 Task: Compose an email with the signature Jasmine Robinson with the subject Request for feedback on a job posting and the message Please let me know if there are any issues with the project deliverables. from softage.2@softage.net to softage.10@softage.net with an attached image file LinkedIn_banner_image.png Undo the message and rewrite the message as I appreciate your help and support in this matter. Send the email. Finally, move the email from Sent Items to the label School records
Action: Mouse moved to (977, 74)
Screenshot: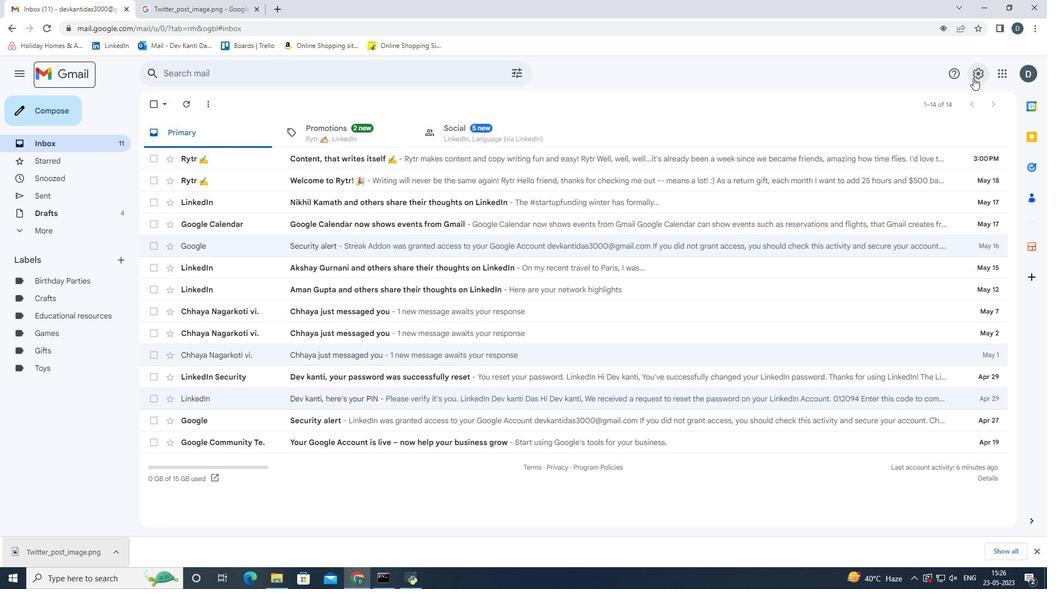 
Action: Mouse pressed left at (977, 74)
Screenshot: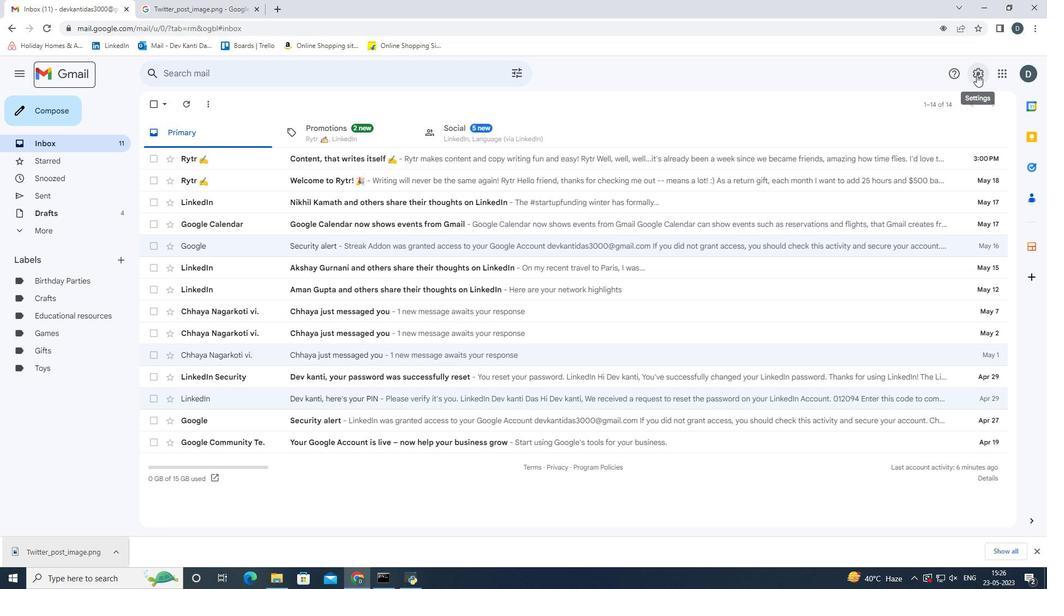 
Action: Mouse moved to (937, 126)
Screenshot: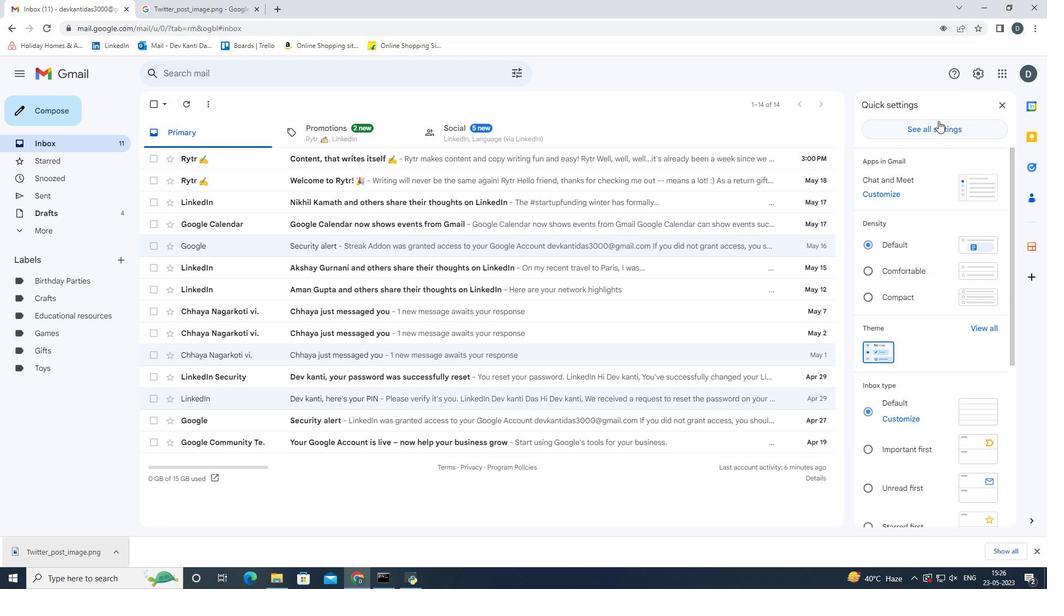 
Action: Mouse pressed left at (937, 126)
Screenshot: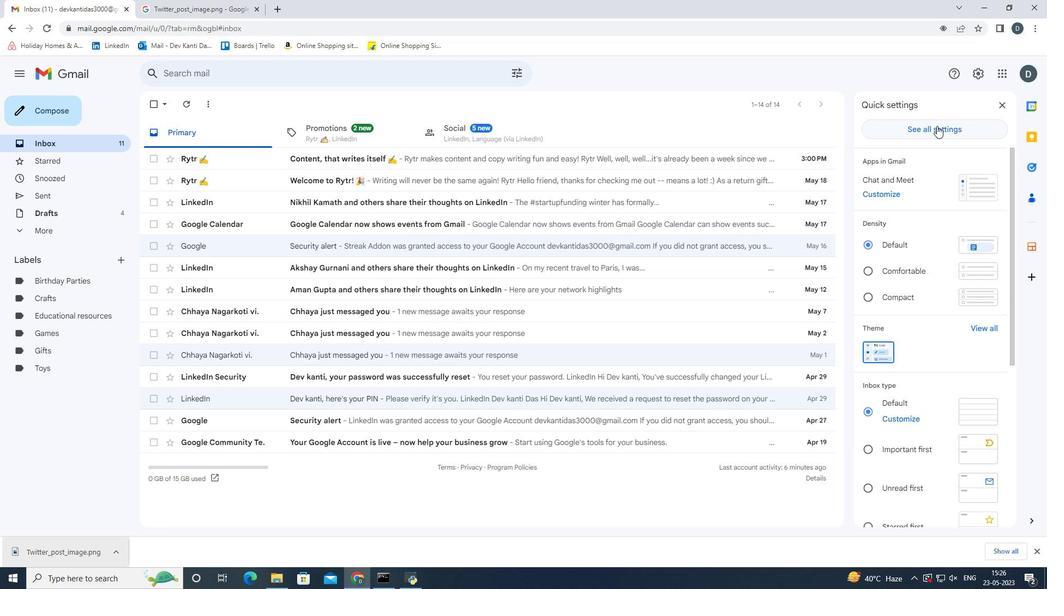 
Action: Mouse moved to (511, 368)
Screenshot: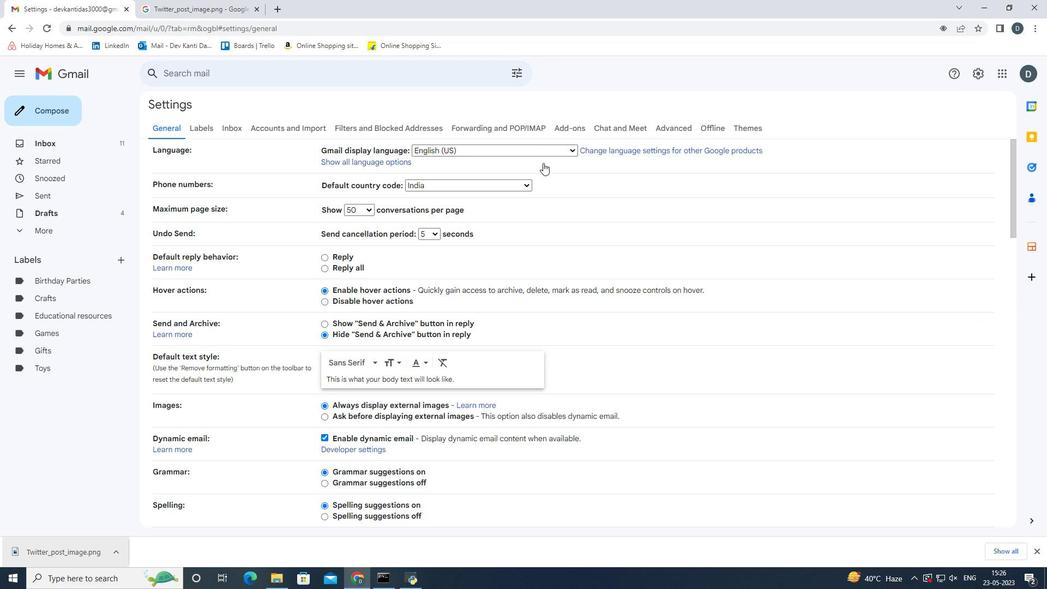 
Action: Mouse scrolled (511, 367) with delta (0, 0)
Screenshot: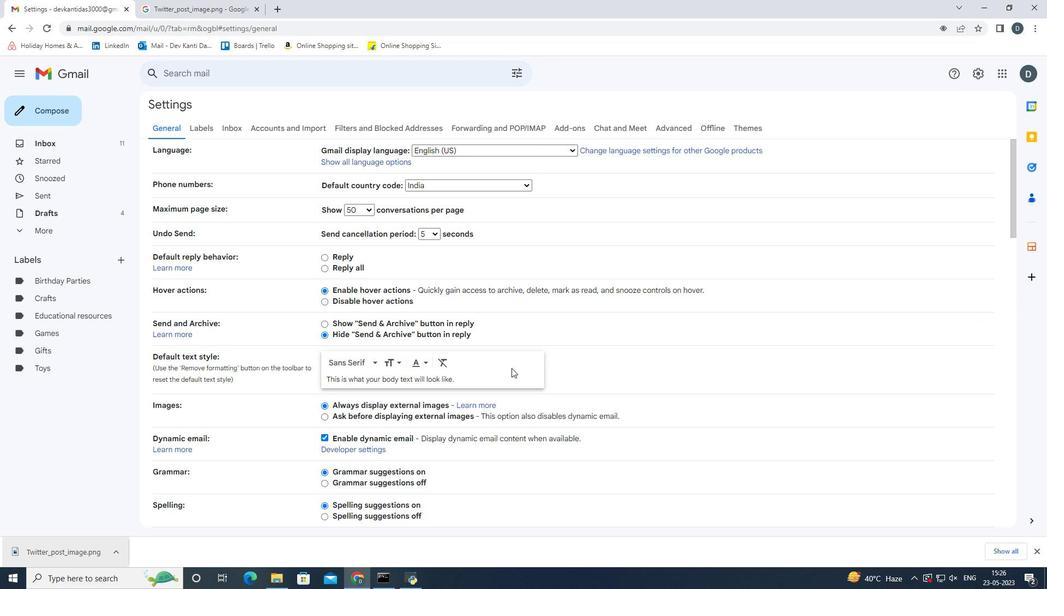 
Action: Mouse scrolled (511, 367) with delta (0, 0)
Screenshot: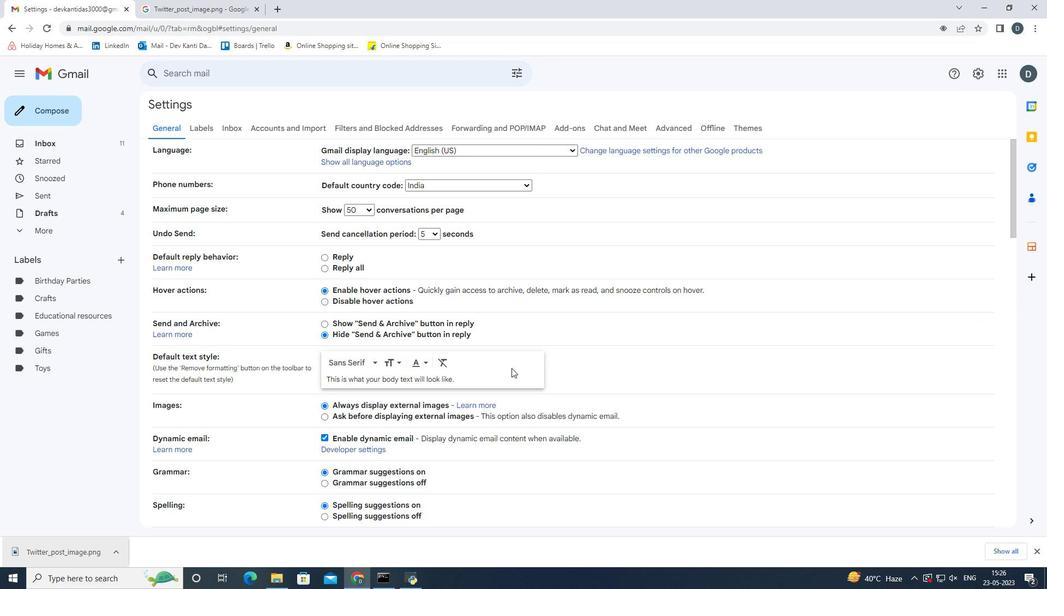 
Action: Mouse scrolled (511, 367) with delta (0, 0)
Screenshot: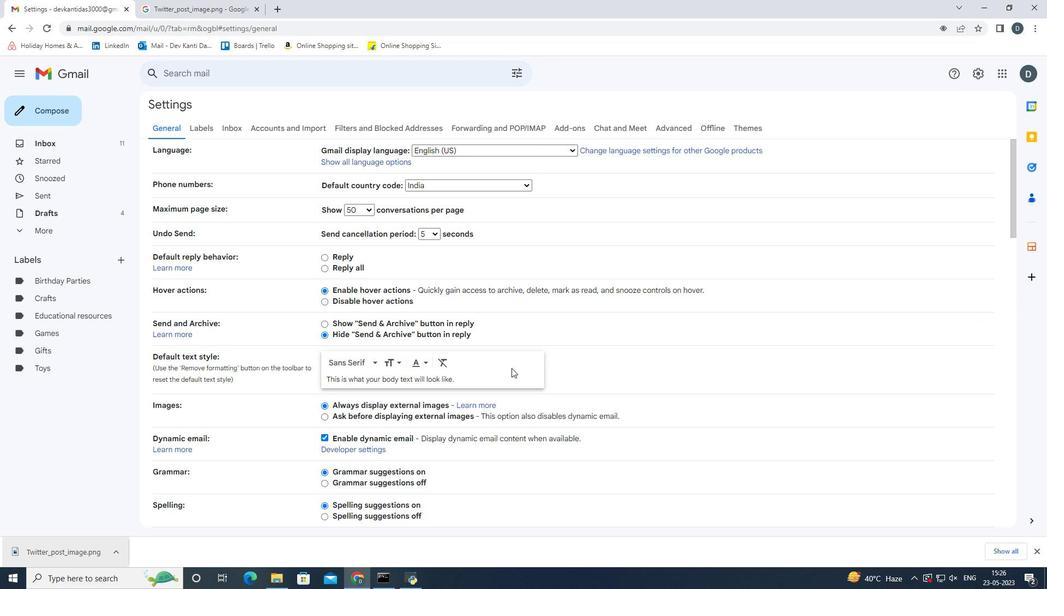 
Action: Mouse scrolled (511, 367) with delta (0, 0)
Screenshot: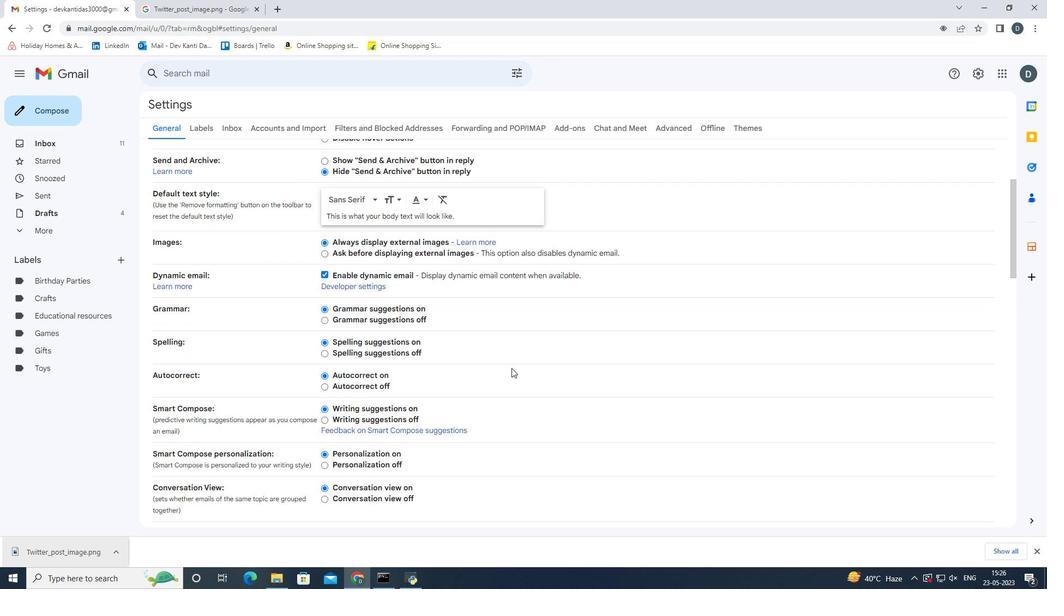 
Action: Mouse scrolled (511, 367) with delta (0, 0)
Screenshot: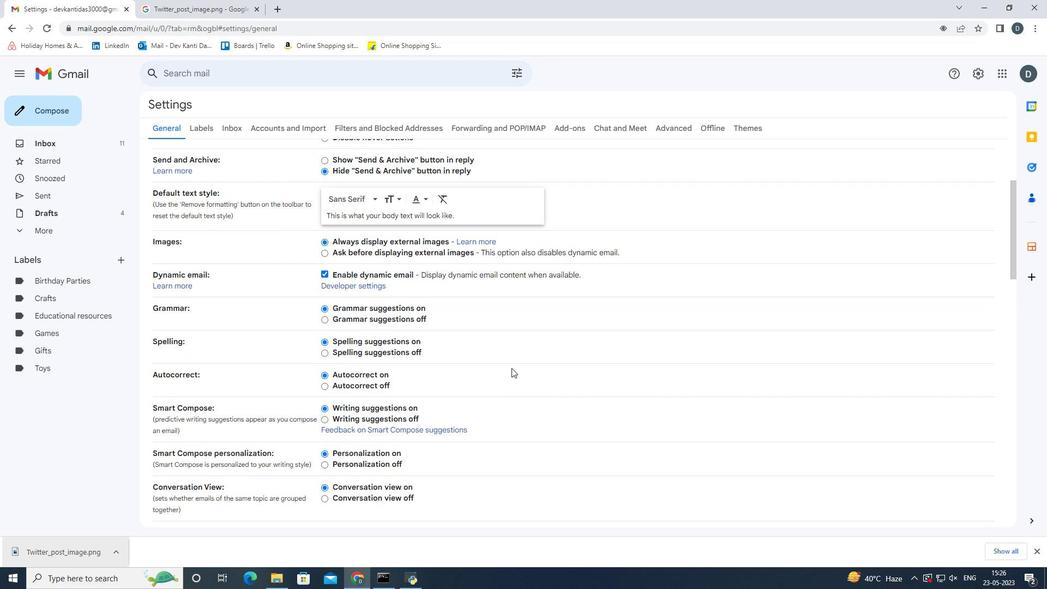 
Action: Mouse scrolled (511, 367) with delta (0, 0)
Screenshot: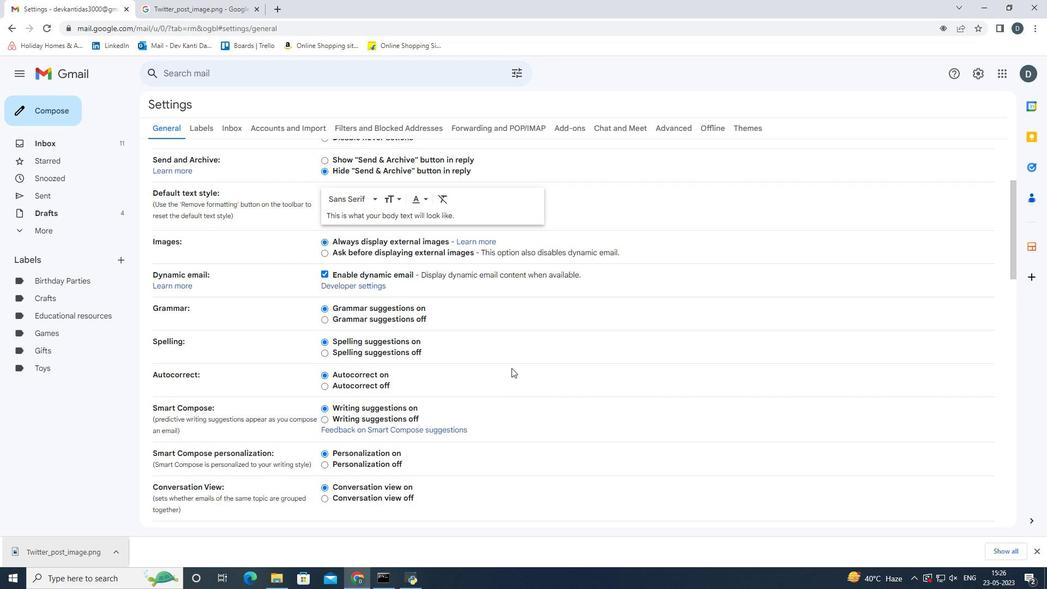 
Action: Mouse scrolled (511, 367) with delta (0, 0)
Screenshot: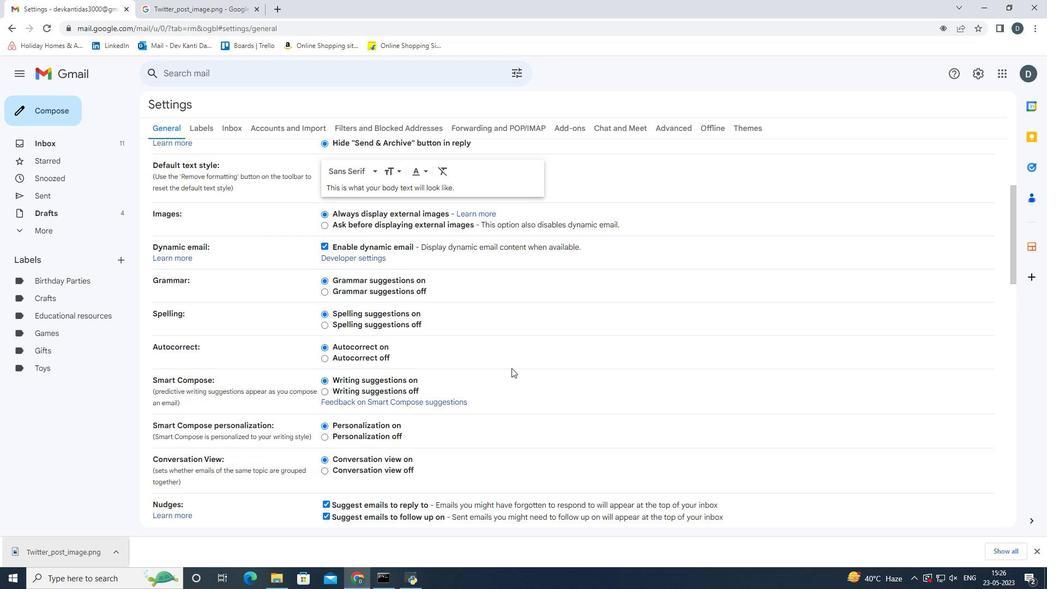 
Action: Mouse scrolled (511, 367) with delta (0, 0)
Screenshot: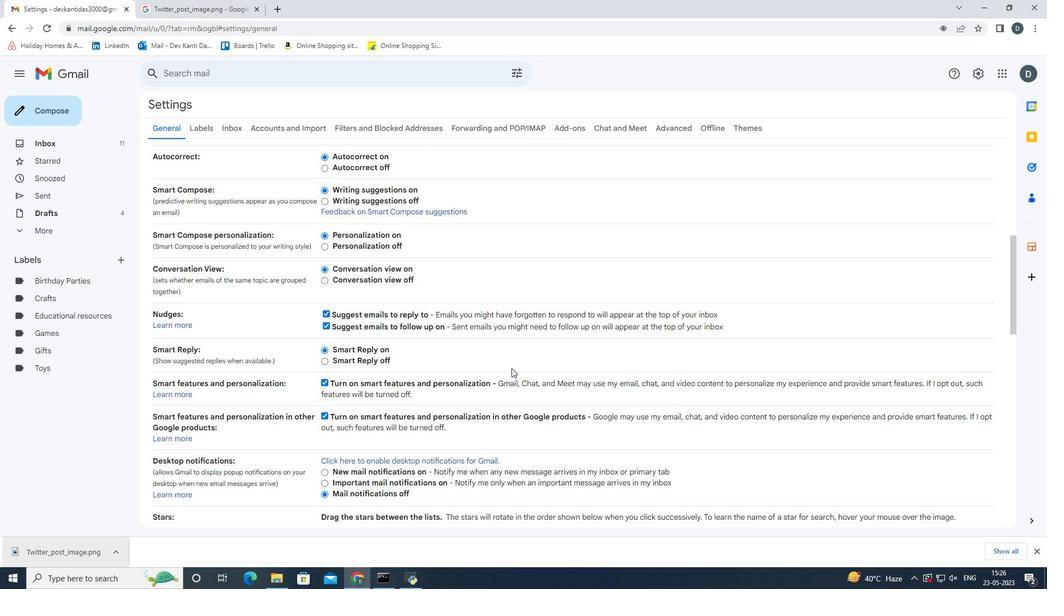 
Action: Mouse scrolled (511, 367) with delta (0, 0)
Screenshot: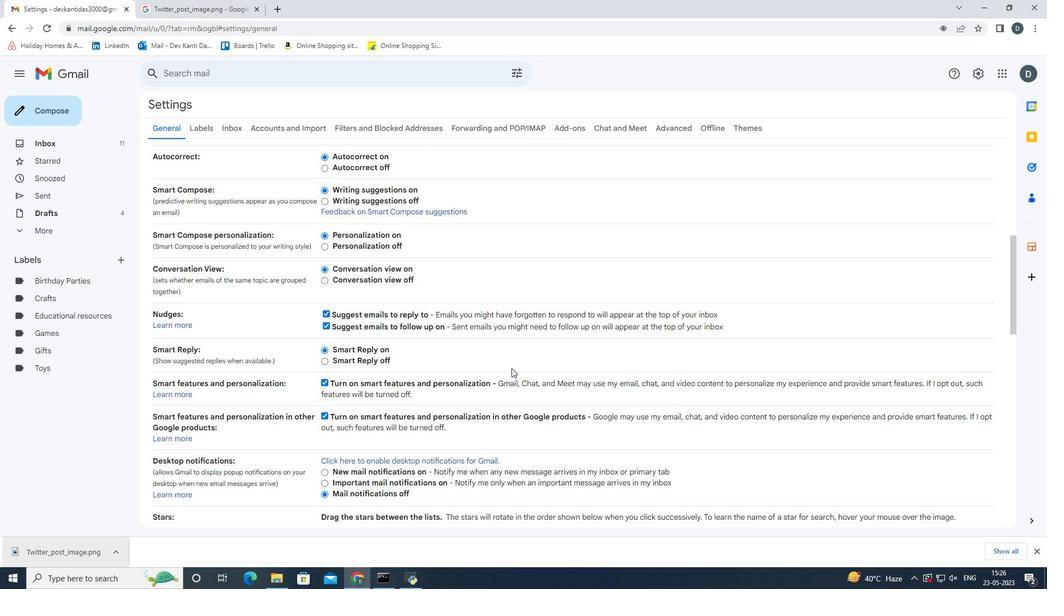 
Action: Mouse scrolled (511, 367) with delta (0, 0)
Screenshot: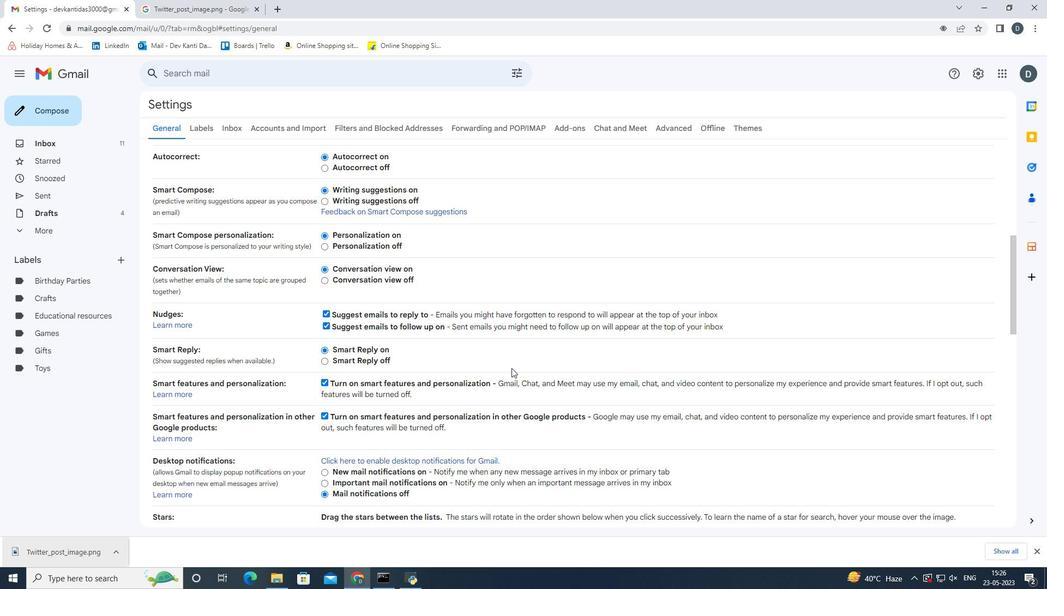 
Action: Mouse scrolled (511, 367) with delta (0, 0)
Screenshot: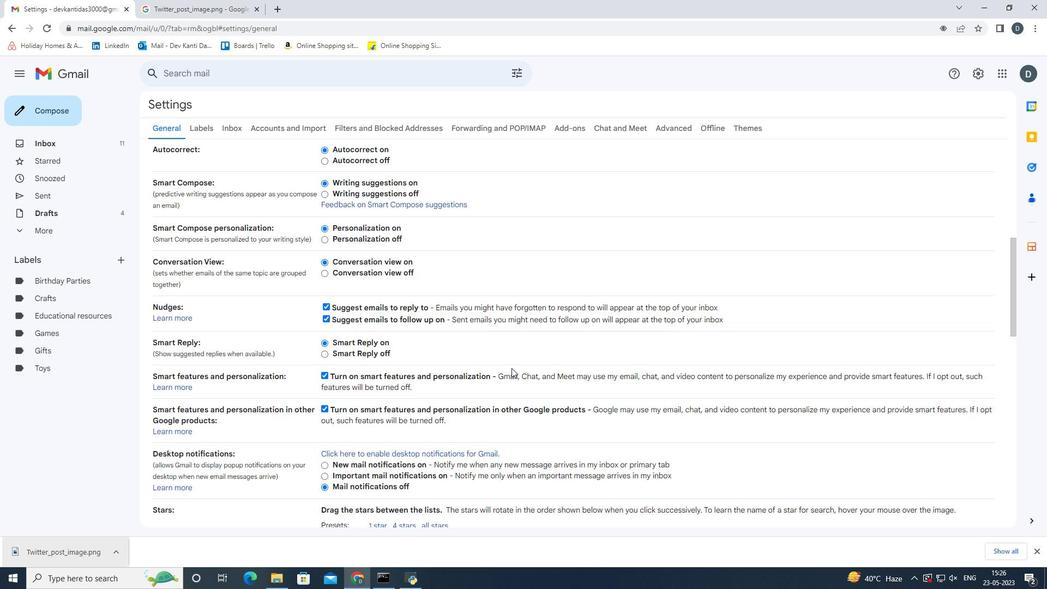 
Action: Mouse scrolled (511, 367) with delta (0, 0)
Screenshot: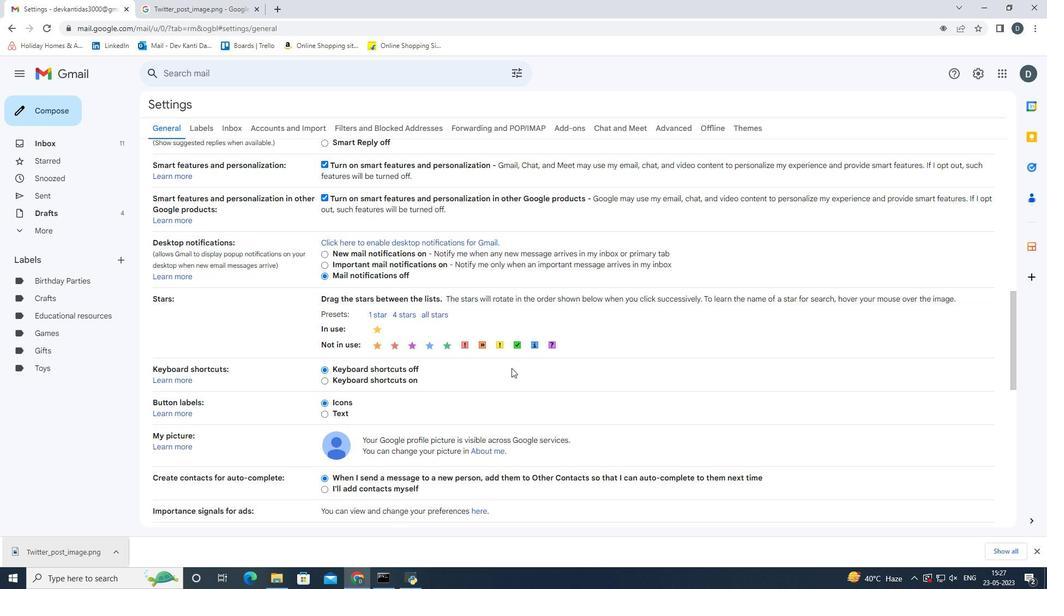 
Action: Mouse scrolled (511, 367) with delta (0, 0)
Screenshot: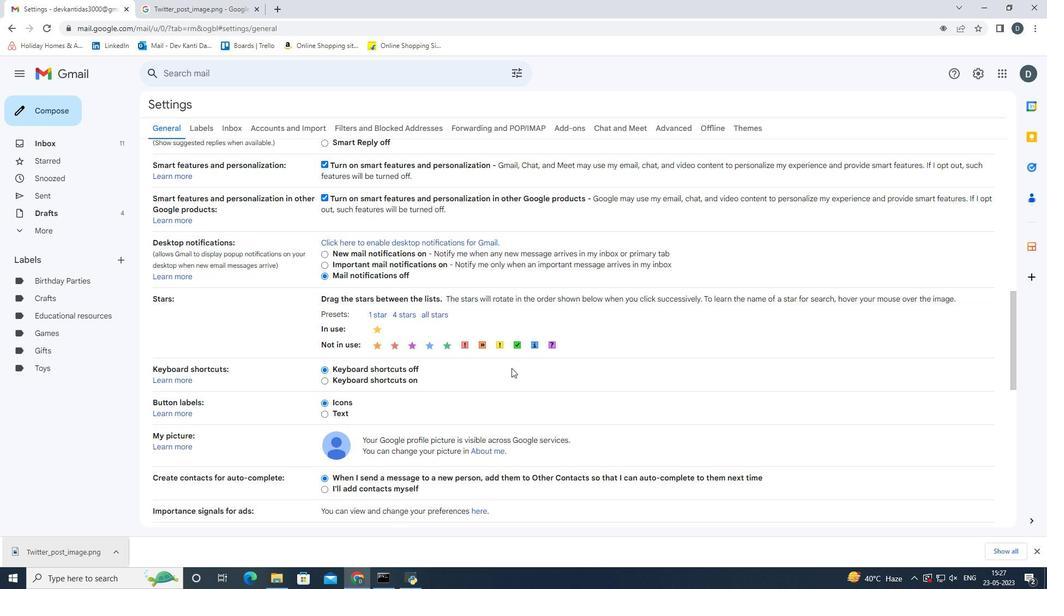 
Action: Mouse scrolled (511, 367) with delta (0, 0)
Screenshot: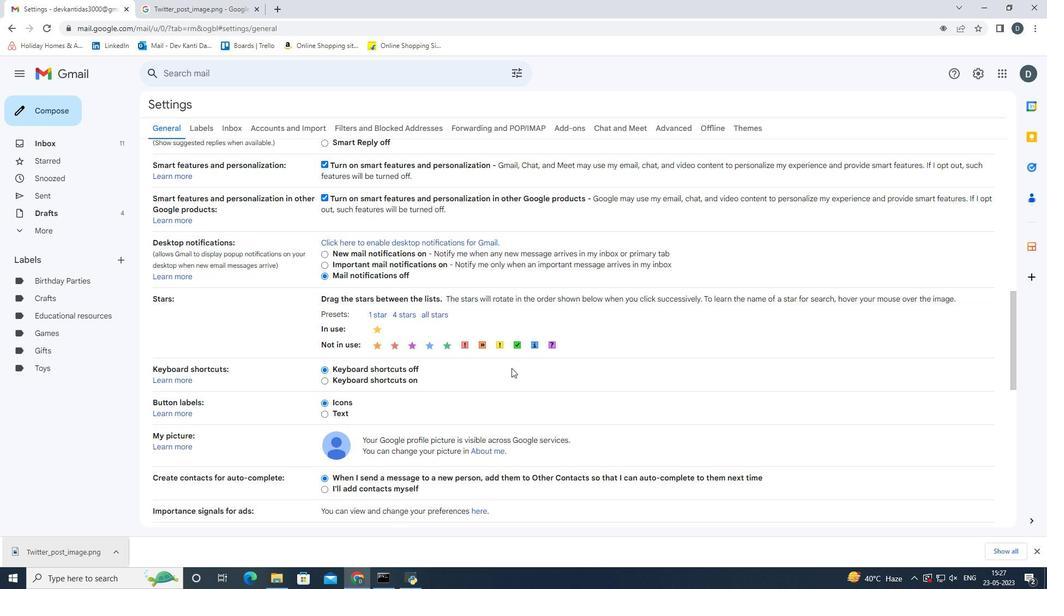 
Action: Mouse moved to (449, 375)
Screenshot: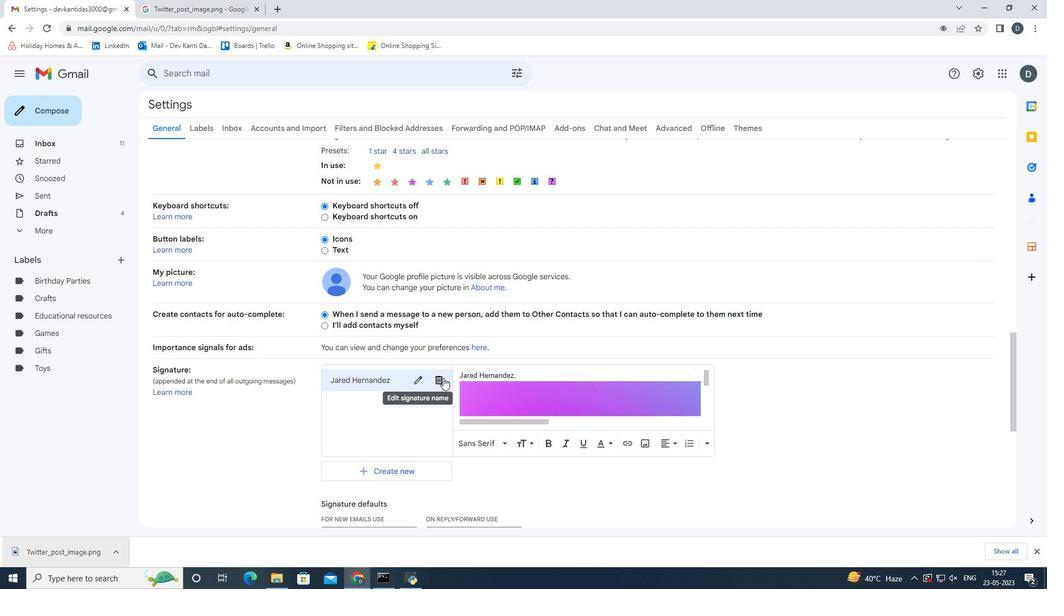 
Action: Mouse pressed left at (449, 375)
Screenshot: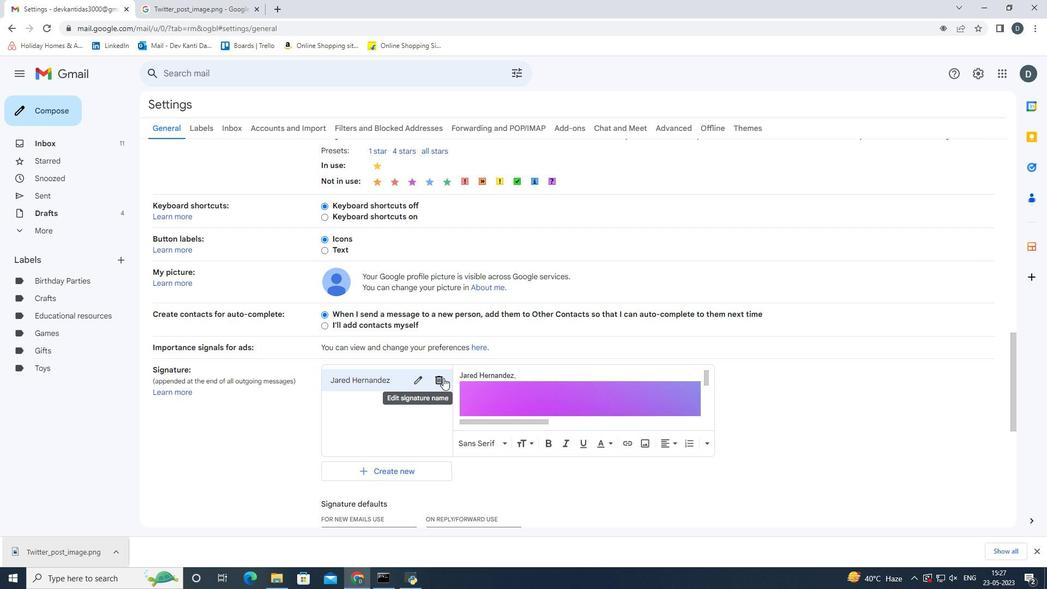 
Action: Mouse moved to (446, 375)
Screenshot: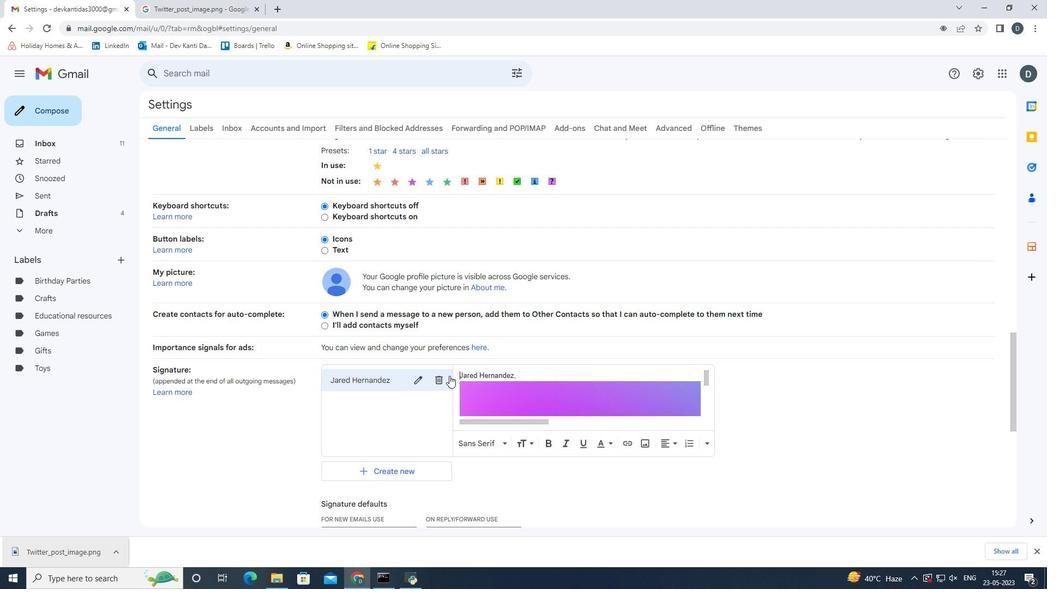 
Action: Mouse pressed left at (446, 375)
Screenshot: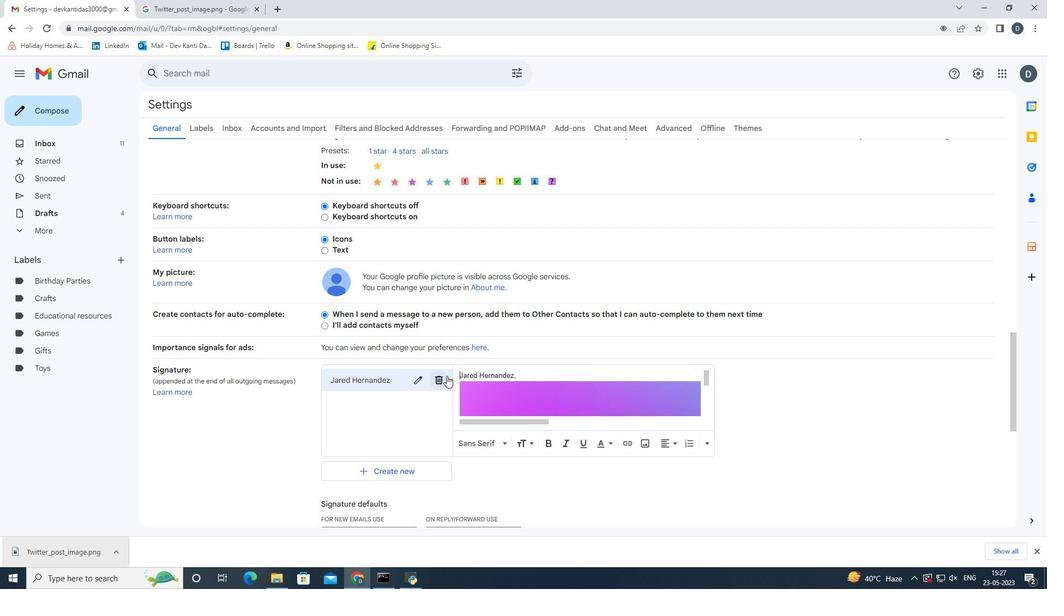 
Action: Mouse moved to (634, 314)
Screenshot: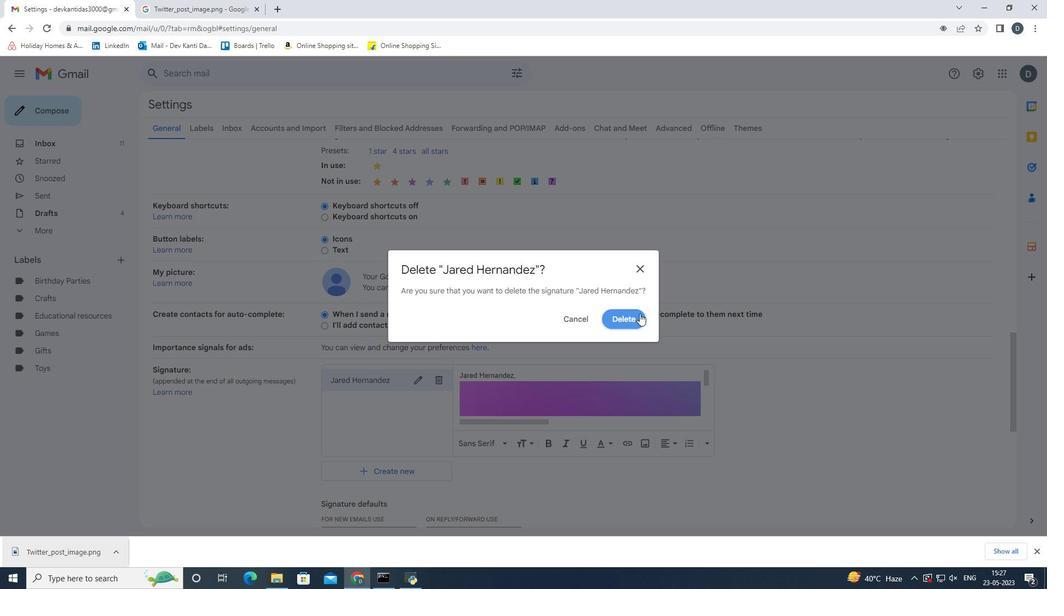 
Action: Mouse pressed left at (634, 314)
Screenshot: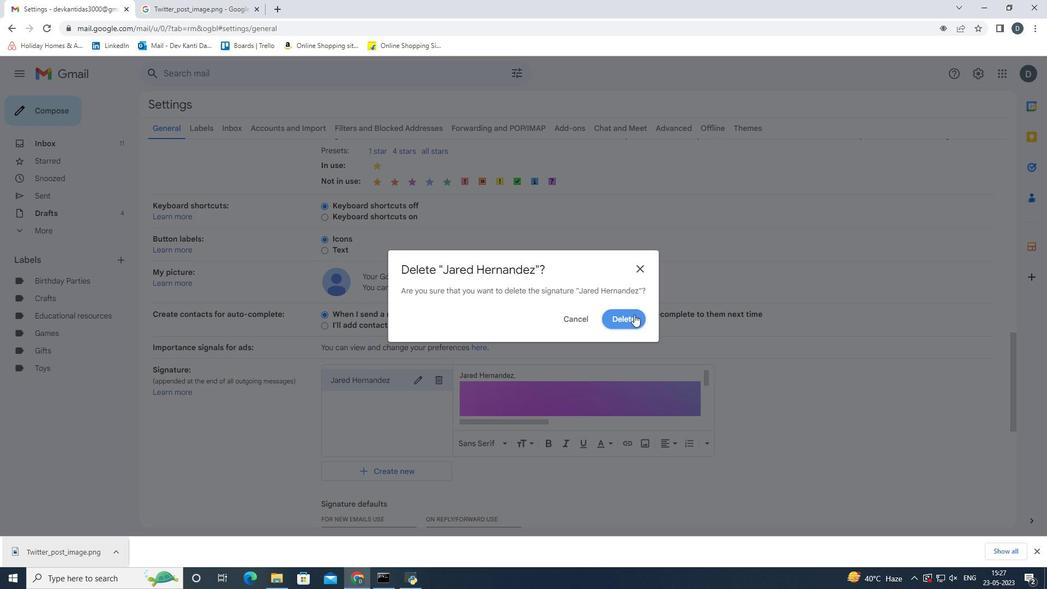 
Action: Mouse moved to (385, 394)
Screenshot: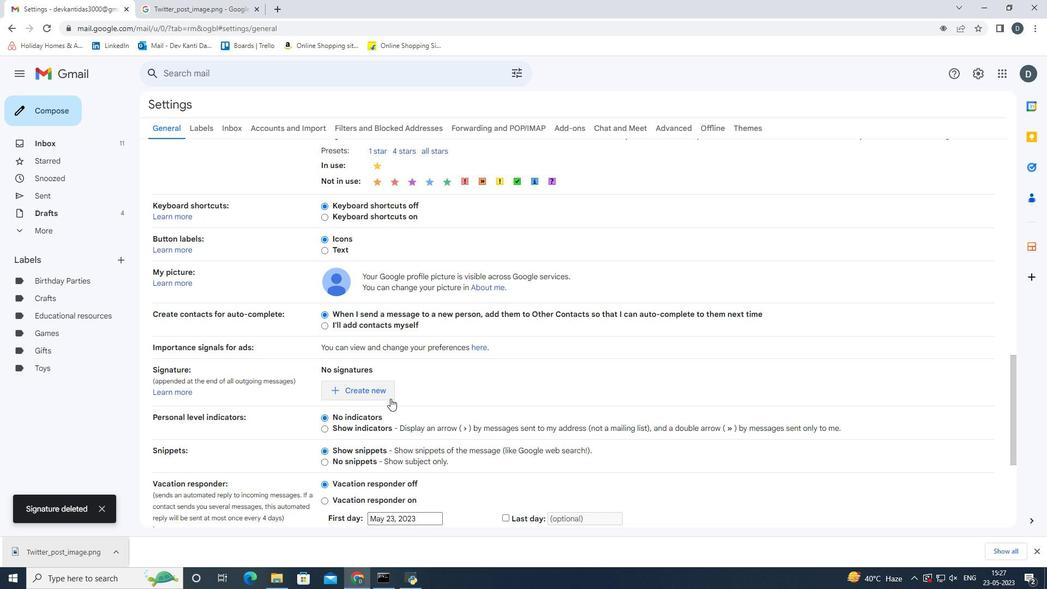 
Action: Mouse pressed left at (385, 394)
Screenshot: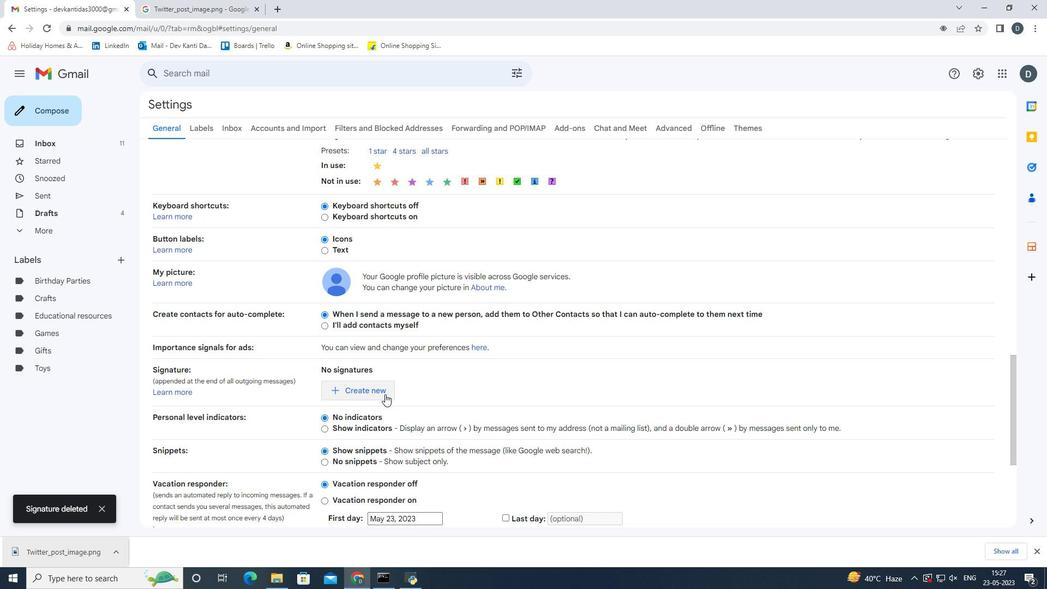 
Action: Mouse moved to (572, 296)
Screenshot: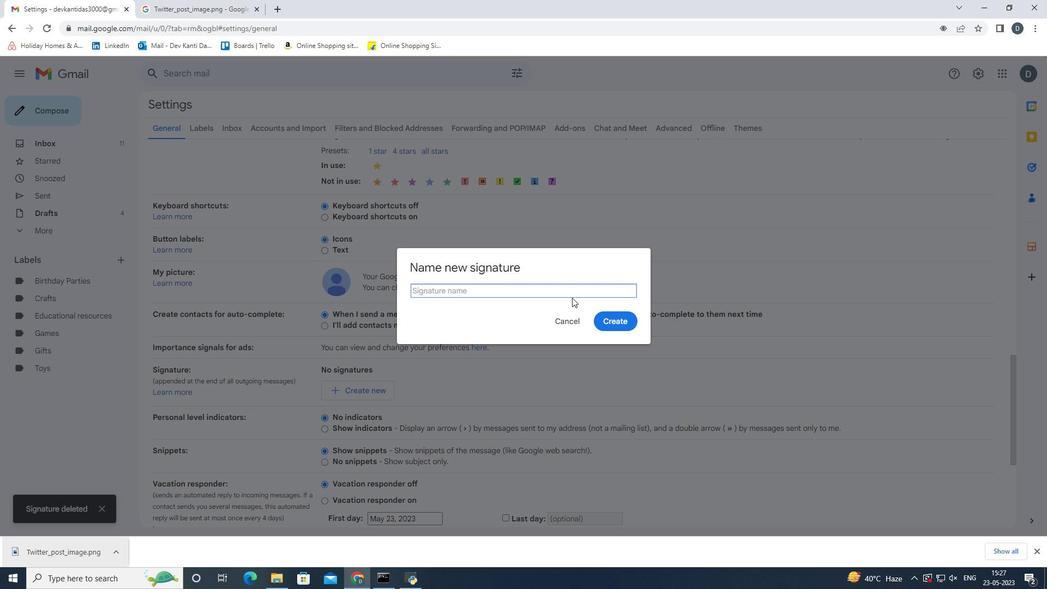 
Action: Key pressed <Key.shift><Key.shift><Key.shift><Key.shift><Key.shift><Key.shift><Key.shift><Key.shift><Key.shift><Key.shift><Key.shift><Key.shift>Jasmine<Key.space><Key.shift><Key.shift><Key.shift><Key.shift><Key.shift>Rbinson<Key.left><Key.left><Key.left><Key.left><Key.left><Key.left>o<Key.enter>
Screenshot: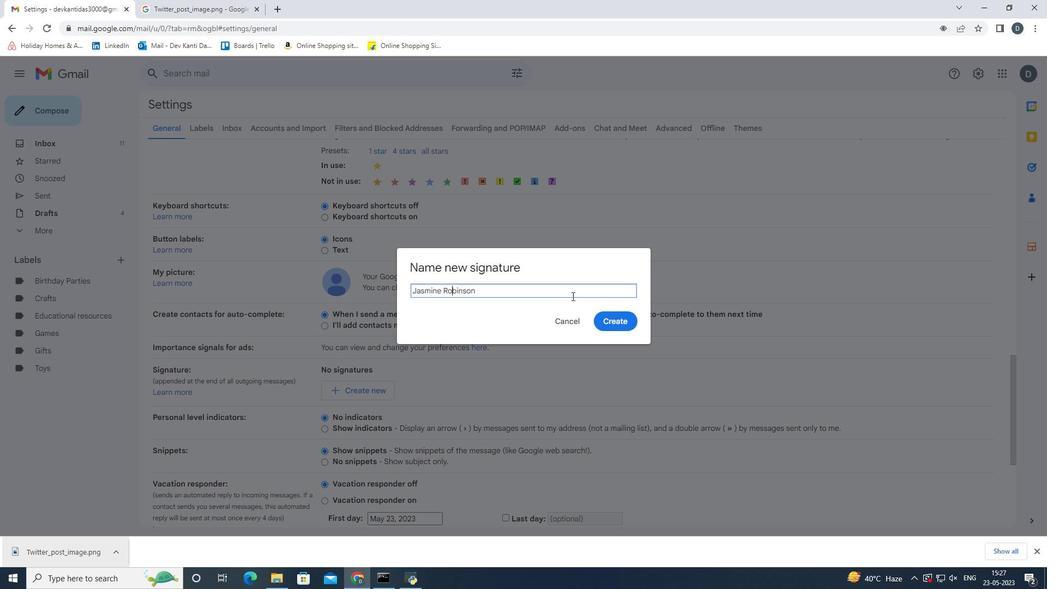 
Action: Mouse moved to (535, 371)
Screenshot: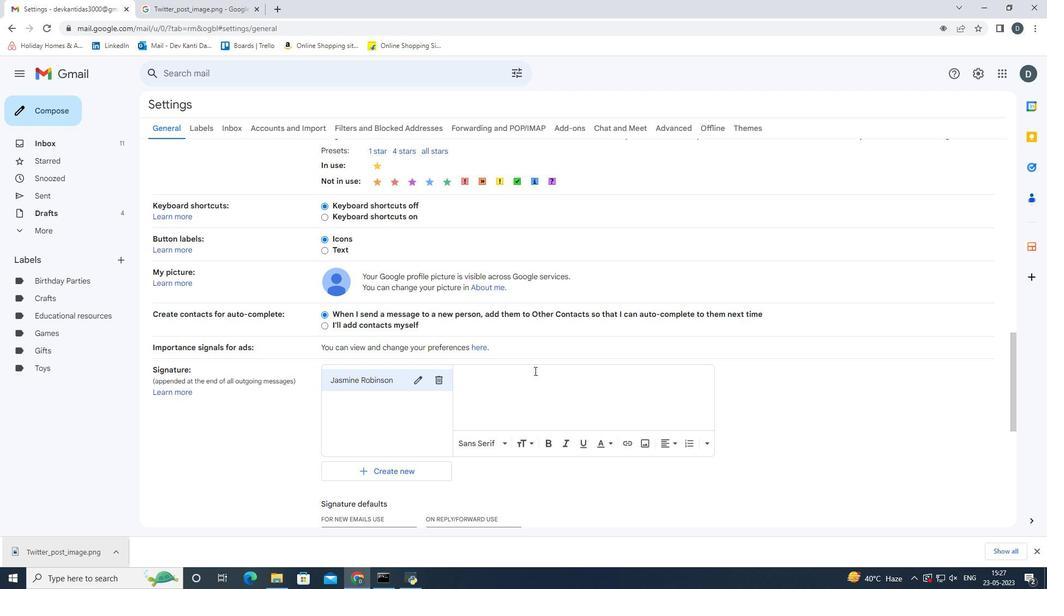 
Action: Mouse pressed left at (535, 371)
Screenshot: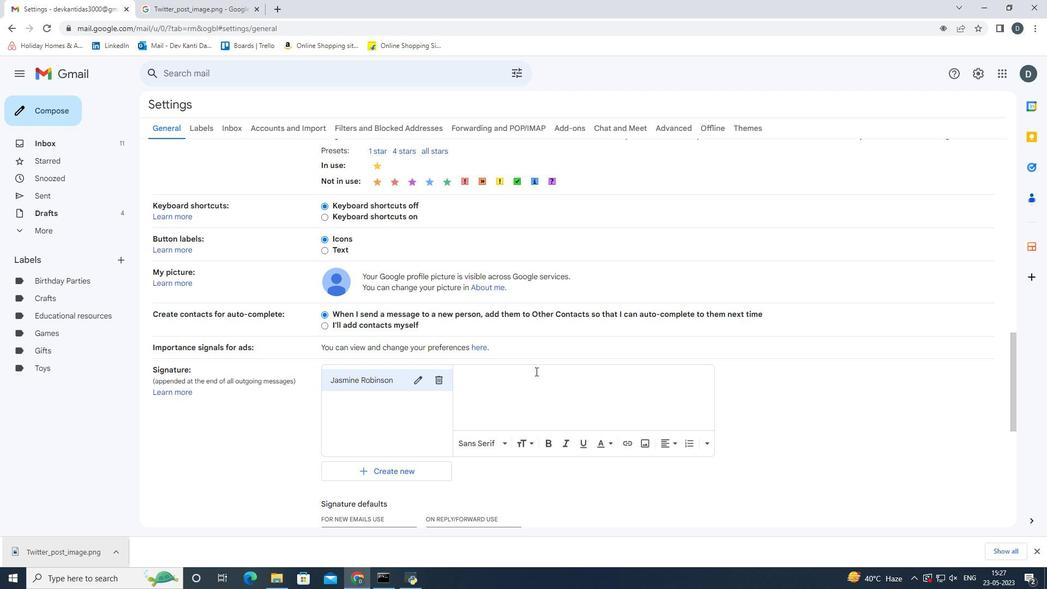 
Action: Key pressed <Key.shift><Key.shift><Key.shift><Key.shift><Key.shift><Key.shift><Key.shift><Key.shift><Key.shift><Key.shift><Key.shift><Key.shift><Key.shift><Key.shift><Key.shift><Key.shift><Key.shift>Jasmine<Key.space><Key.shift><Key.shift><Key.shift><Key.shift><Key.shift>Robinson,<Key.enter>
Screenshot: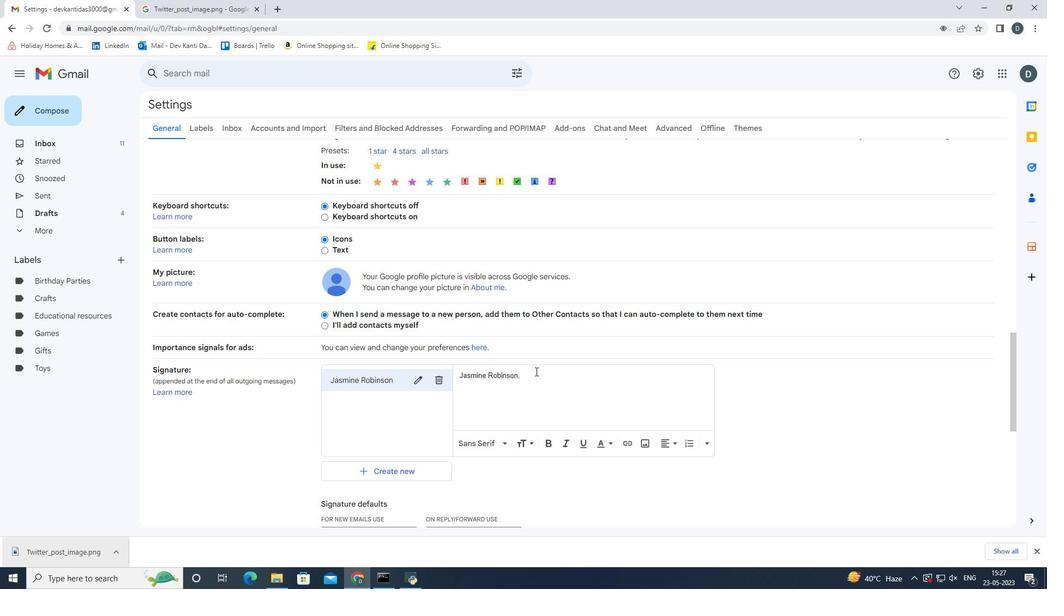 
Action: Mouse moved to (180, 0)
Screenshot: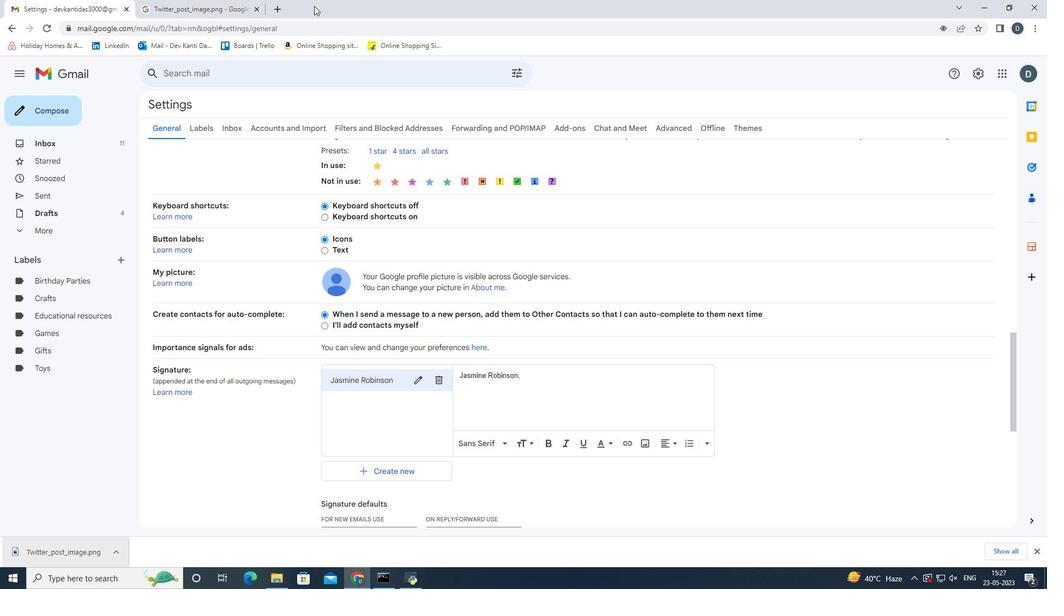 
Action: Mouse pressed left at (180, 0)
Screenshot: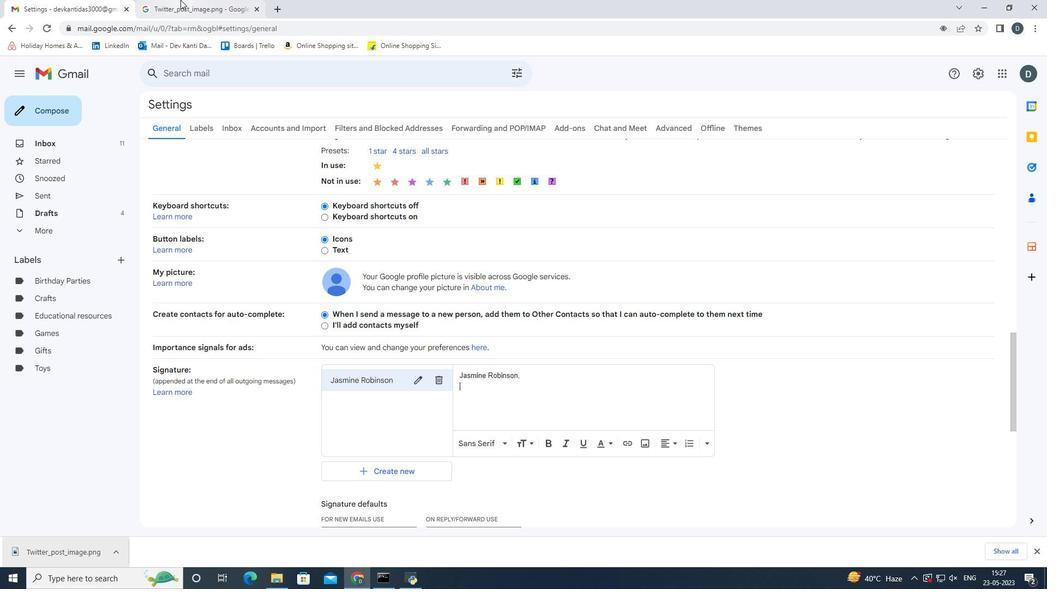 
Action: Mouse moved to (409, 80)
Screenshot: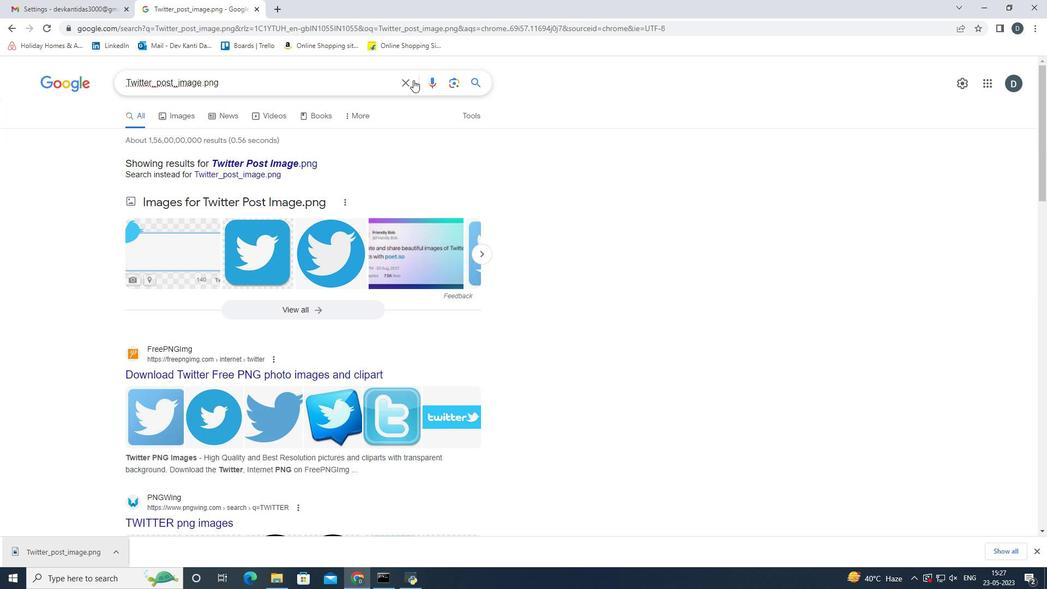 
Action: Mouse pressed left at (409, 80)
Screenshot: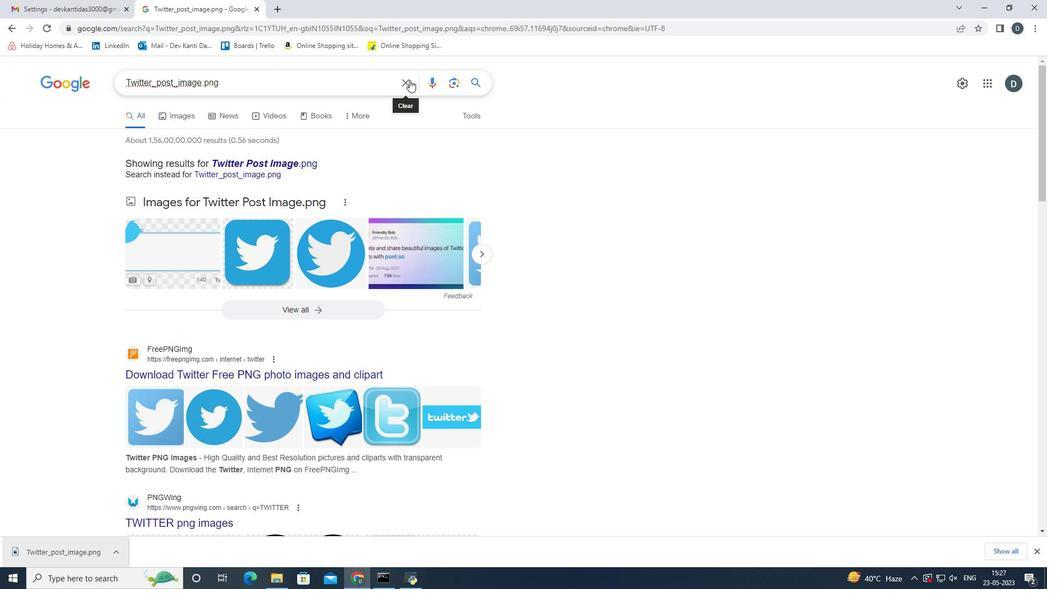 
Action: Mouse moved to (398, 80)
Screenshot: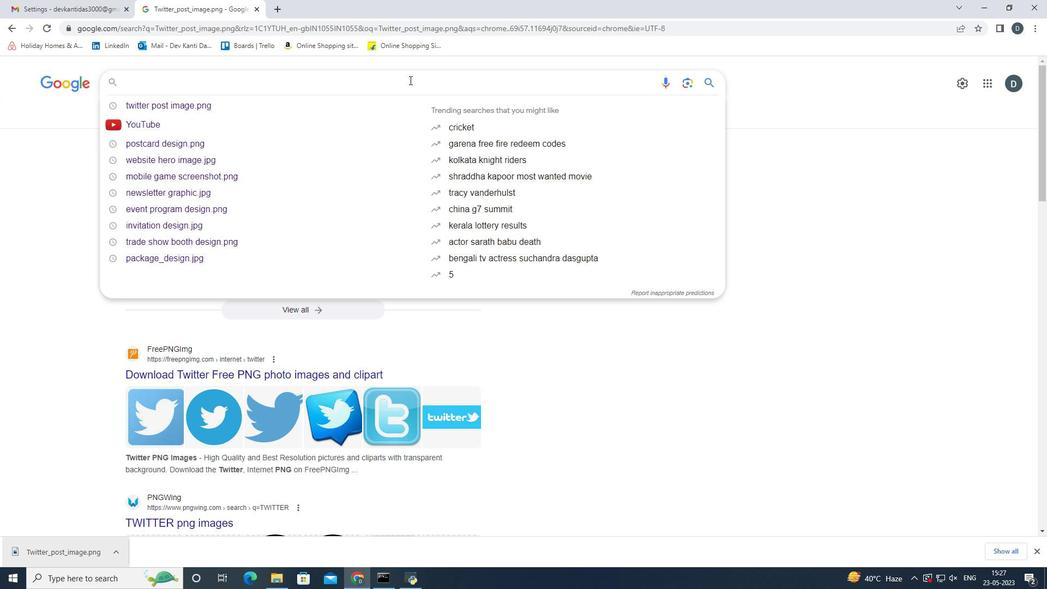 
Action: Key pressed <Key.shift>Linkedin<Key.shift_r><Key.shift_r><Key.shift_r><Key.shift_r><Key.shift_r><Key.shift_r><Key.shift_r><Key.shift_r><Key.shift_r>_banner<Key.shift_r><Key.shift_r><Key.shift_r><Key.shift_r><Key.shift_r>_image.pngctrl+Actrl+C<Key.enter>
Screenshot: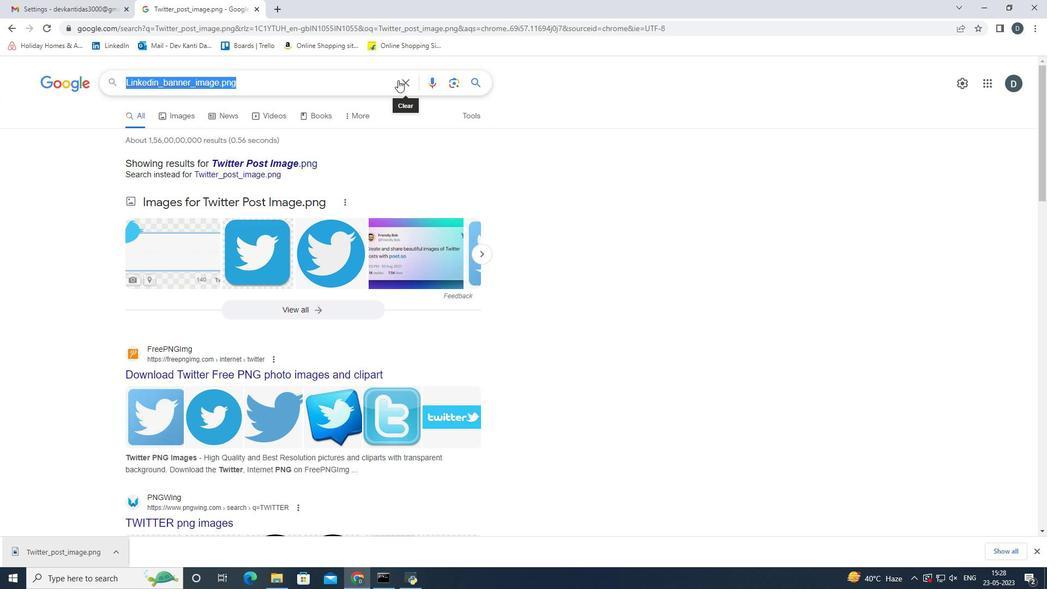 
Action: Mouse moved to (424, 246)
Screenshot: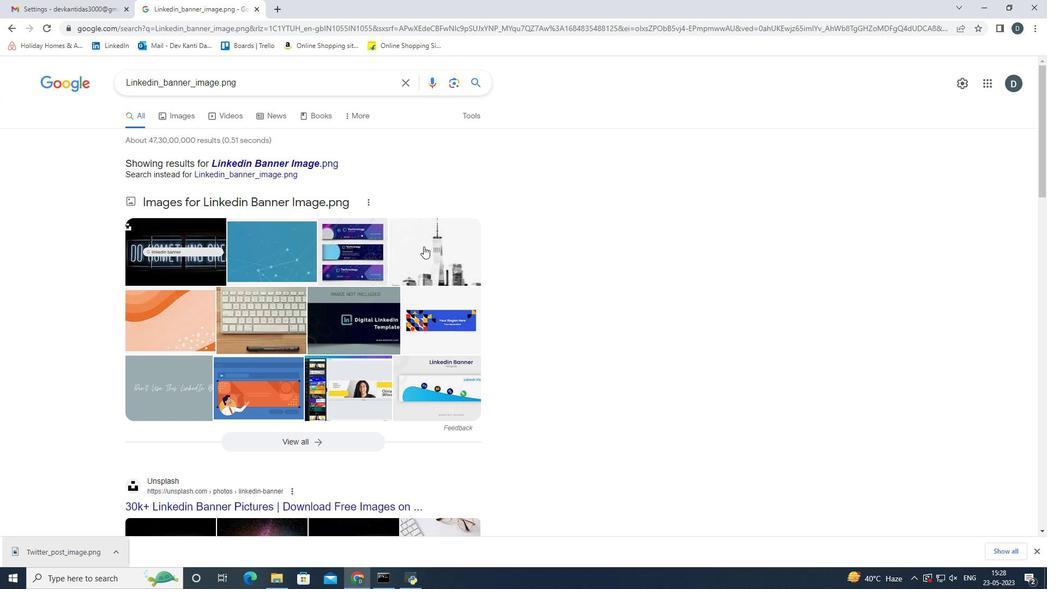 
Action: Mouse pressed left at (424, 246)
Screenshot: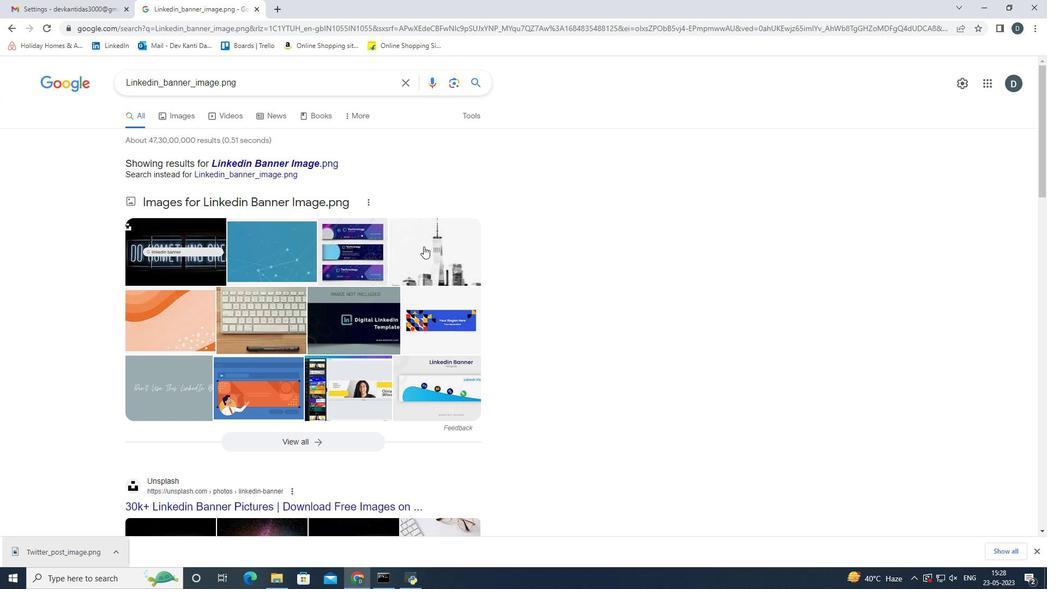 
Action: Mouse moved to (684, 202)
Screenshot: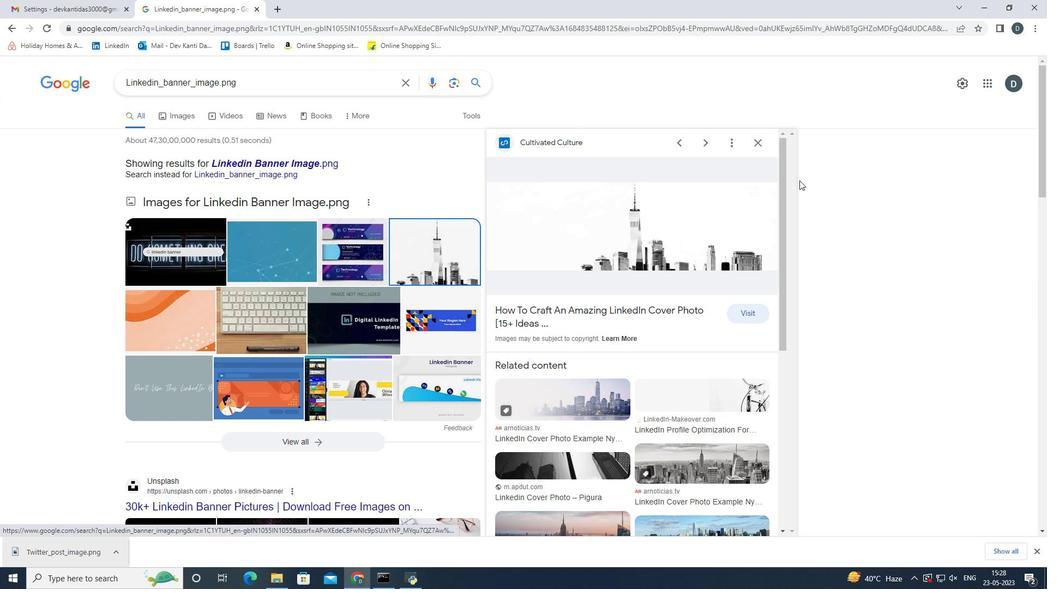 
Action: Mouse pressed right at (684, 202)
Screenshot: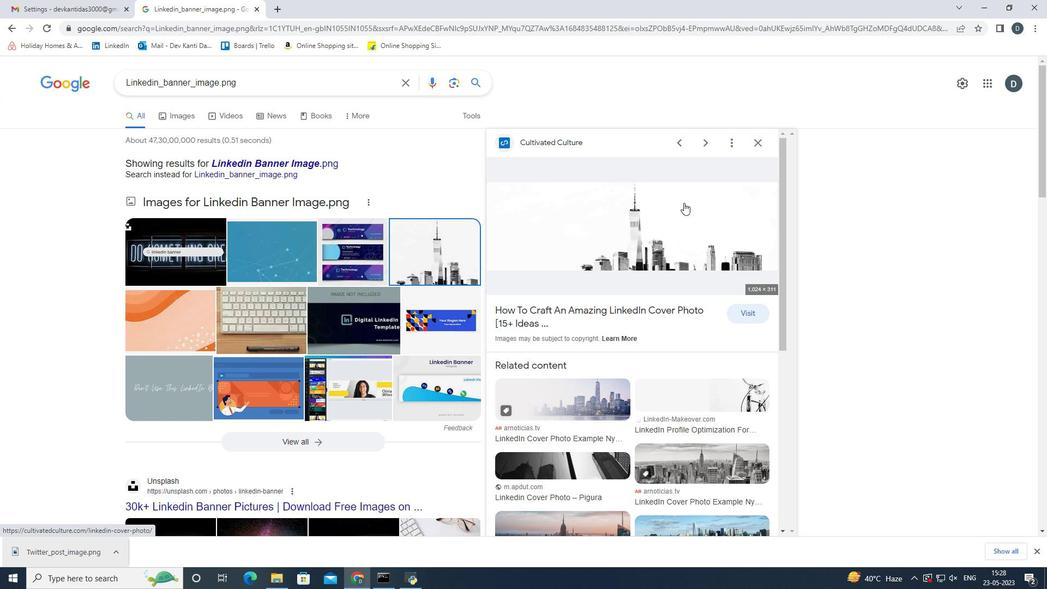 
Action: Mouse moved to (744, 315)
Screenshot: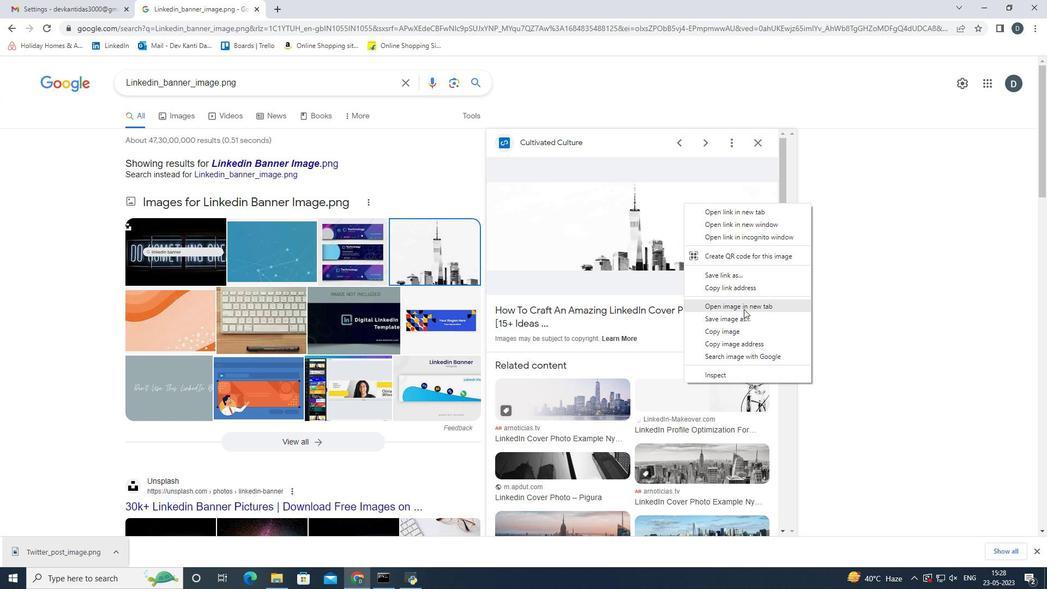 
Action: Mouse pressed left at (744, 315)
Screenshot: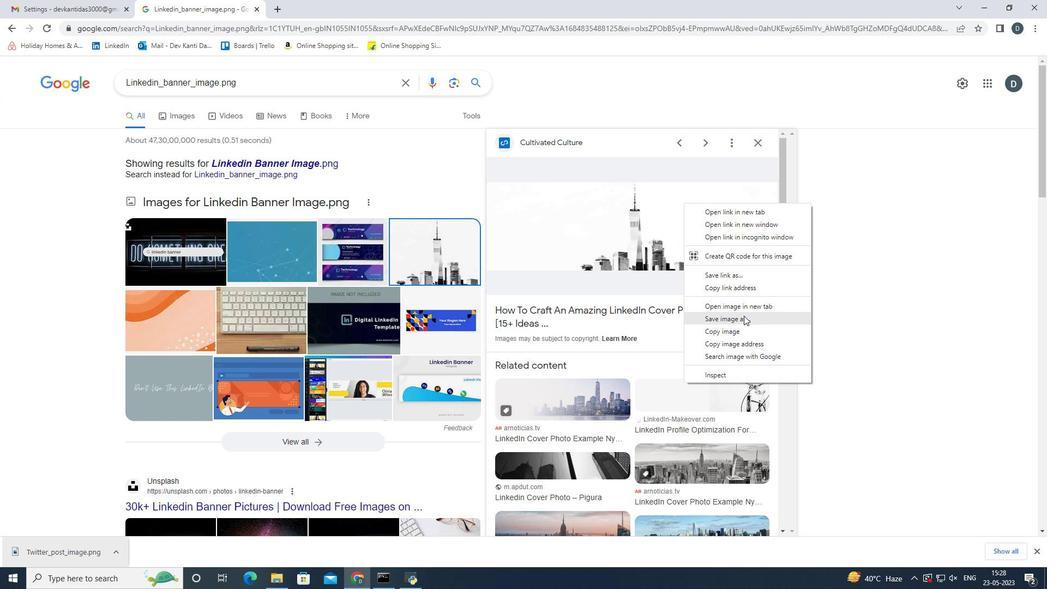 
Action: Mouse moved to (415, 240)
Screenshot: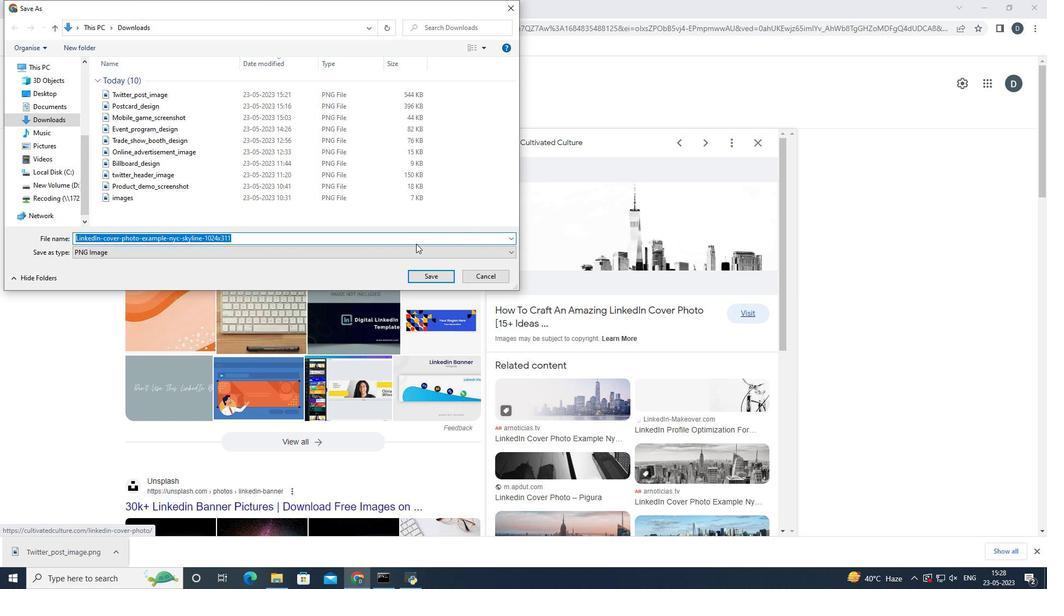 
Action: Key pressed ctrl+V<Key.enter>
Screenshot: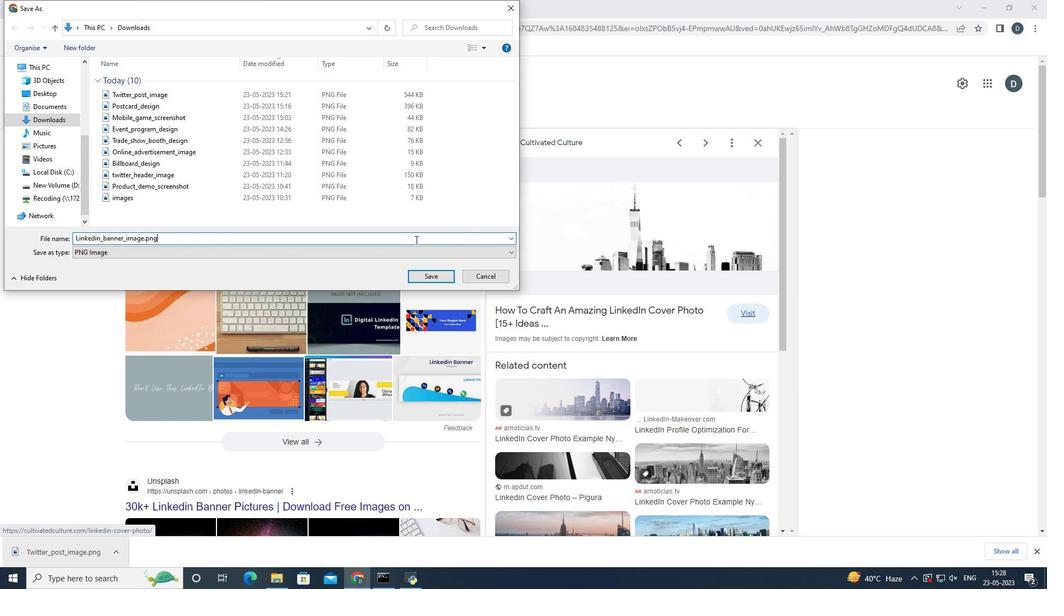 
Action: Mouse moved to (757, 139)
Screenshot: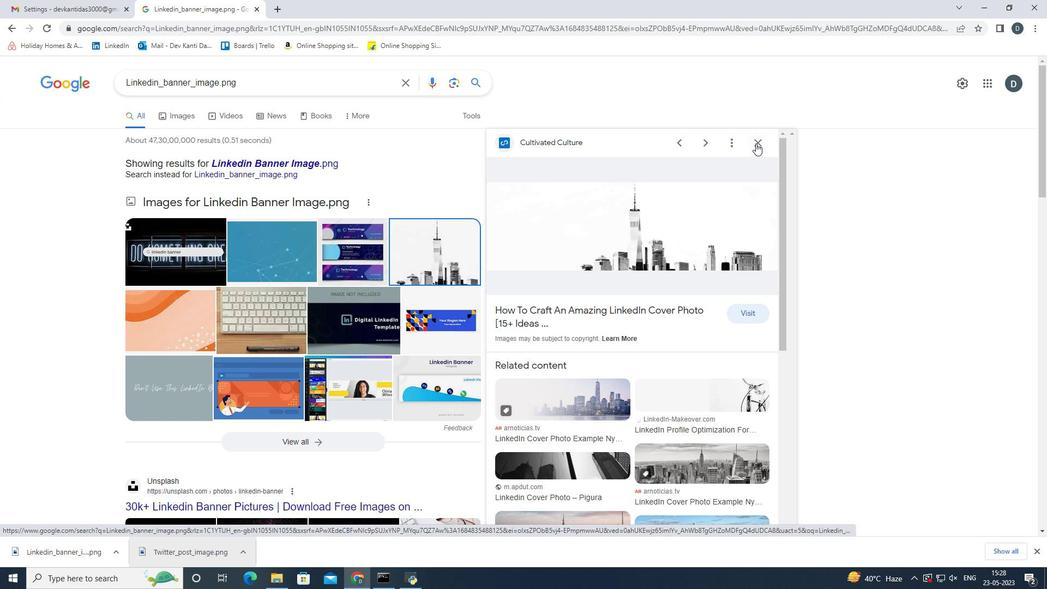 
Action: Mouse pressed left at (757, 139)
Screenshot: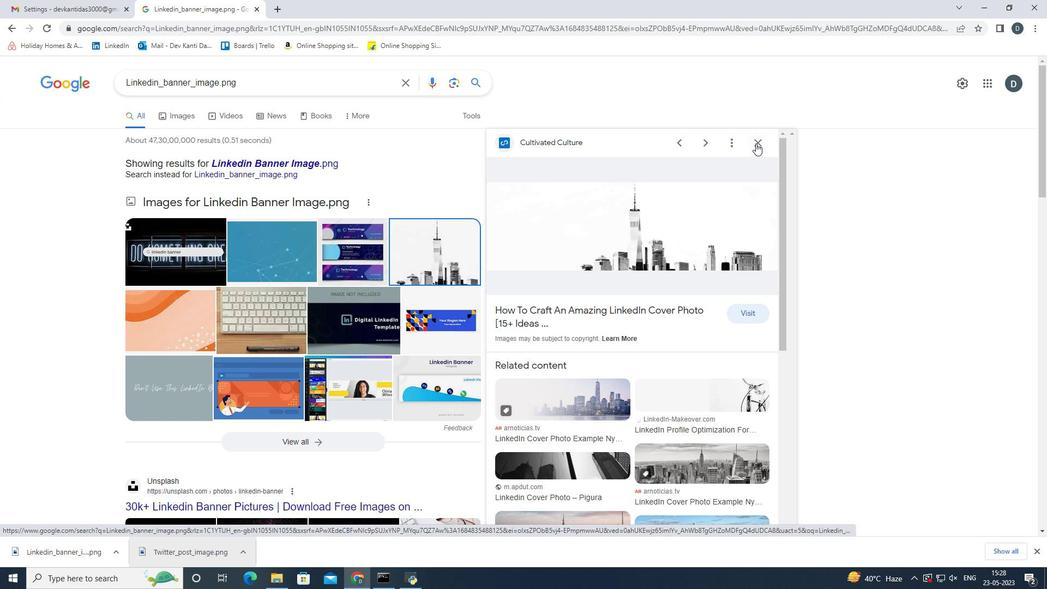 
Action: Mouse moved to (1037, 554)
Screenshot: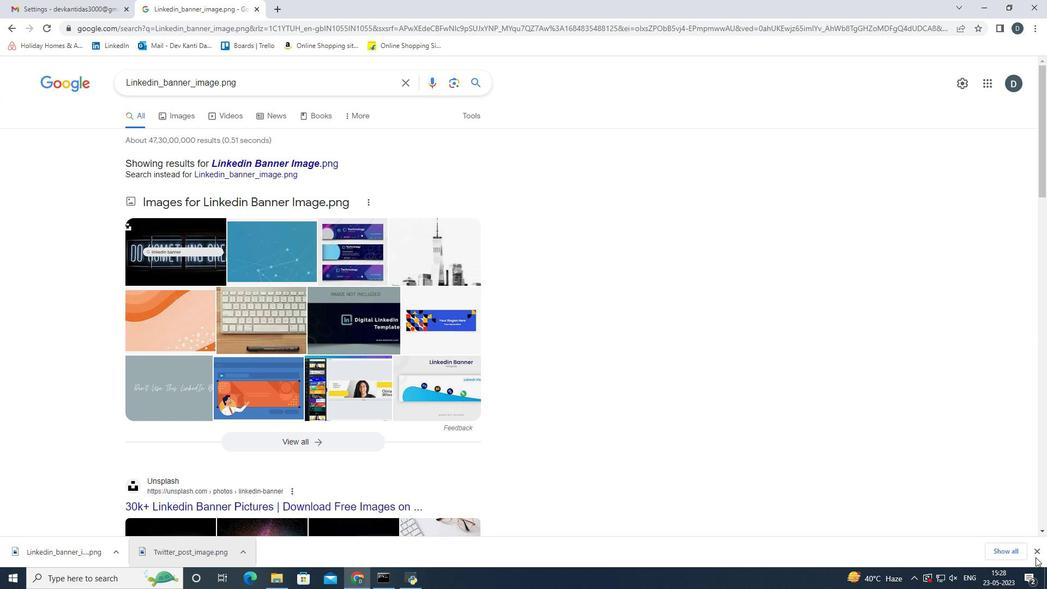 
Action: Mouse pressed left at (1037, 554)
Screenshot: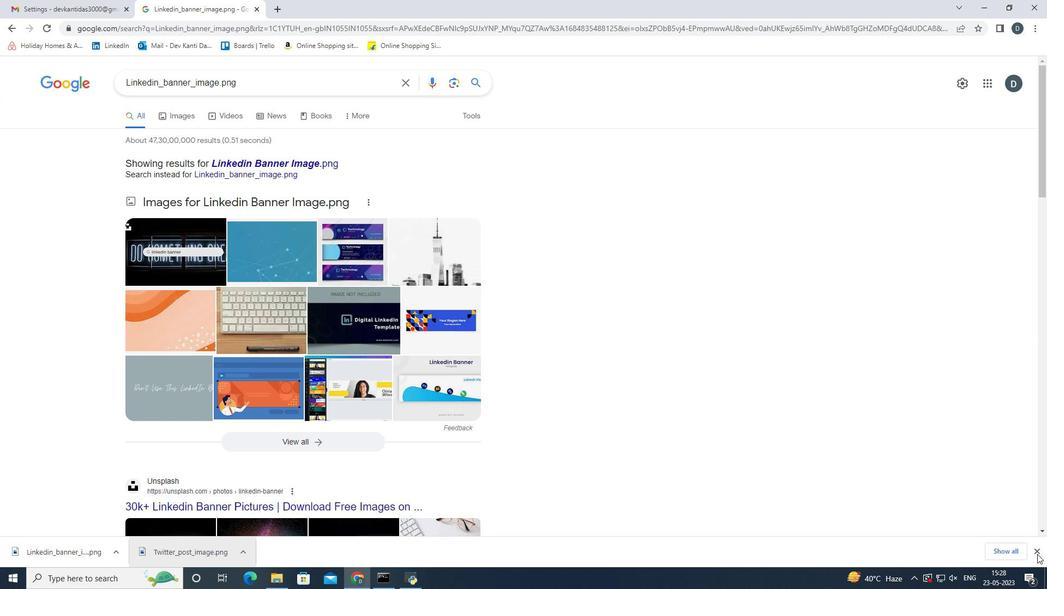 
Action: Mouse moved to (35, 0)
Screenshot: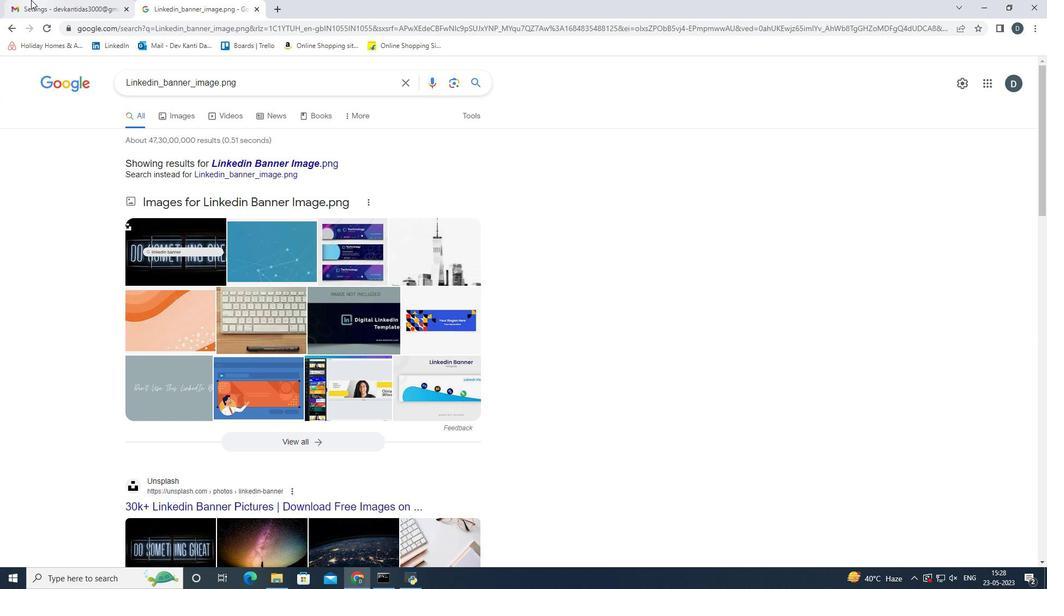 
Action: Mouse pressed left at (35, 0)
Screenshot: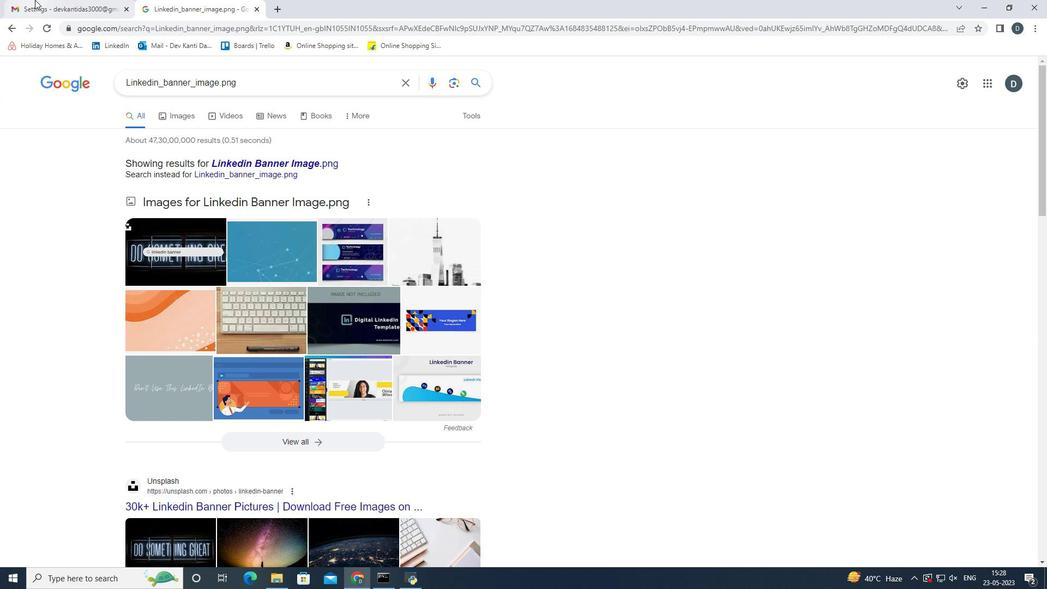 
Action: Mouse moved to (647, 447)
Screenshot: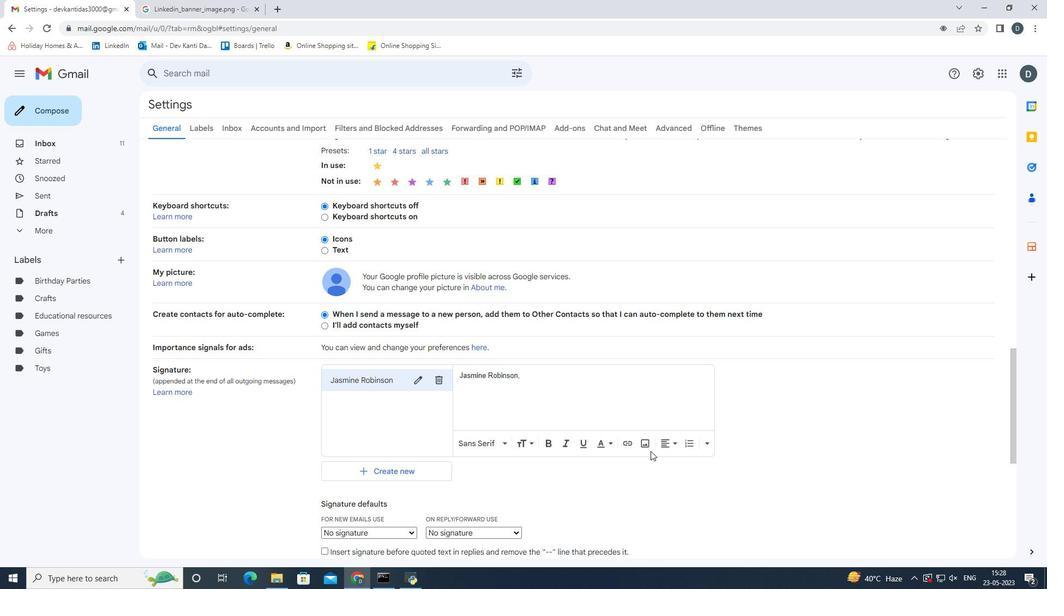 
Action: Mouse pressed left at (647, 447)
Screenshot: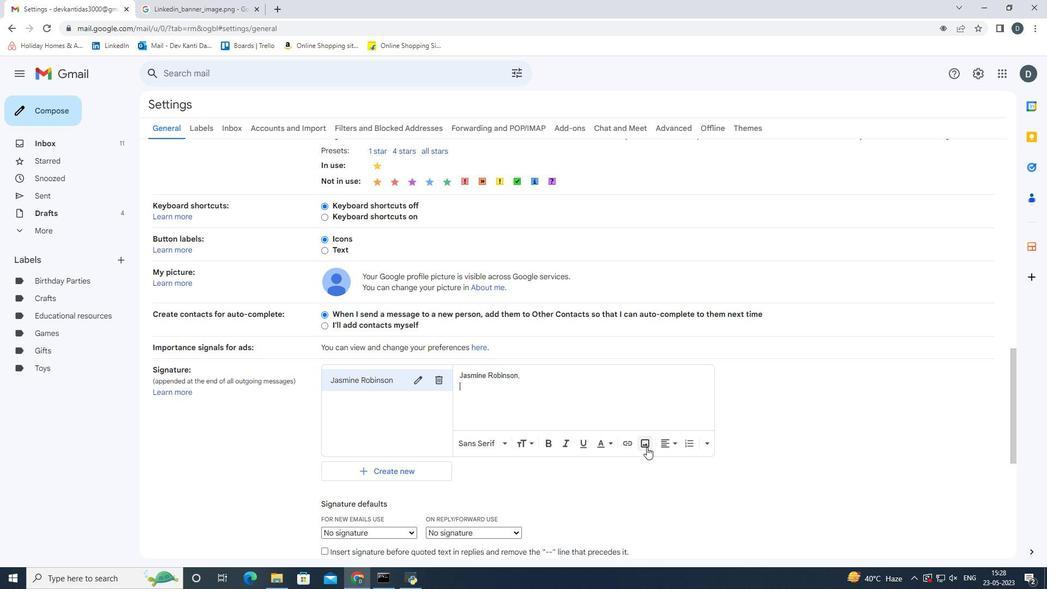 
Action: Mouse moved to (410, 175)
Screenshot: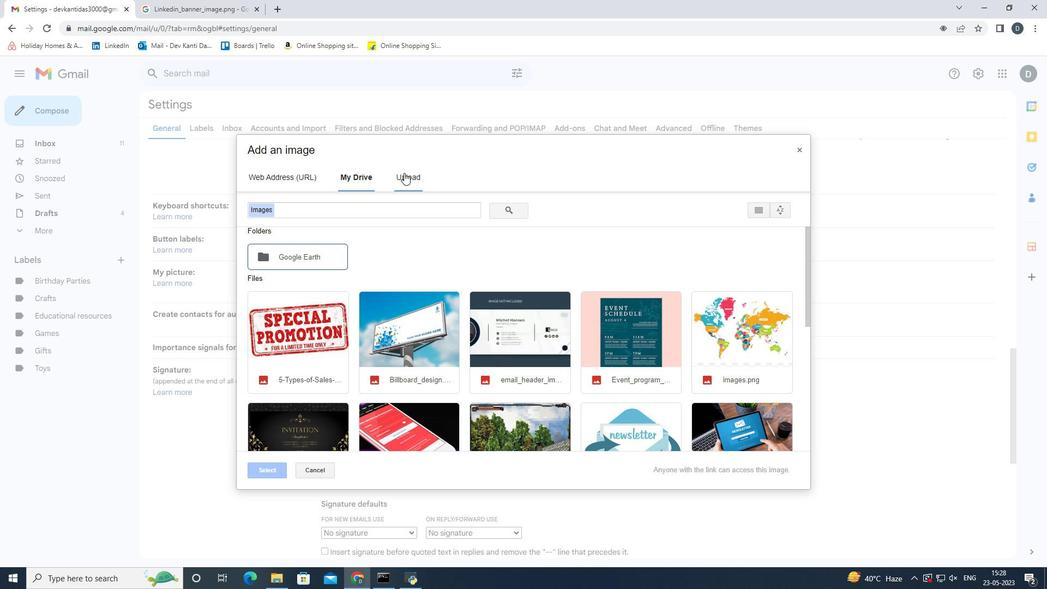 
Action: Mouse pressed left at (410, 175)
Screenshot: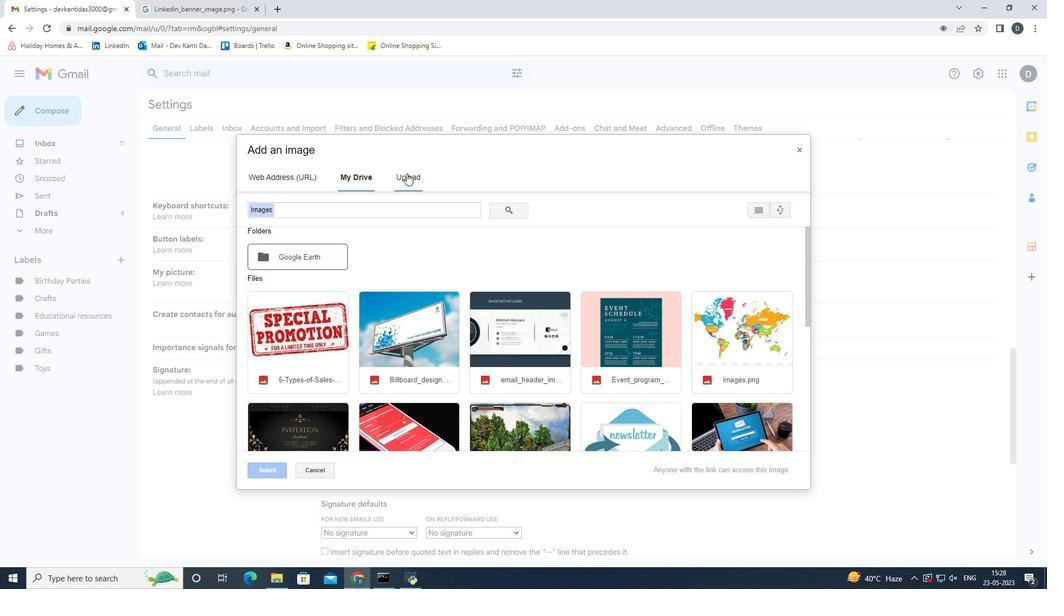 
Action: Mouse moved to (496, 340)
Screenshot: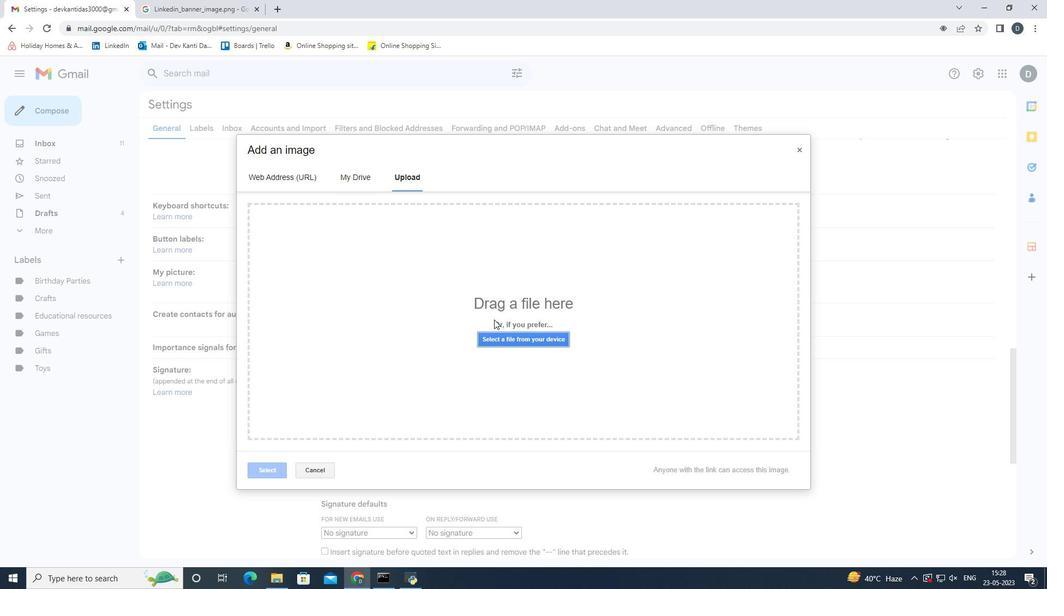 
Action: Mouse pressed left at (496, 340)
Screenshot: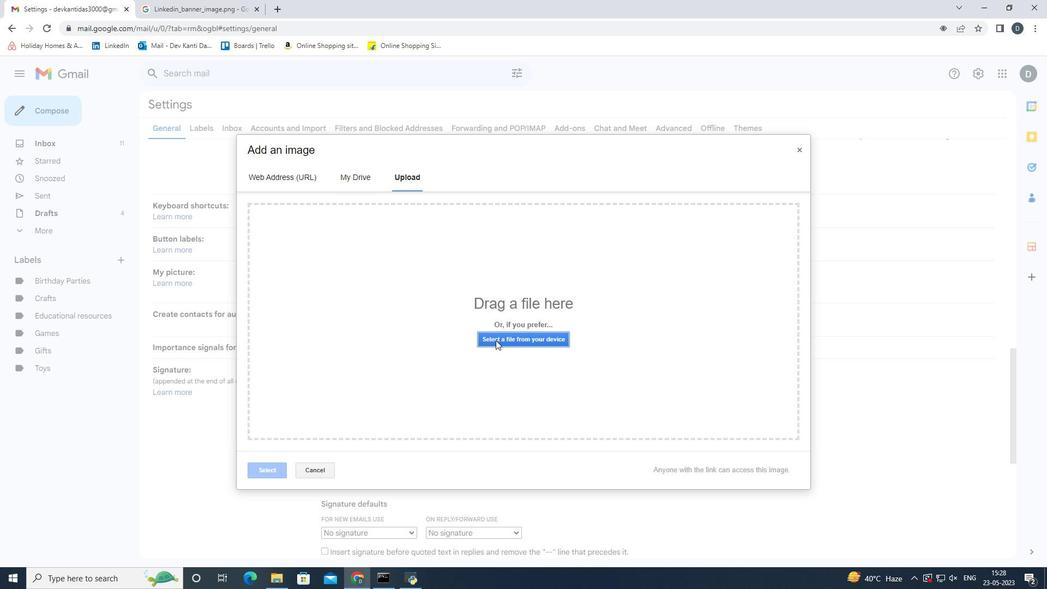 
Action: Mouse moved to (222, 96)
Screenshot: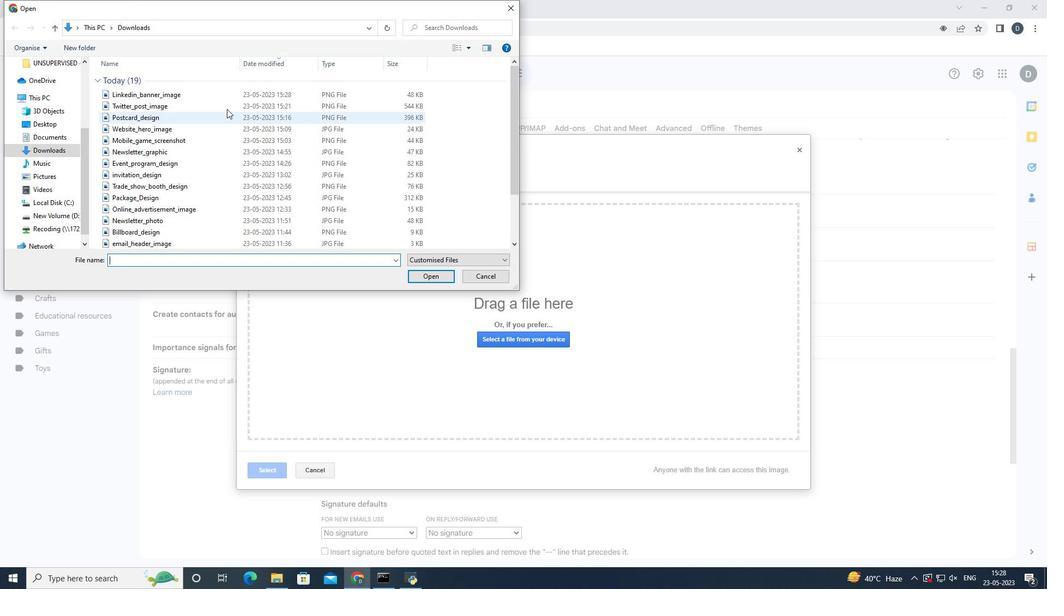 
Action: Mouse pressed left at (222, 96)
Screenshot: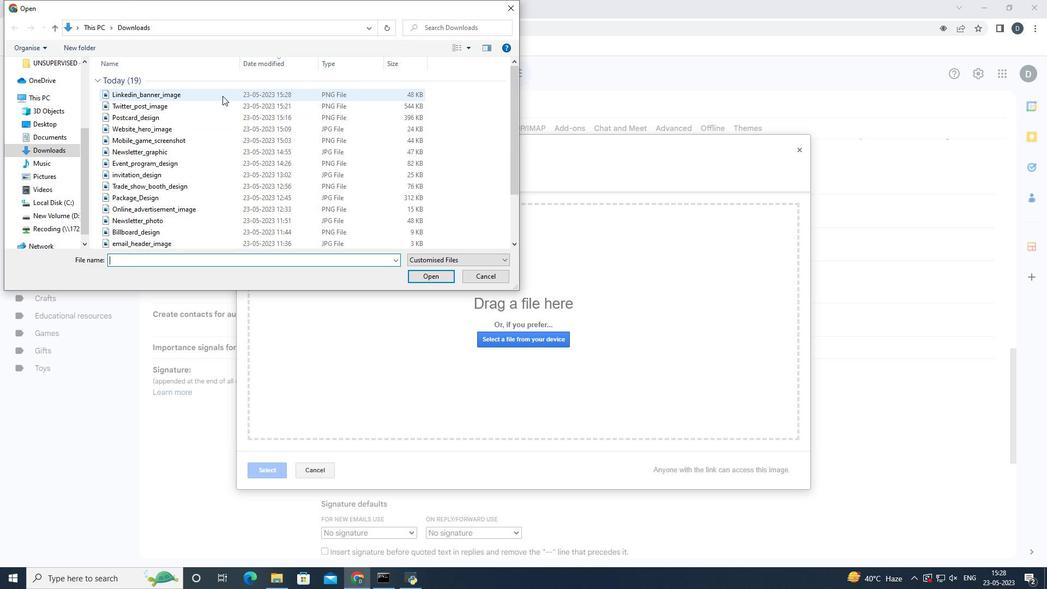 
Action: Mouse moved to (420, 278)
Screenshot: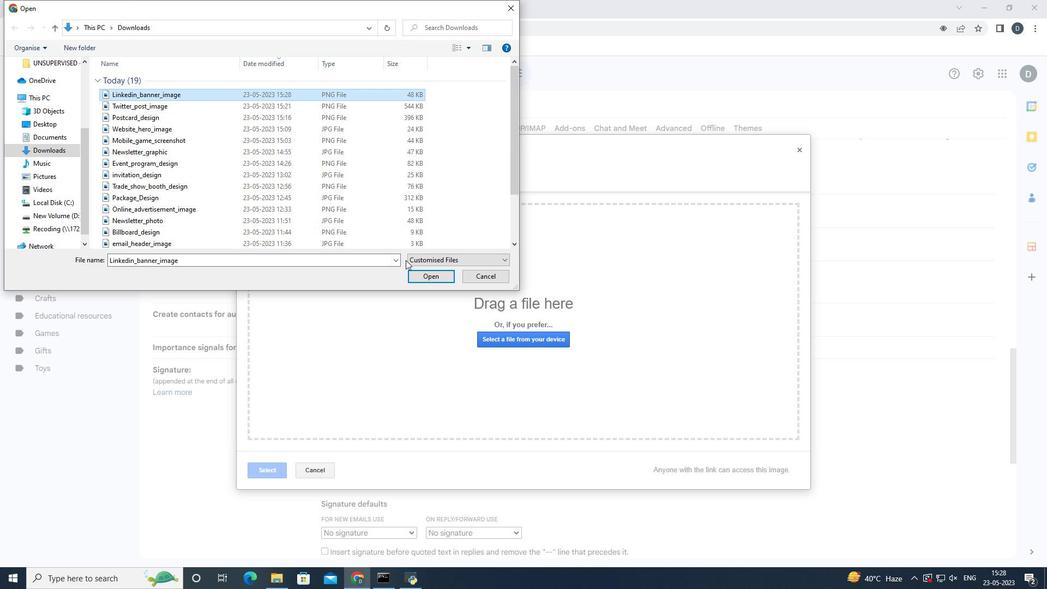 
Action: Mouse pressed left at (420, 278)
Screenshot: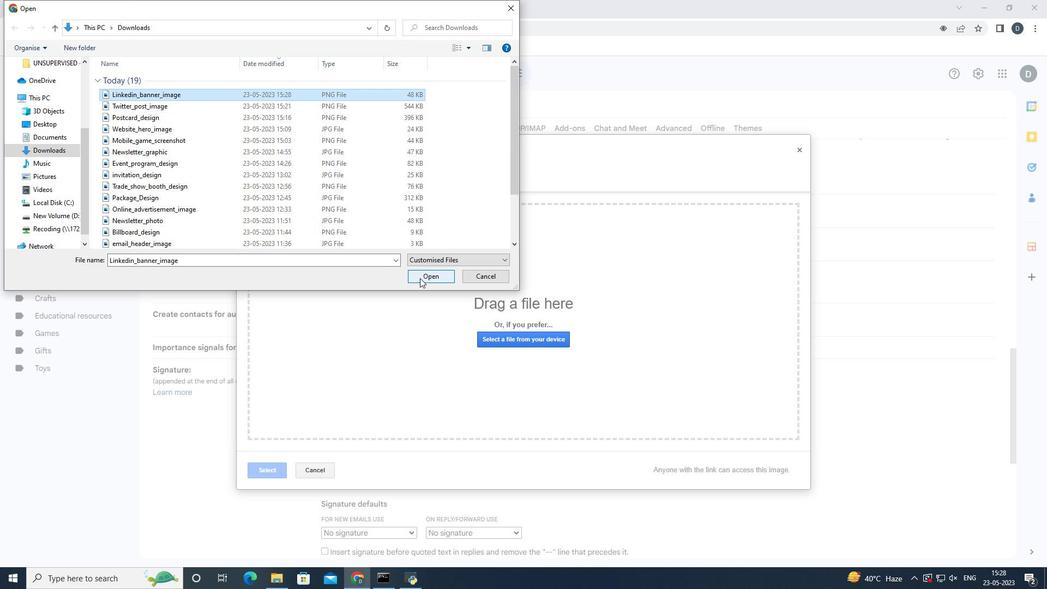 
Action: Mouse moved to (420, 480)
Screenshot: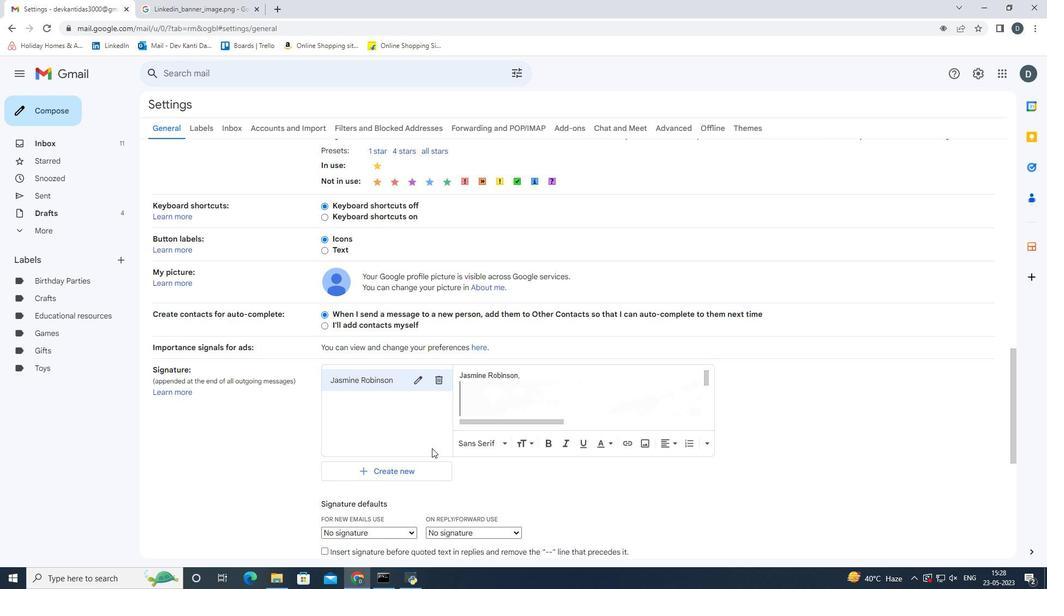 
Action: Mouse scrolled (420, 480) with delta (0, 0)
Screenshot: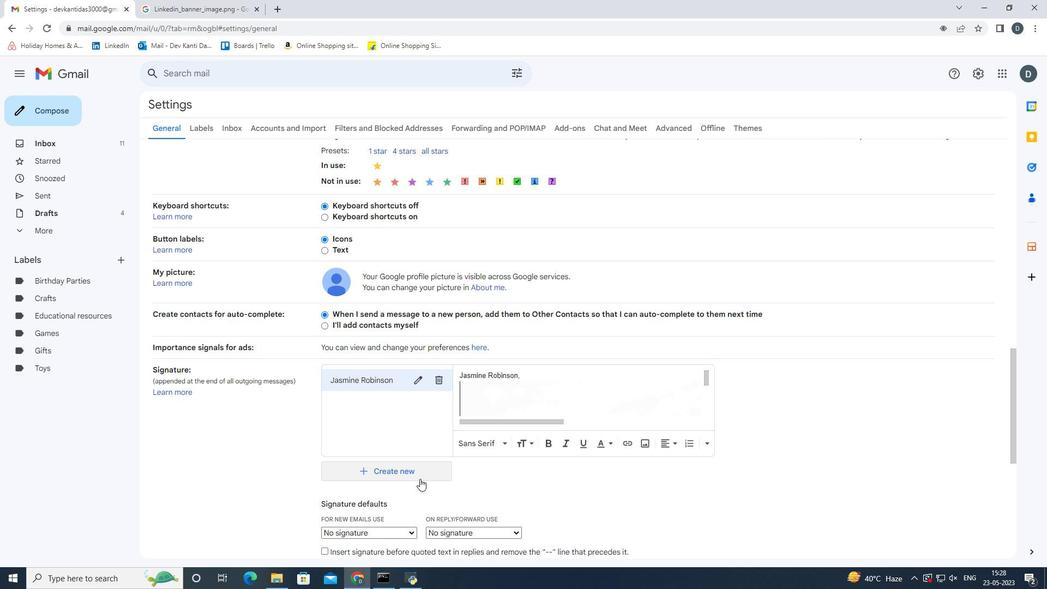 
Action: Mouse scrolled (420, 480) with delta (0, 0)
Screenshot: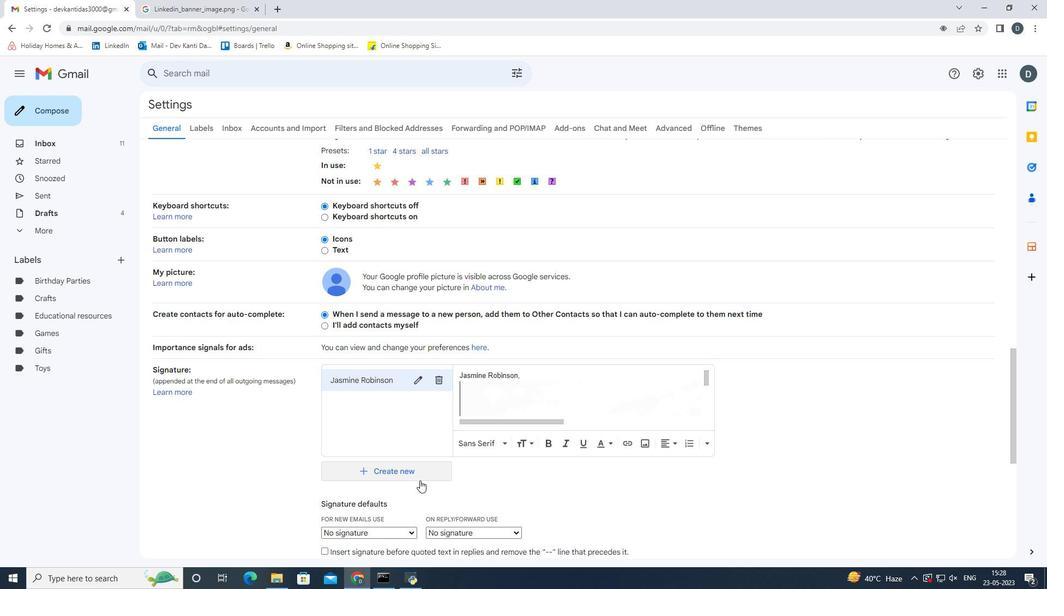
Action: Mouse moved to (419, 476)
Screenshot: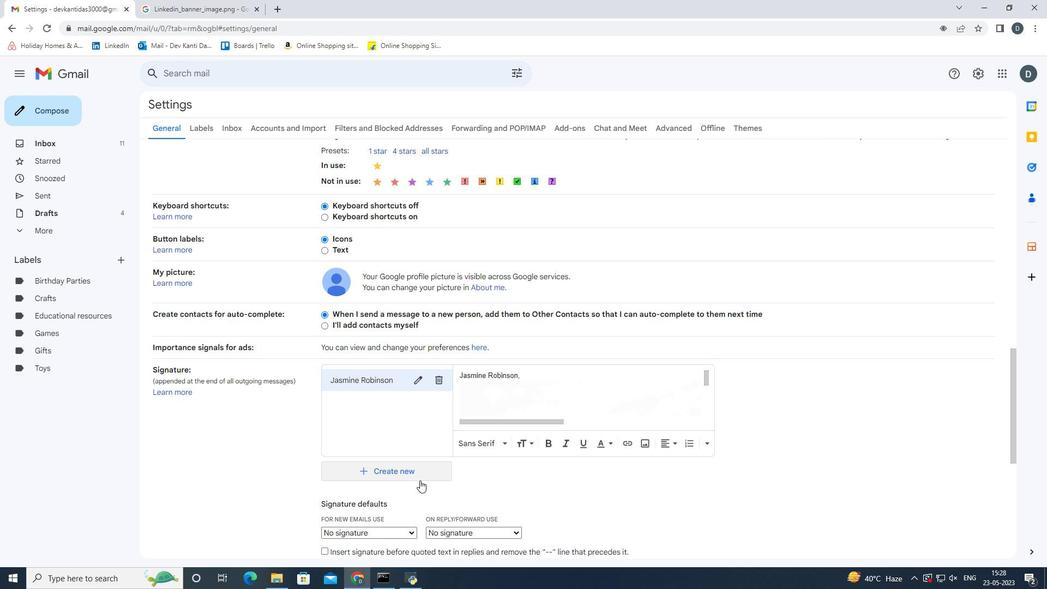
Action: Mouse scrolled (419, 477) with delta (0, 0)
Screenshot: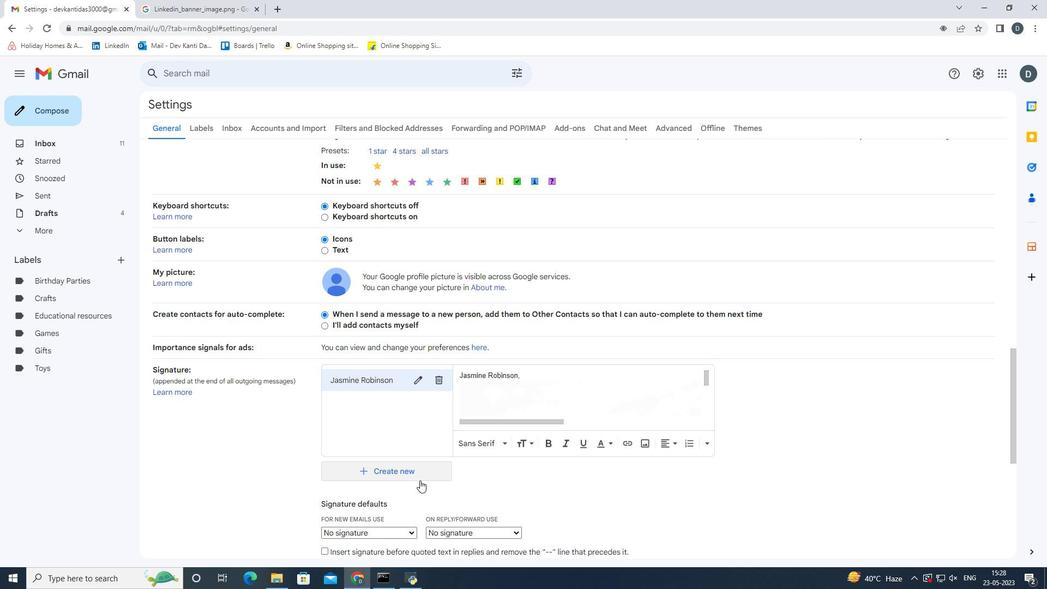 
Action: Mouse moved to (391, 477)
Screenshot: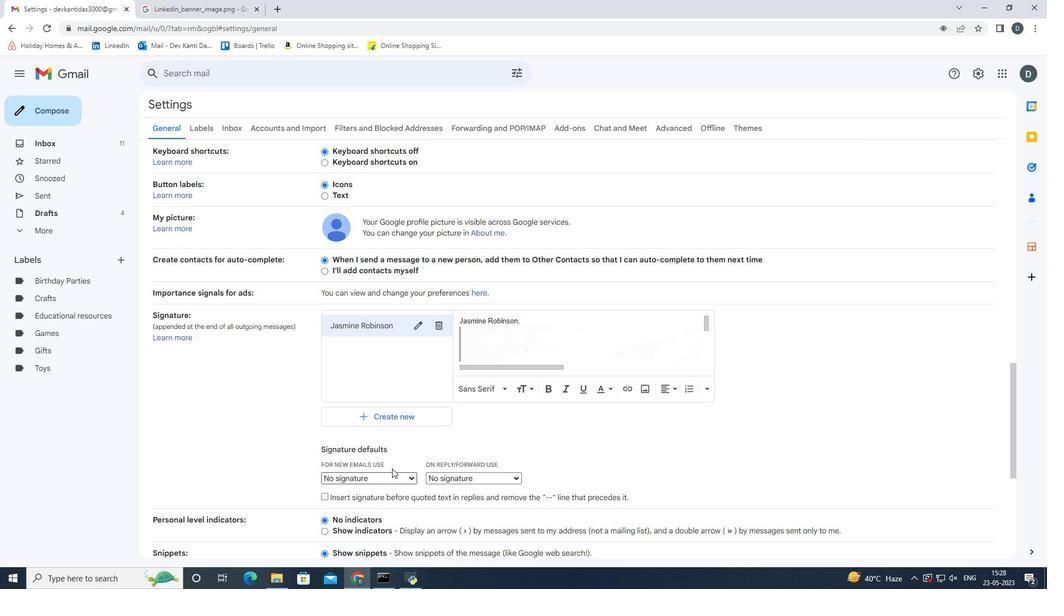 
Action: Mouse pressed left at (391, 477)
Screenshot: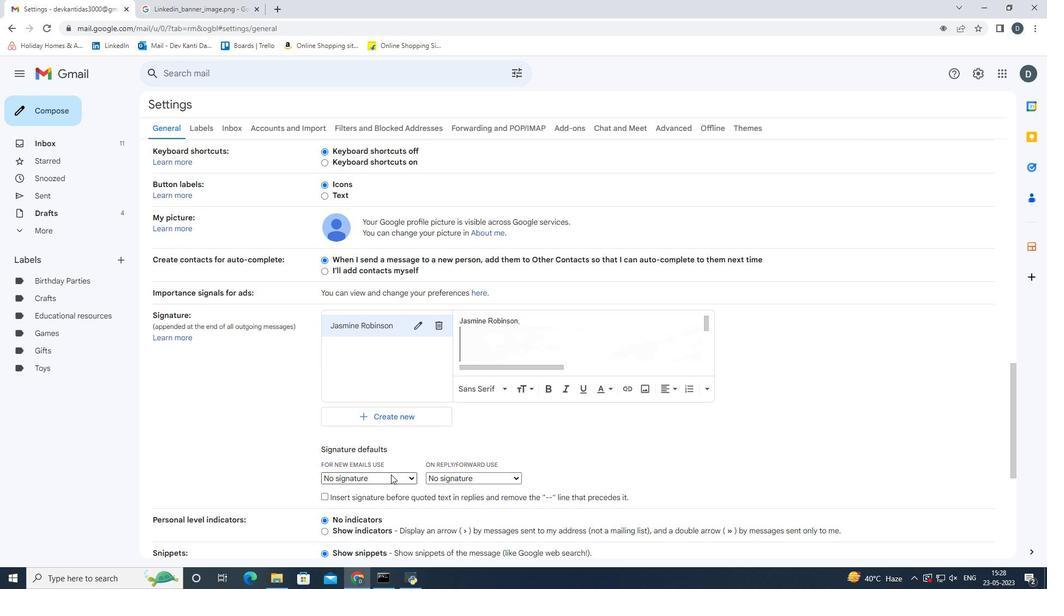 
Action: Mouse moved to (391, 502)
Screenshot: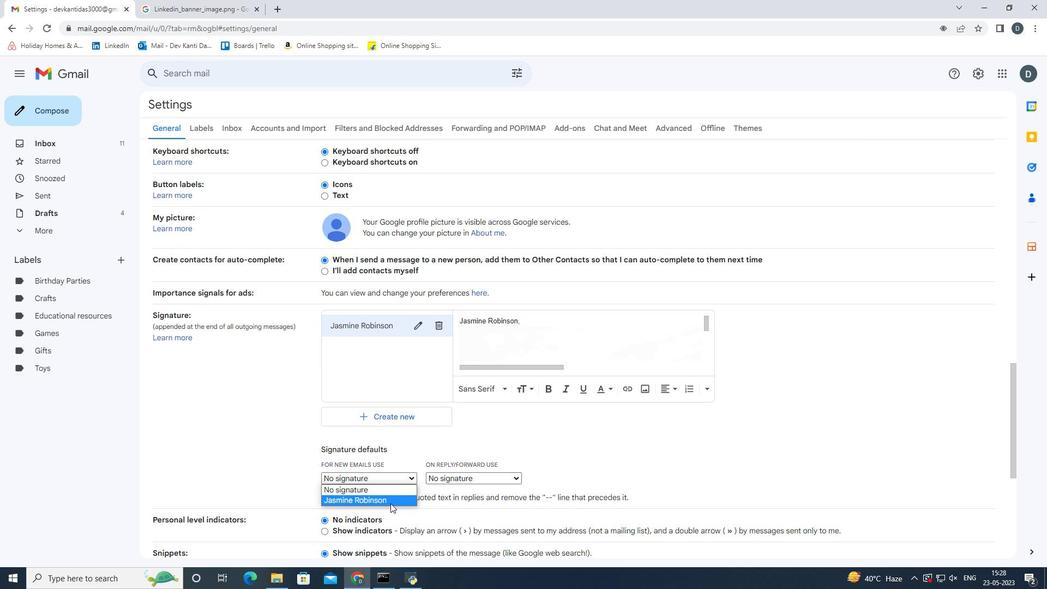 
Action: Mouse pressed left at (391, 502)
Screenshot: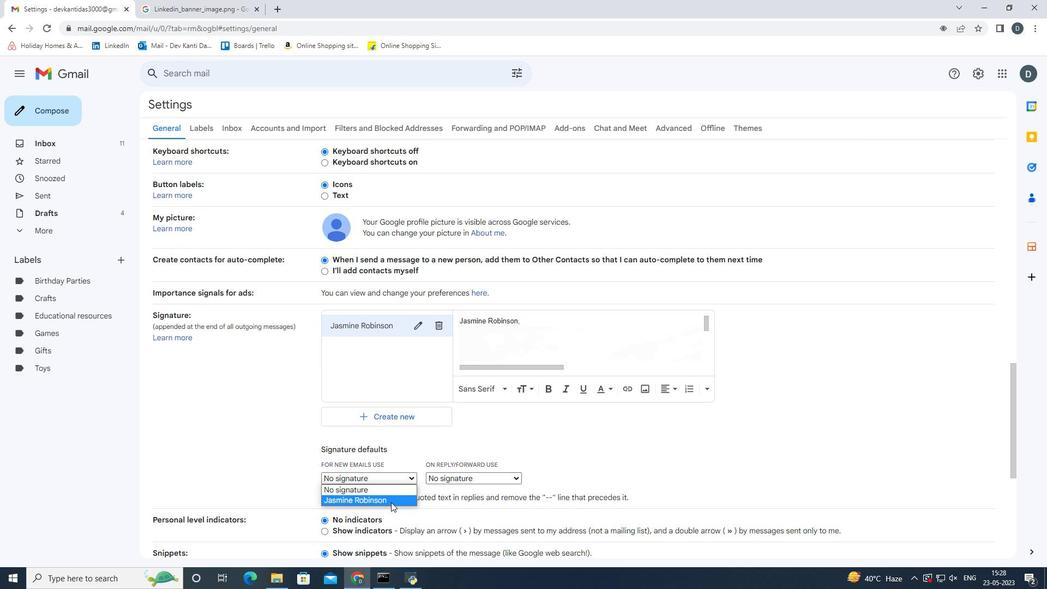 
Action: Mouse moved to (457, 478)
Screenshot: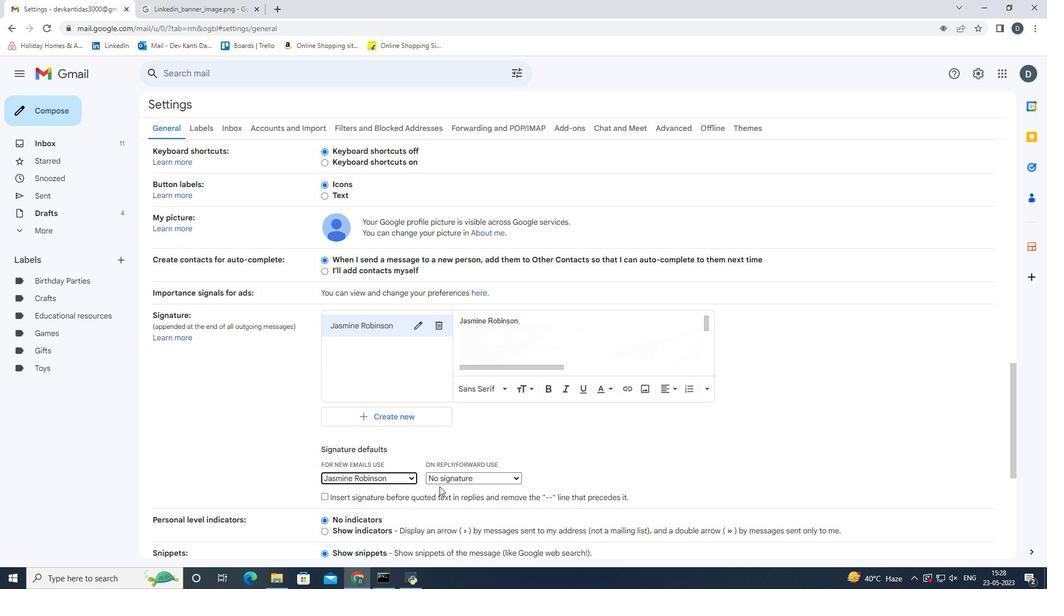 
Action: Mouse pressed left at (457, 478)
Screenshot: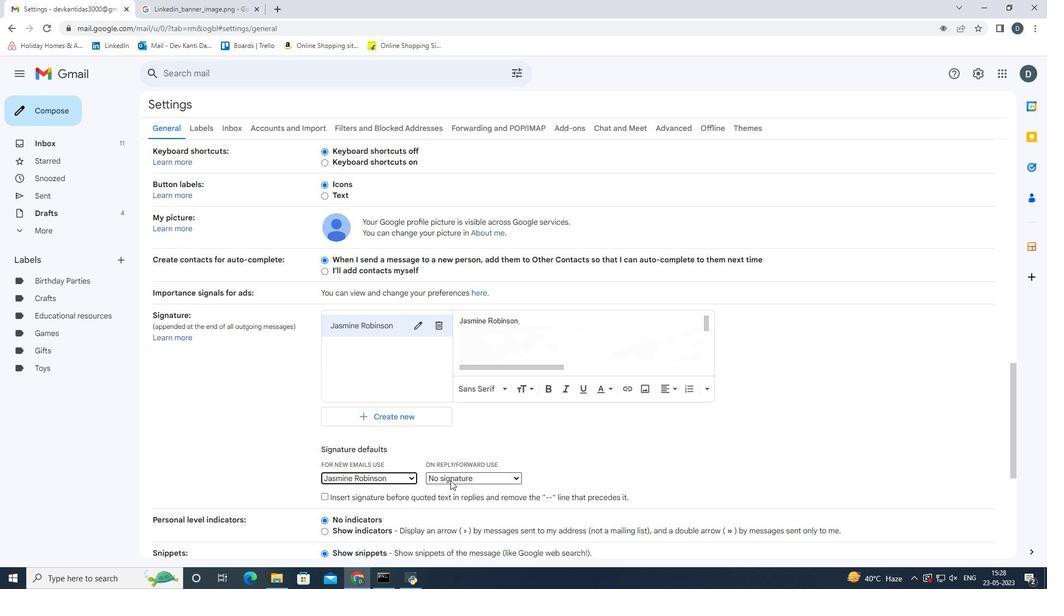 
Action: Mouse moved to (453, 498)
Screenshot: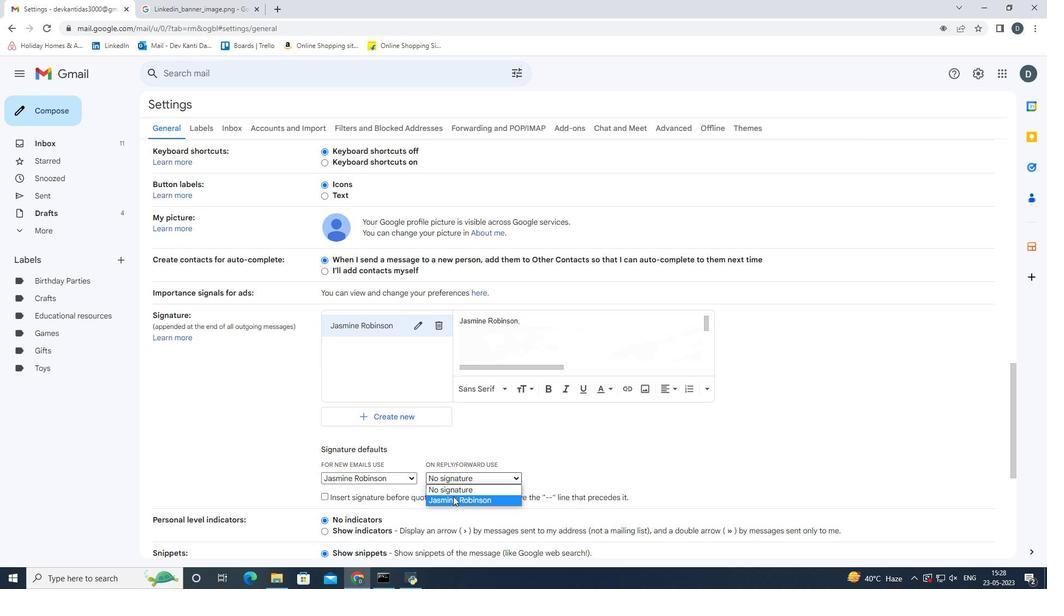 
Action: Mouse pressed left at (453, 498)
Screenshot: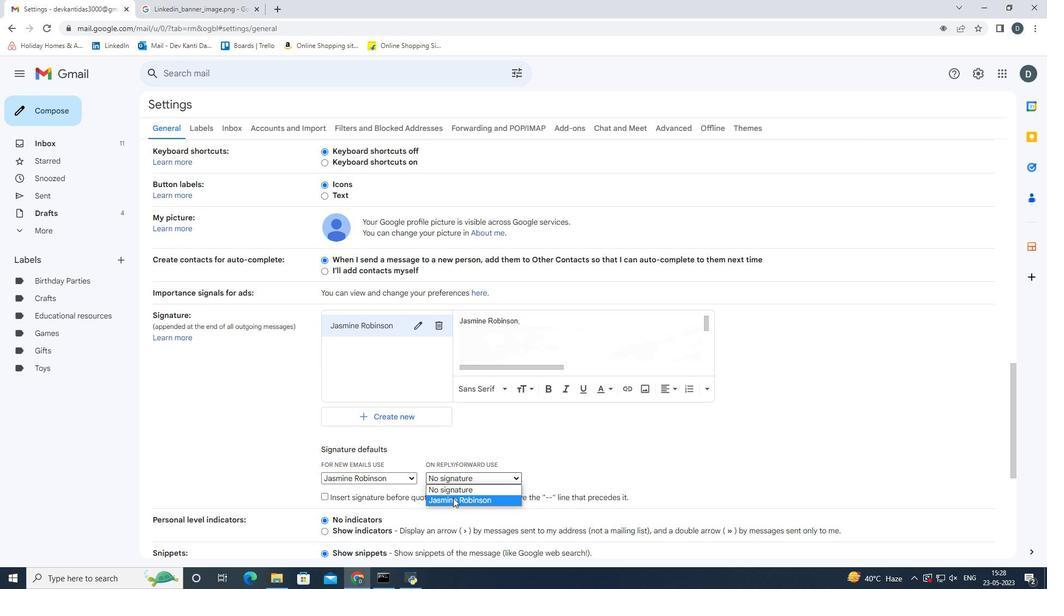 
Action: Mouse moved to (752, 478)
Screenshot: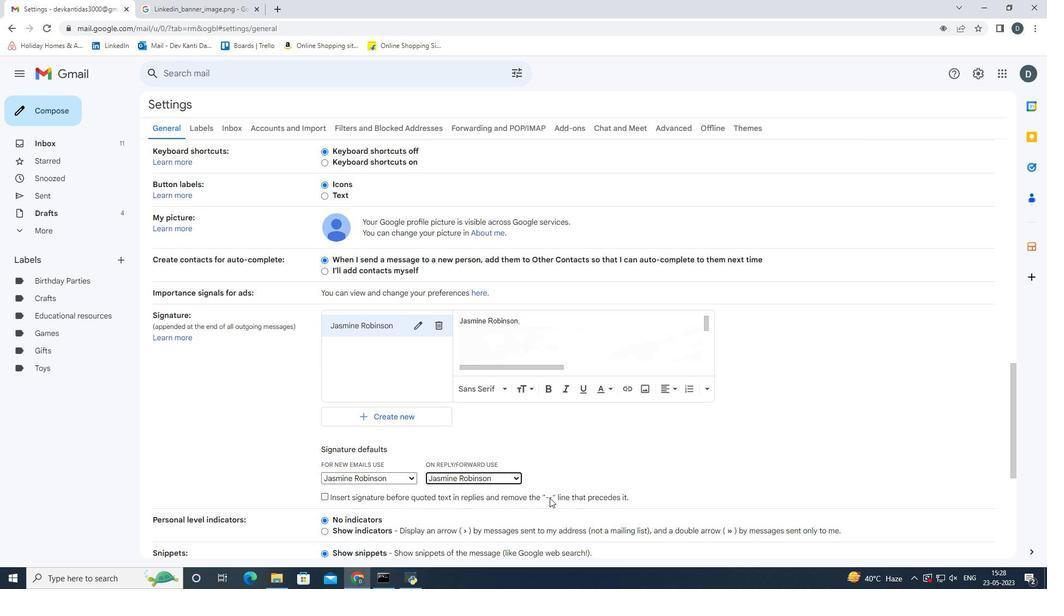
Action: Mouse pressed left at (752, 478)
Screenshot: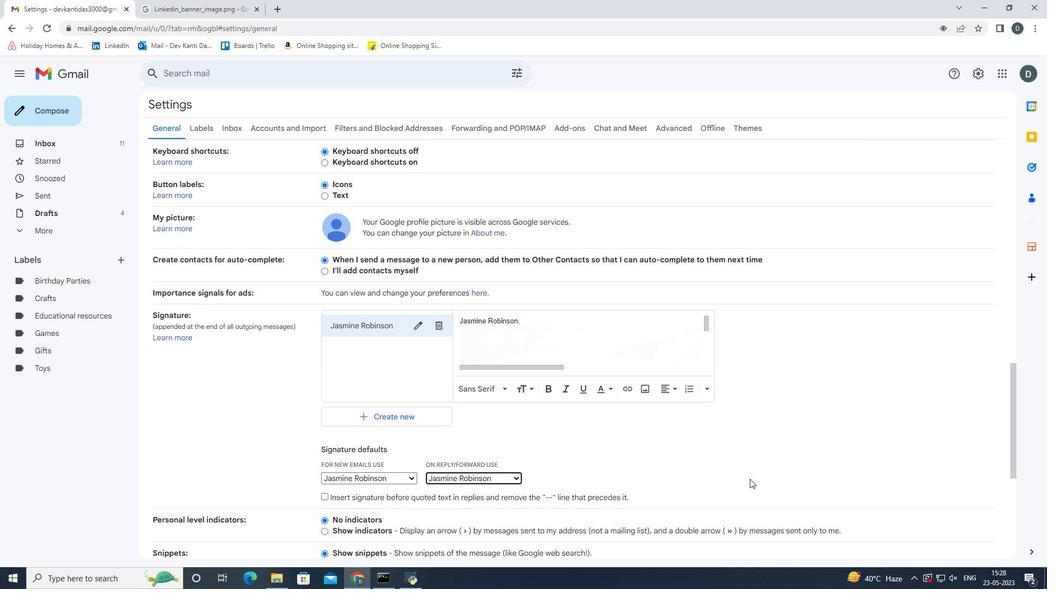 
Action: Mouse scrolled (752, 477) with delta (0, 0)
Screenshot: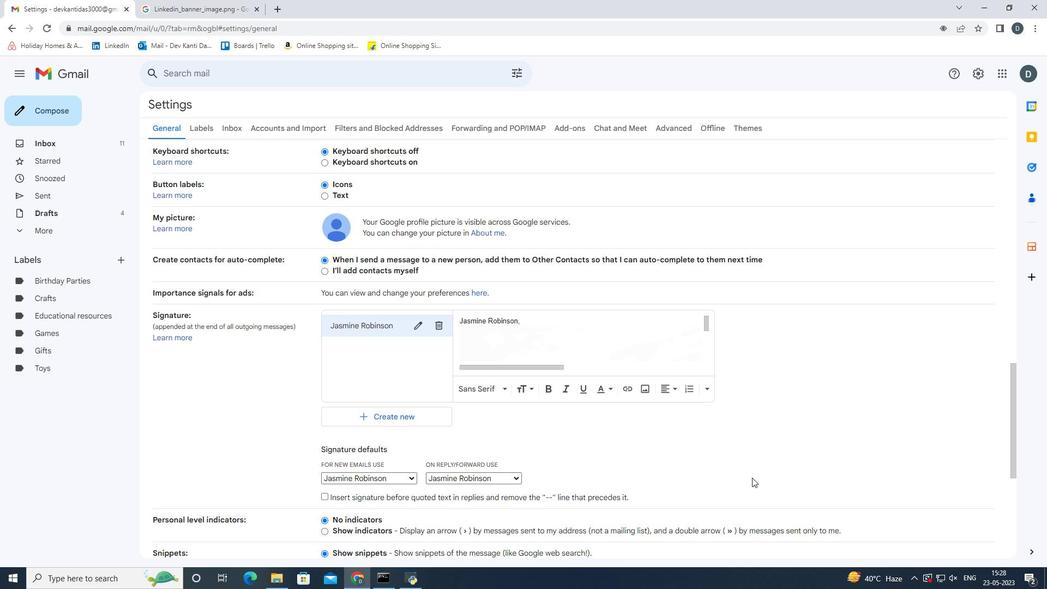 
Action: Mouse scrolled (752, 477) with delta (0, 0)
Screenshot: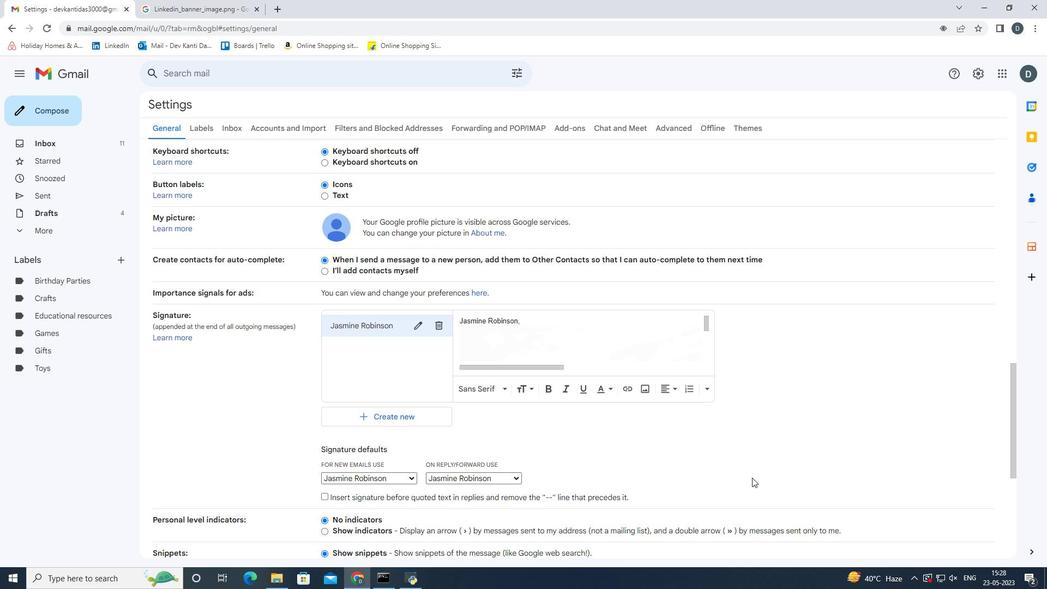 
Action: Mouse moved to (741, 469)
Screenshot: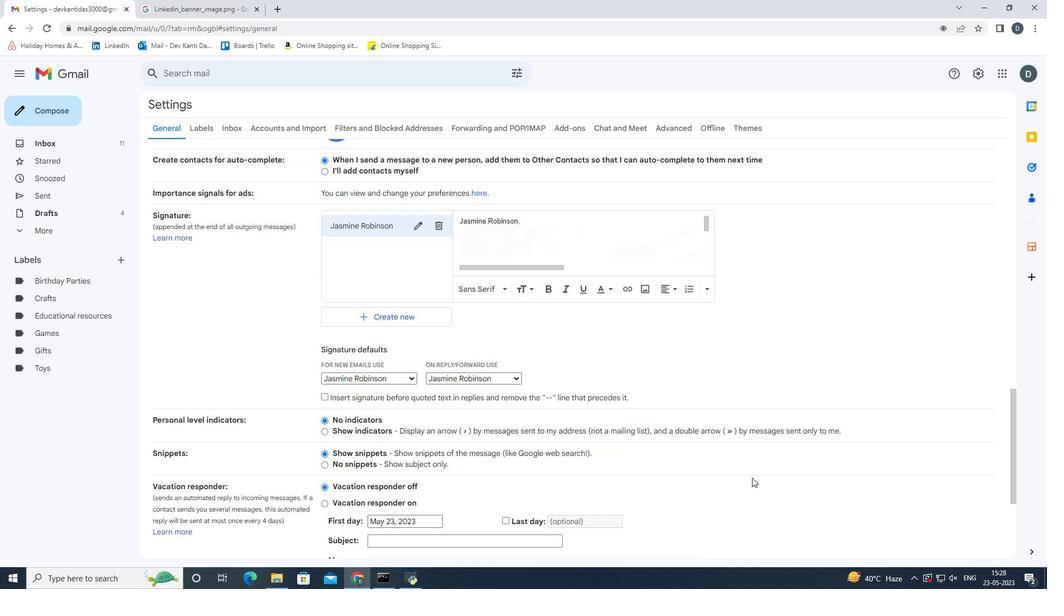
Action: Mouse scrolled (741, 468) with delta (0, 0)
Screenshot: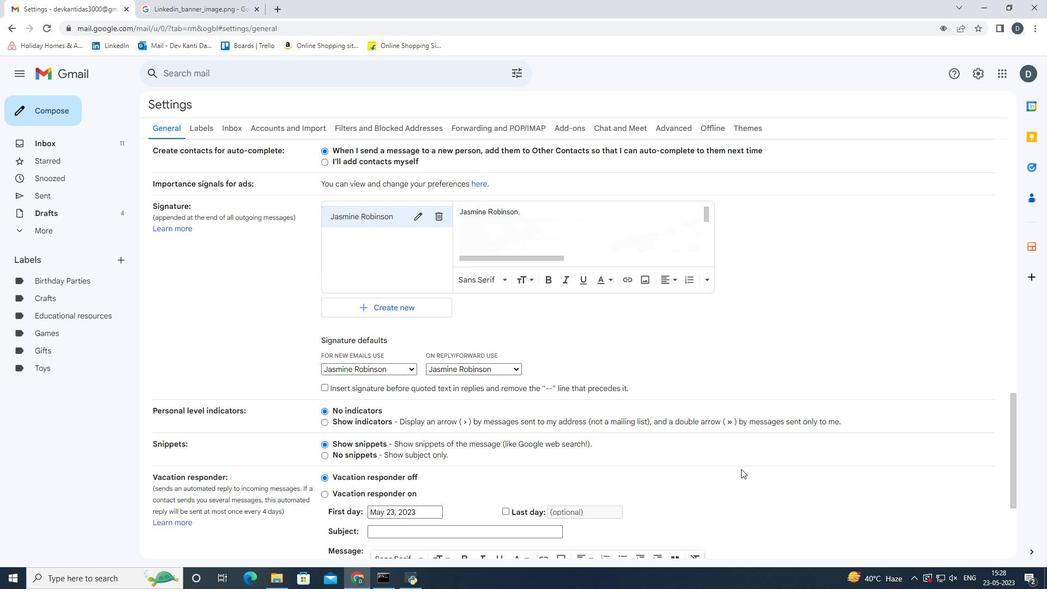 
Action: Mouse scrolled (741, 468) with delta (0, 0)
Screenshot: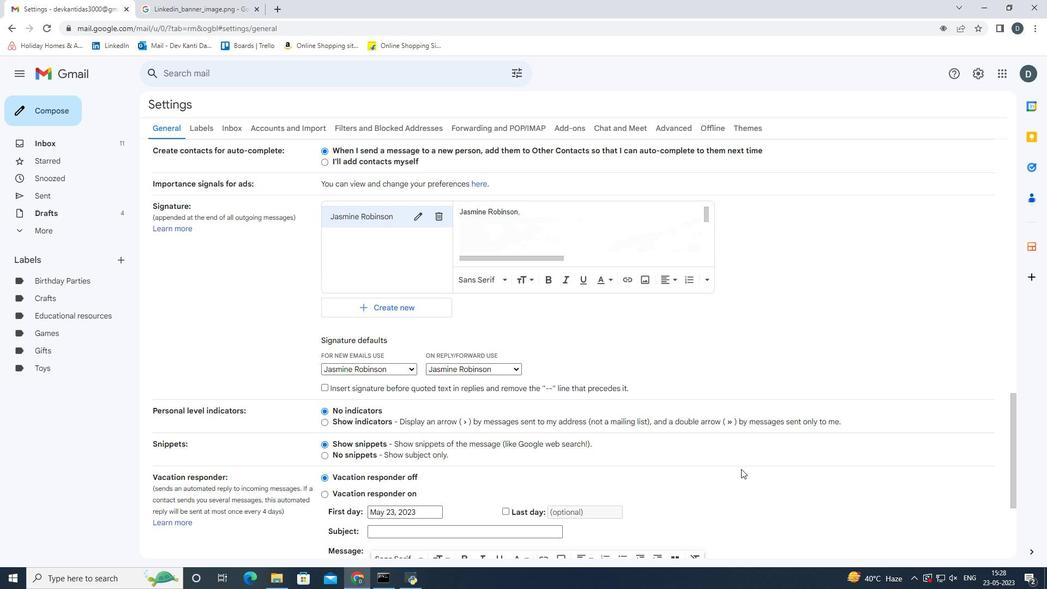 
Action: Mouse scrolled (741, 468) with delta (0, 0)
Screenshot: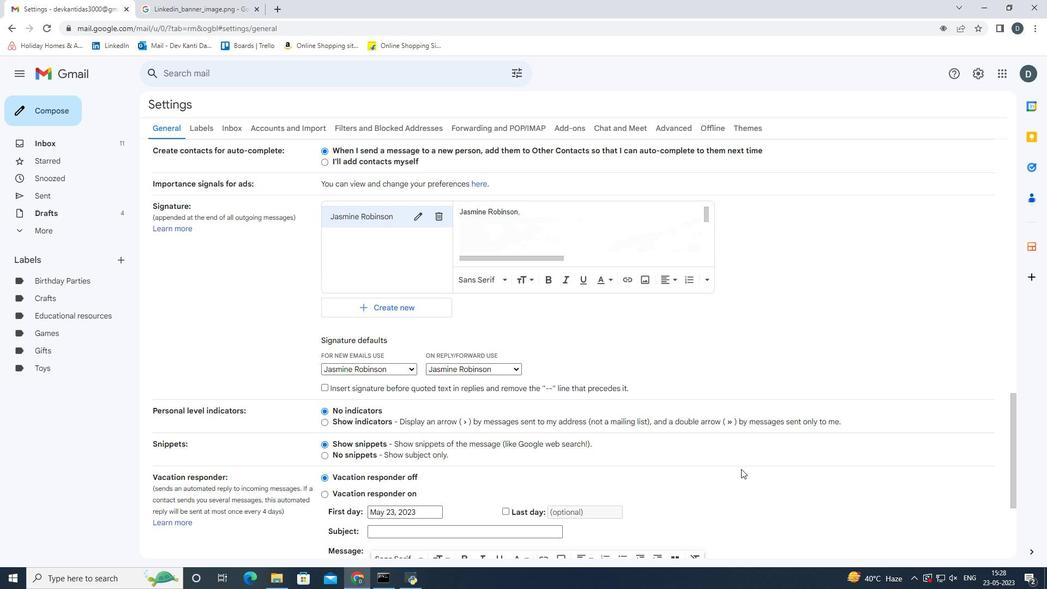 
Action: Mouse scrolled (741, 468) with delta (0, 0)
Screenshot: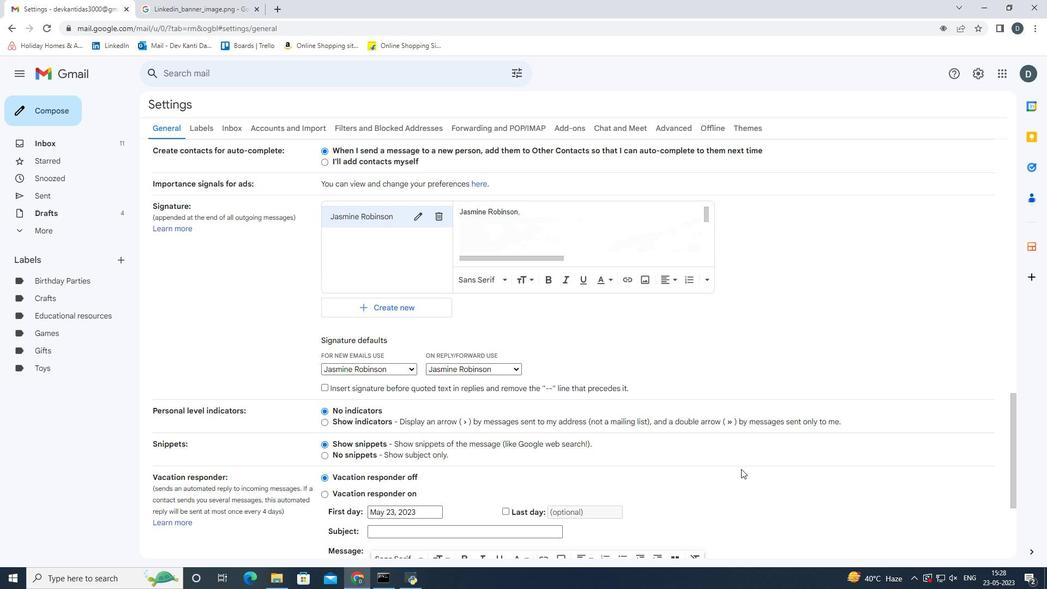
Action: Mouse scrolled (741, 468) with delta (0, 0)
Screenshot: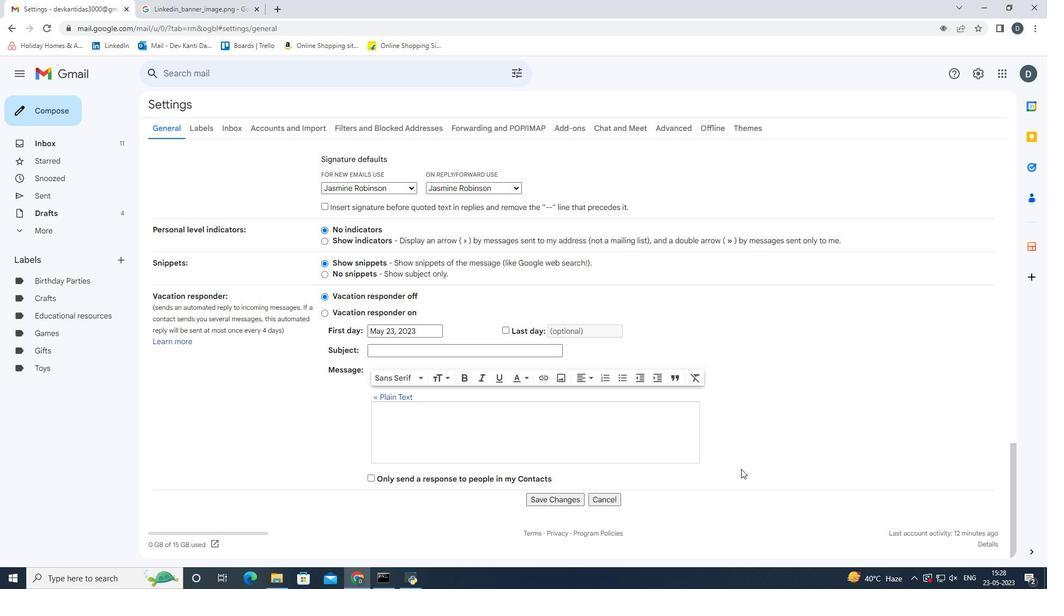 
Action: Mouse scrolled (741, 468) with delta (0, 0)
Screenshot: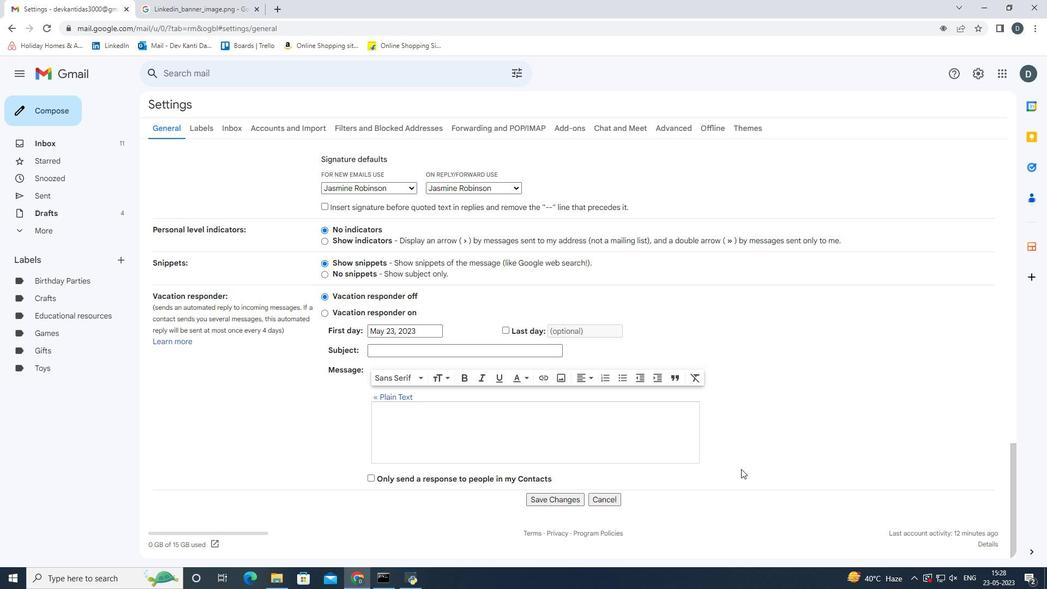 
Action: Mouse moved to (540, 503)
Screenshot: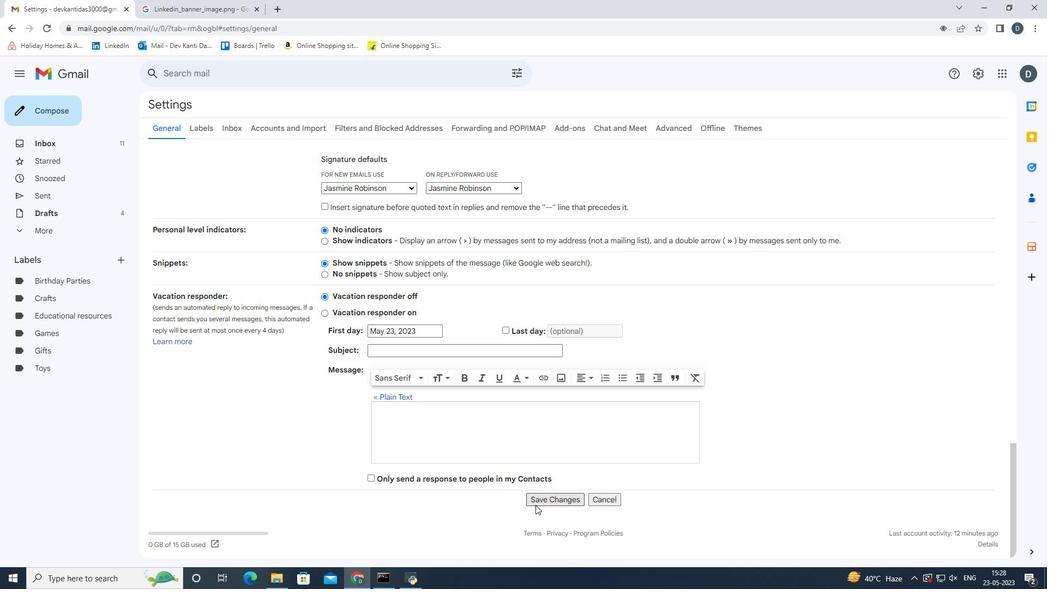 
Action: Mouse pressed left at (540, 503)
Screenshot: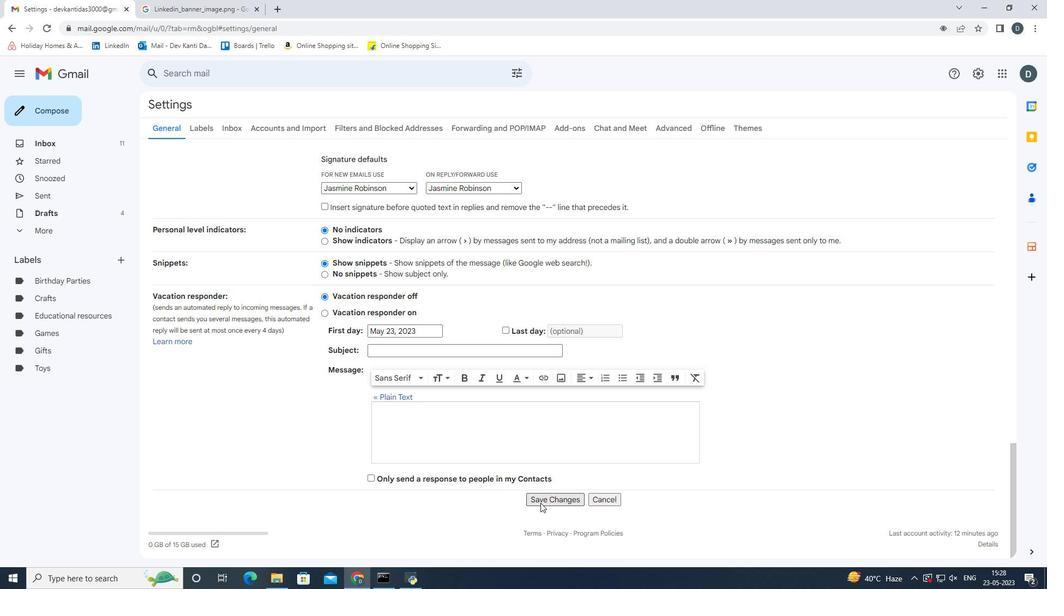
Action: Mouse moved to (60, 106)
Screenshot: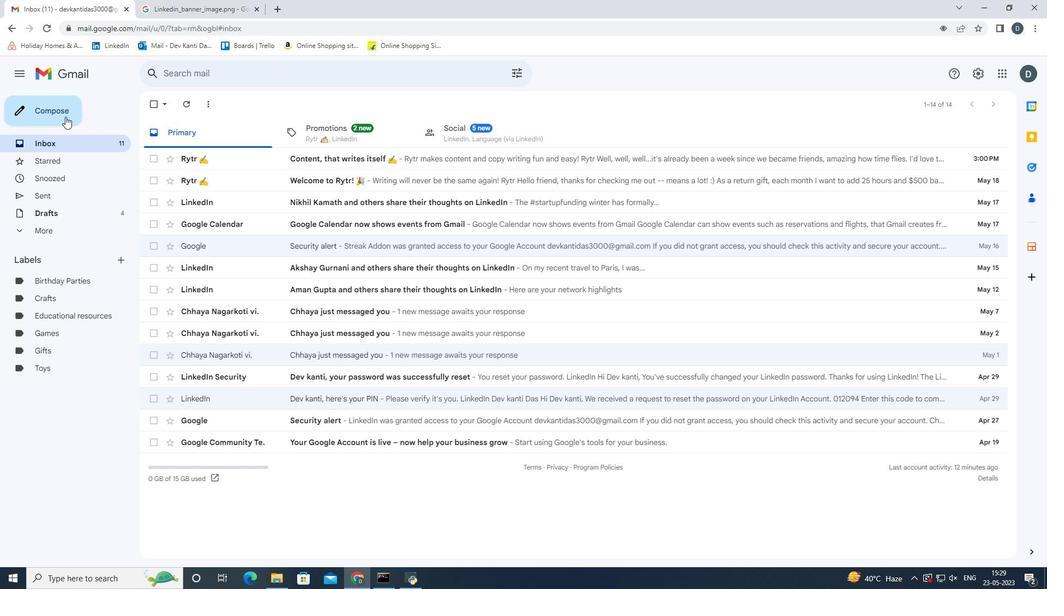 
Action: Mouse pressed left at (60, 106)
Screenshot: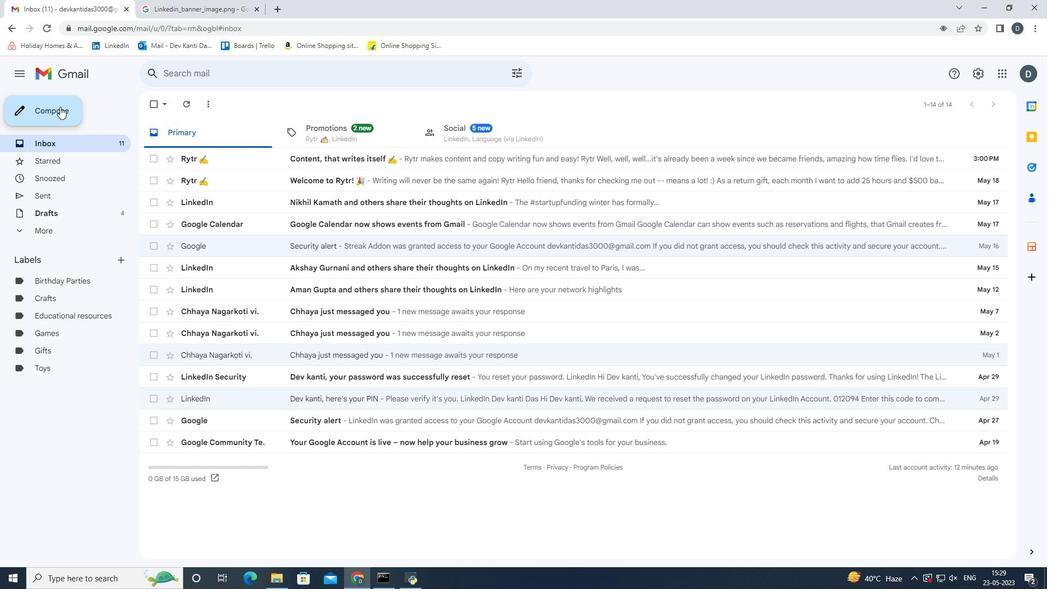 
Action: Mouse moved to (783, 264)
Screenshot: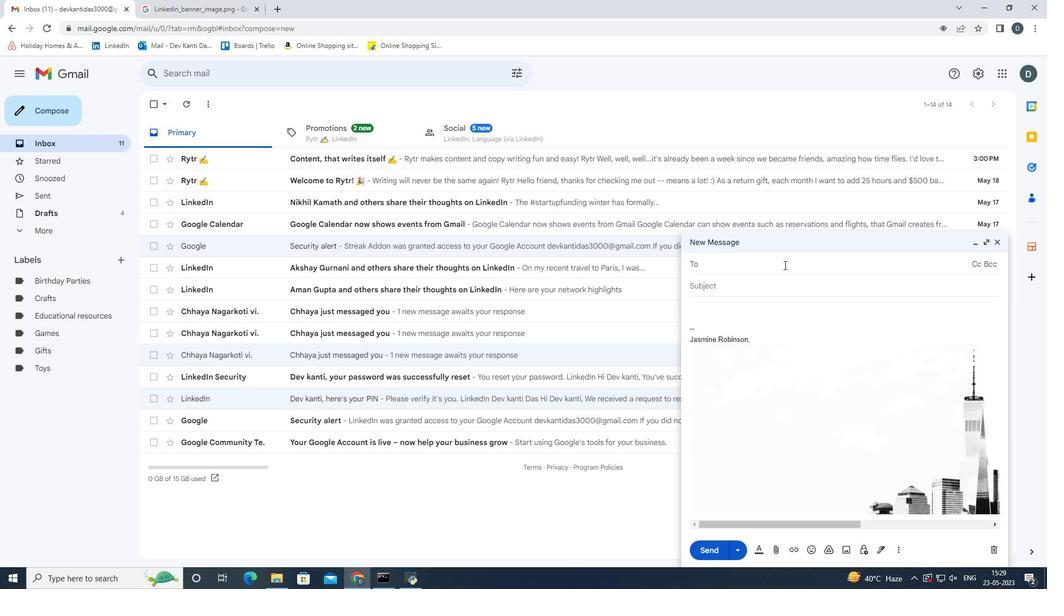 
Action: Key pressed <Key.shift>Softage.
Screenshot: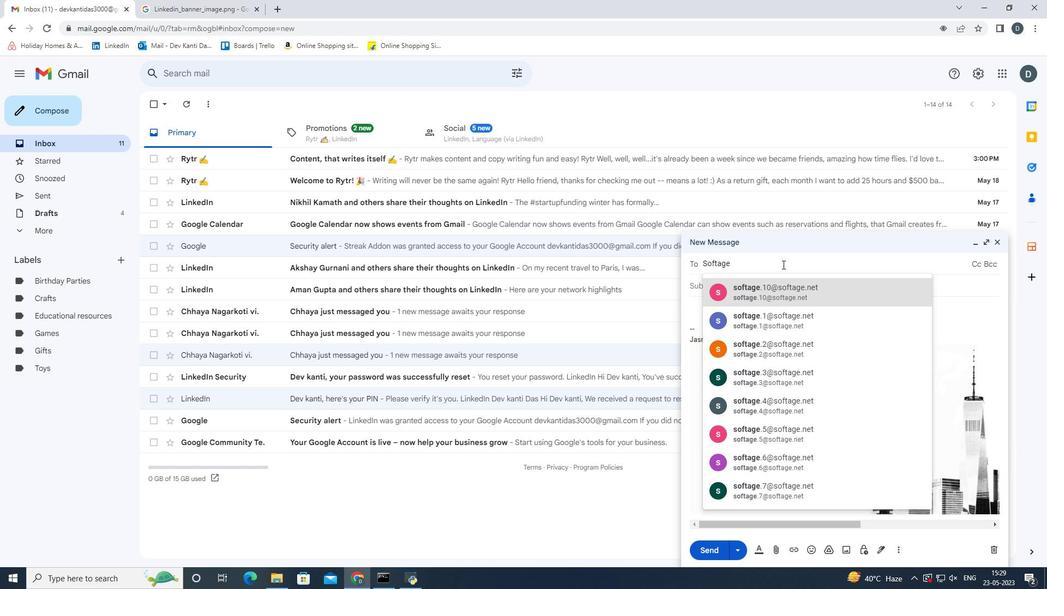 
Action: Mouse moved to (803, 290)
Screenshot: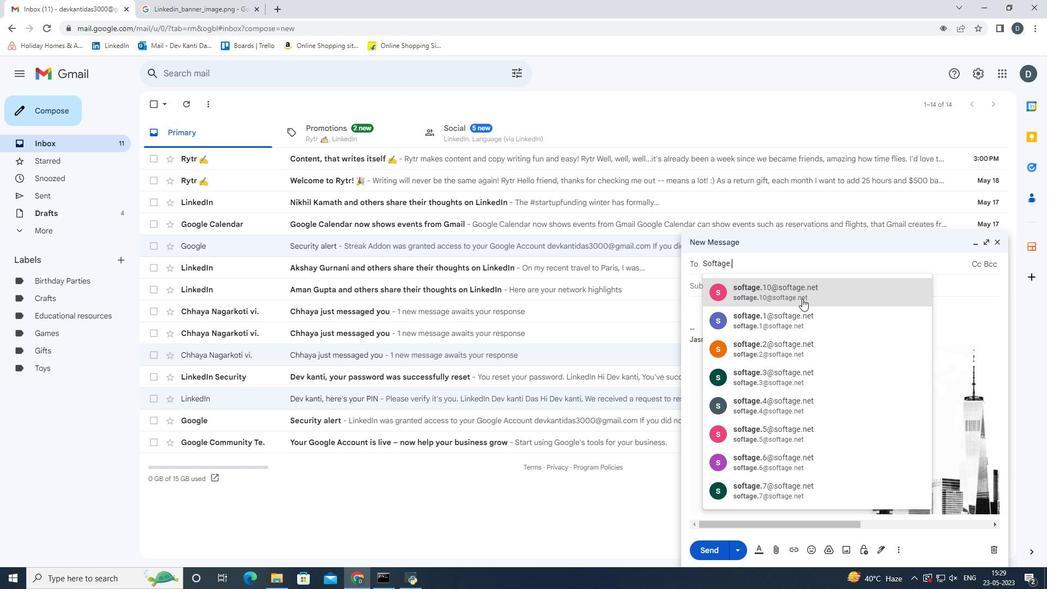 
Action: Mouse pressed left at (803, 290)
Screenshot: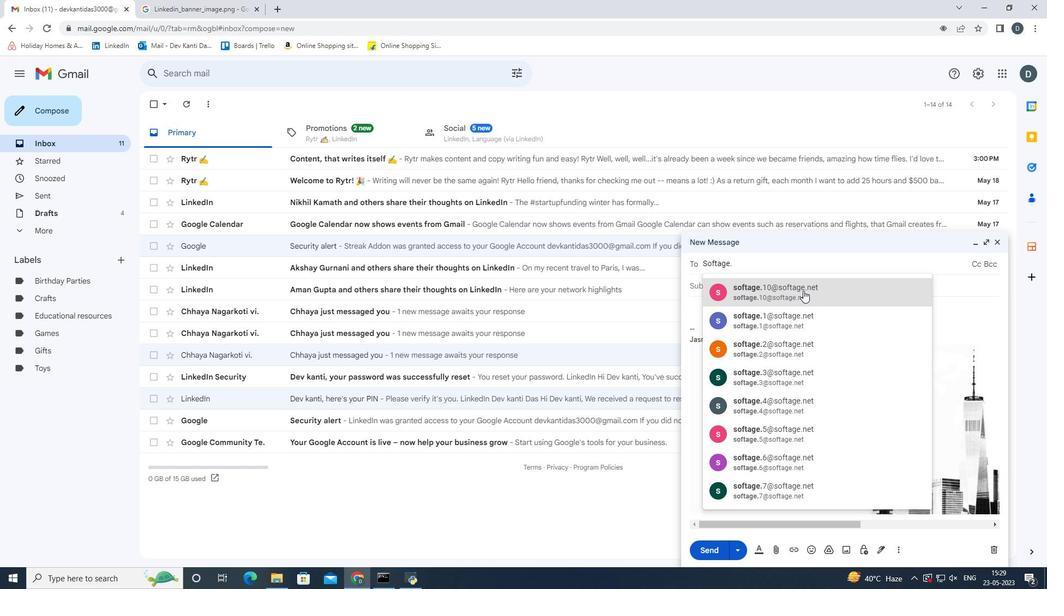 
Action: Mouse moved to (784, 299)
Screenshot: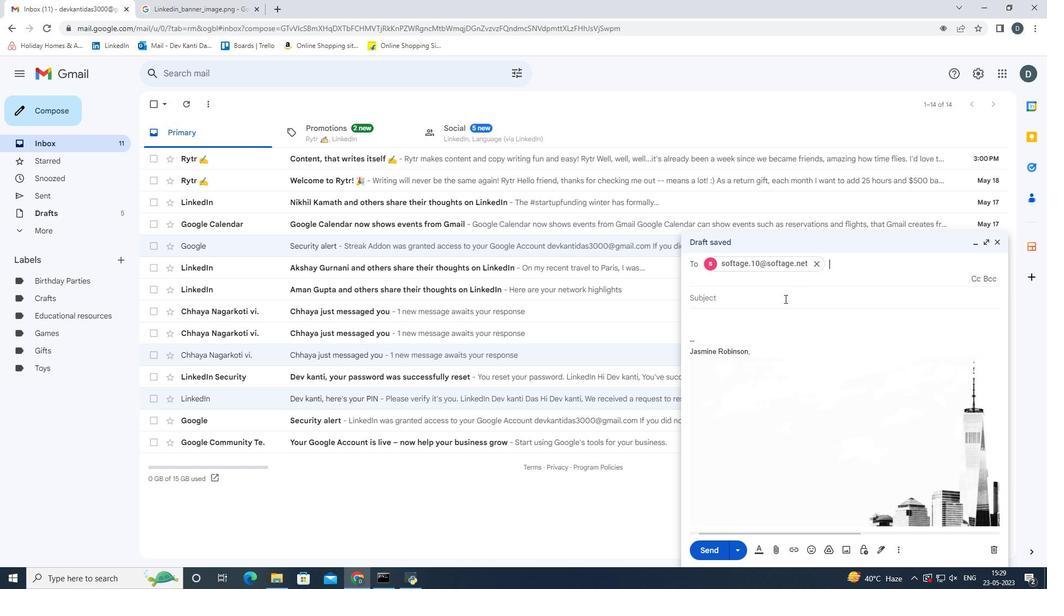 
Action: Mouse pressed left at (784, 299)
Screenshot: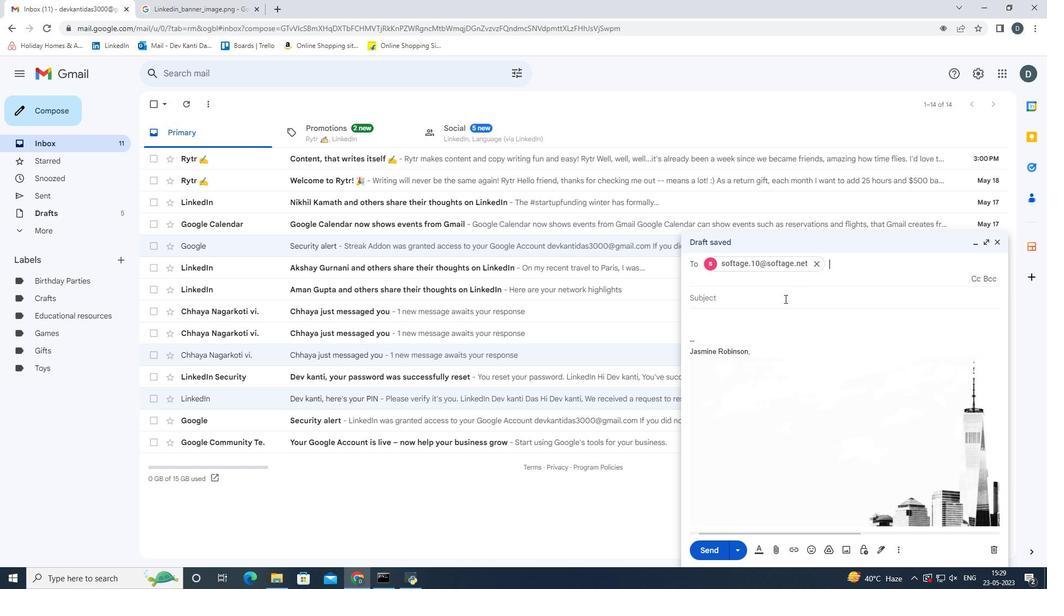 
Action: Key pressed <Key.shift>Request<Key.space>for<Key.space>feedback<Key.space>on<Key.space>a<Key.space>job<Key.space>posting.<Key.tab><Key.shift>Dear<Key.space>sir/ma'am,<Key.enter><Key.enter>
Screenshot: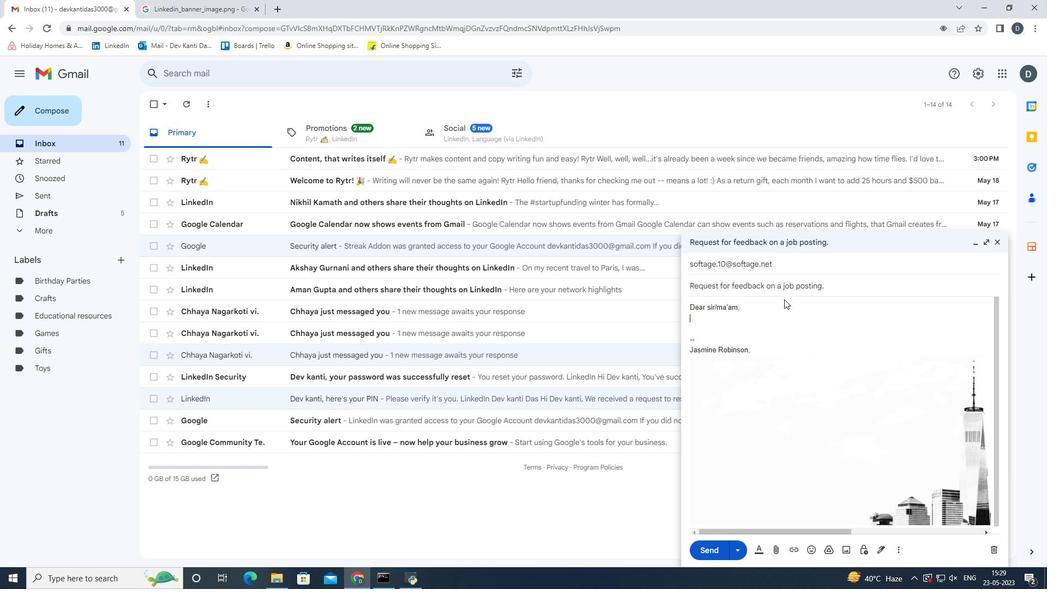 
Action: Mouse moved to (824, 296)
Screenshot: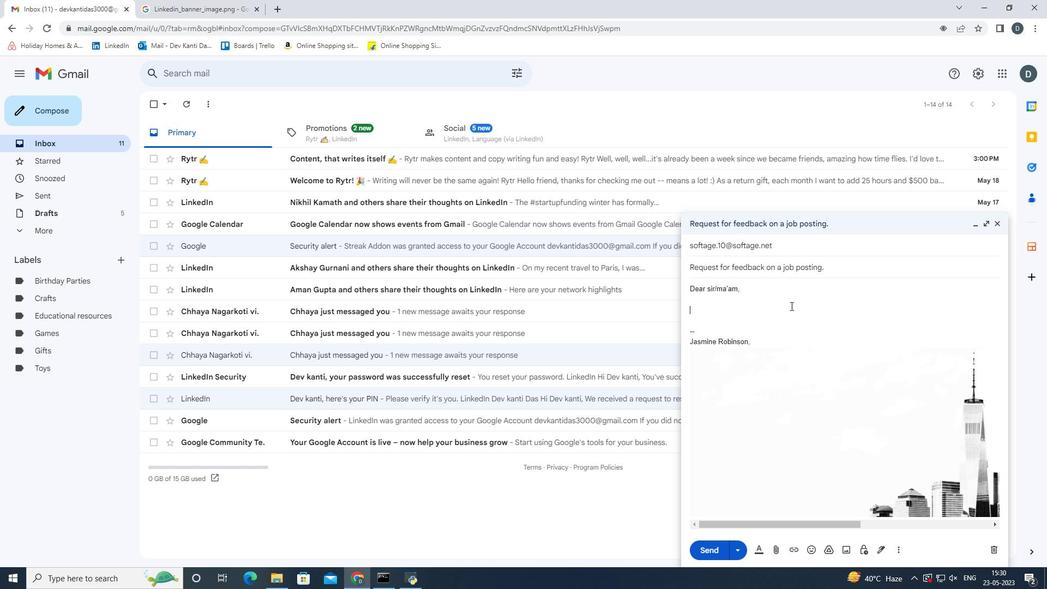 
Action: Key pressed <Key.shift_r>Please<Key.space>let<Key.space>me<Key.space>know<Key.space>if<Key.space>there<Key.space>are<Key.space>any<Key.space>
Screenshot: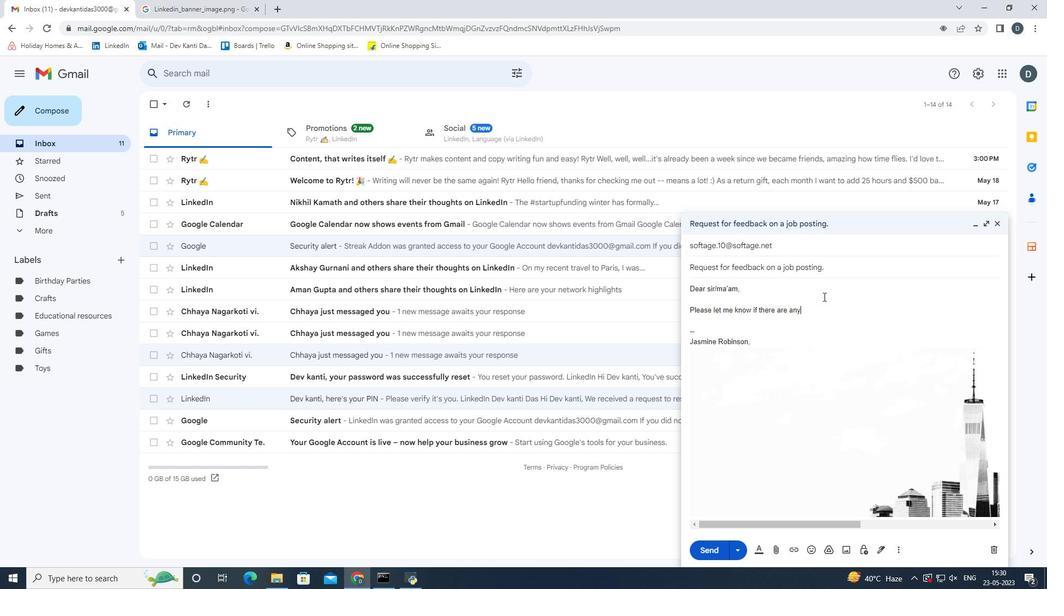 
Action: Mouse moved to (885, 303)
Screenshot: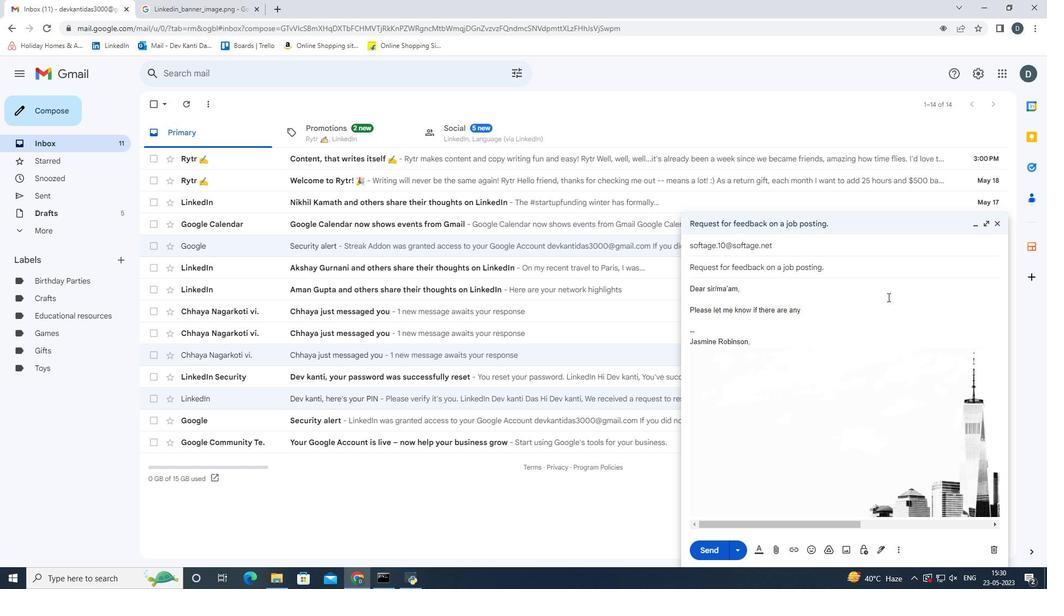 
Action: Key pressed issues<Key.space>with<Key.space>the<Key.space>project<Key.space>deliverables.
Screenshot: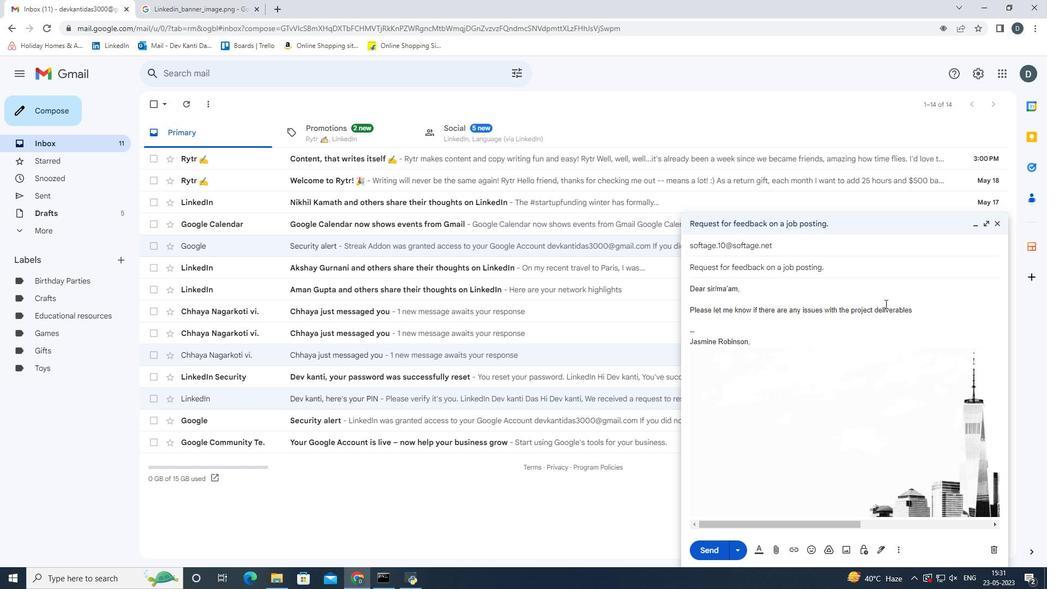 
Action: Mouse moved to (808, 421)
Screenshot: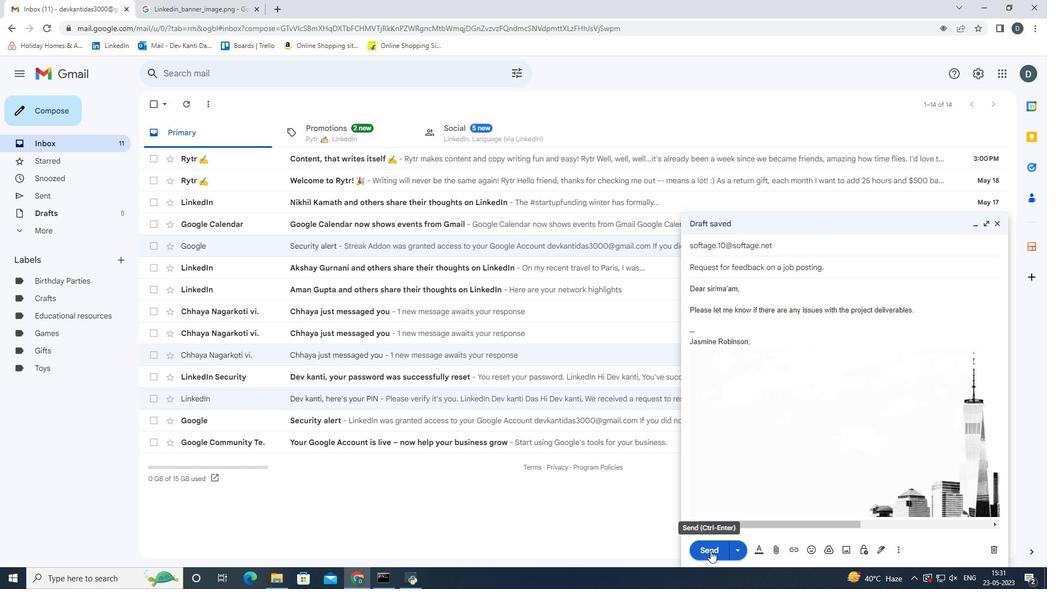 
Action: Mouse scrolled (808, 420) with delta (0, 0)
Screenshot: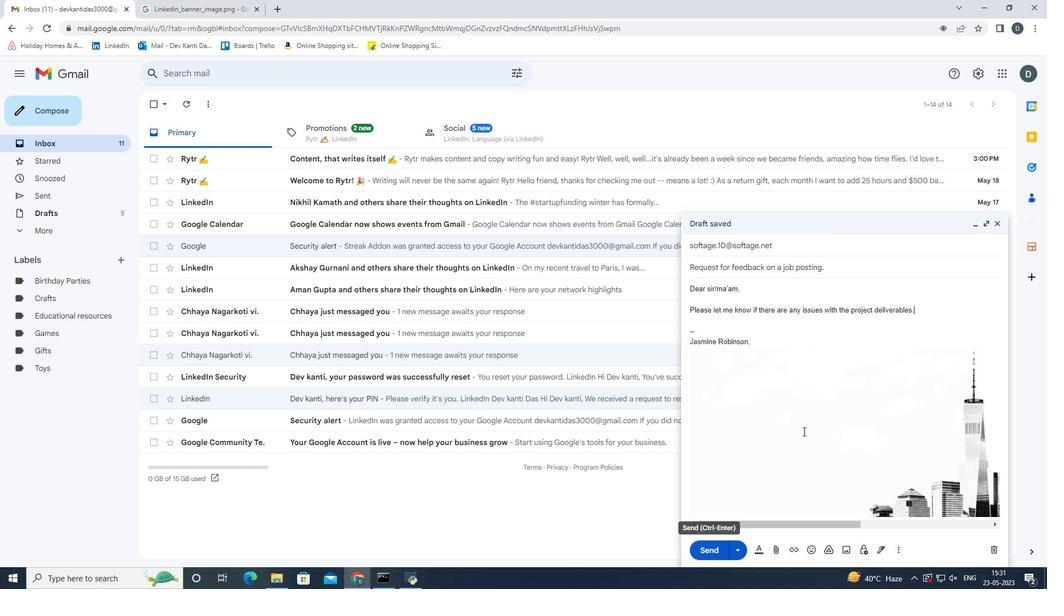 
Action: Mouse scrolled (808, 420) with delta (0, 0)
Screenshot: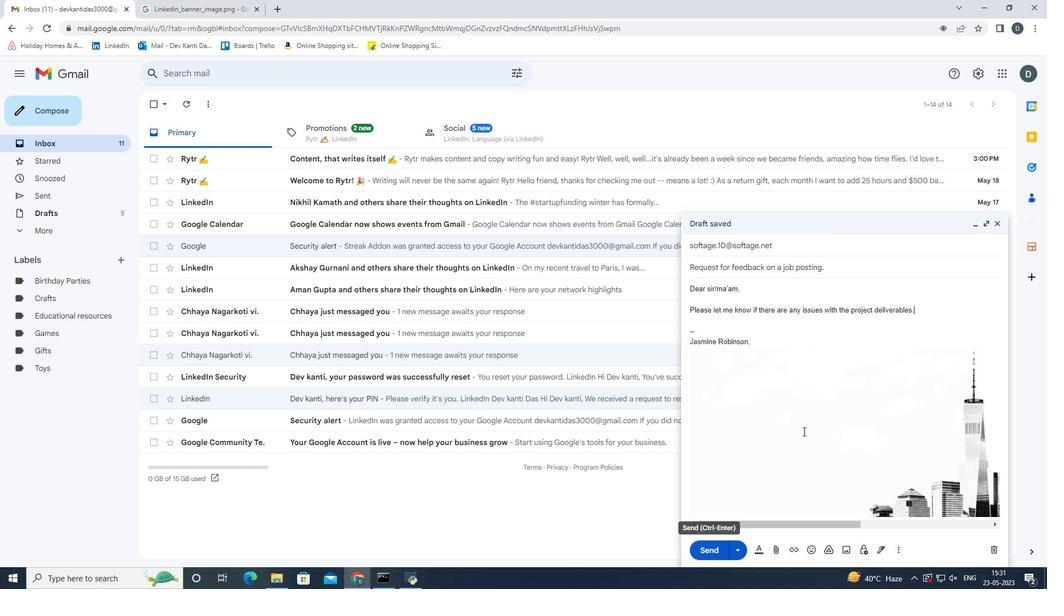 
Action: Mouse scrolled (808, 420) with delta (0, 0)
Screenshot: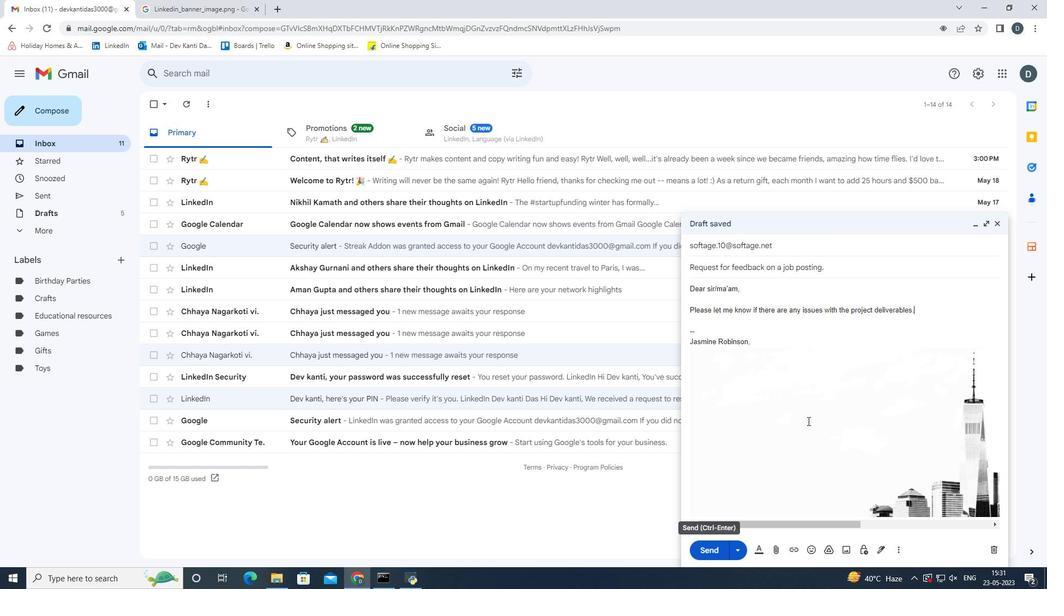 
Action: Mouse scrolled (808, 420) with delta (0, 0)
Screenshot: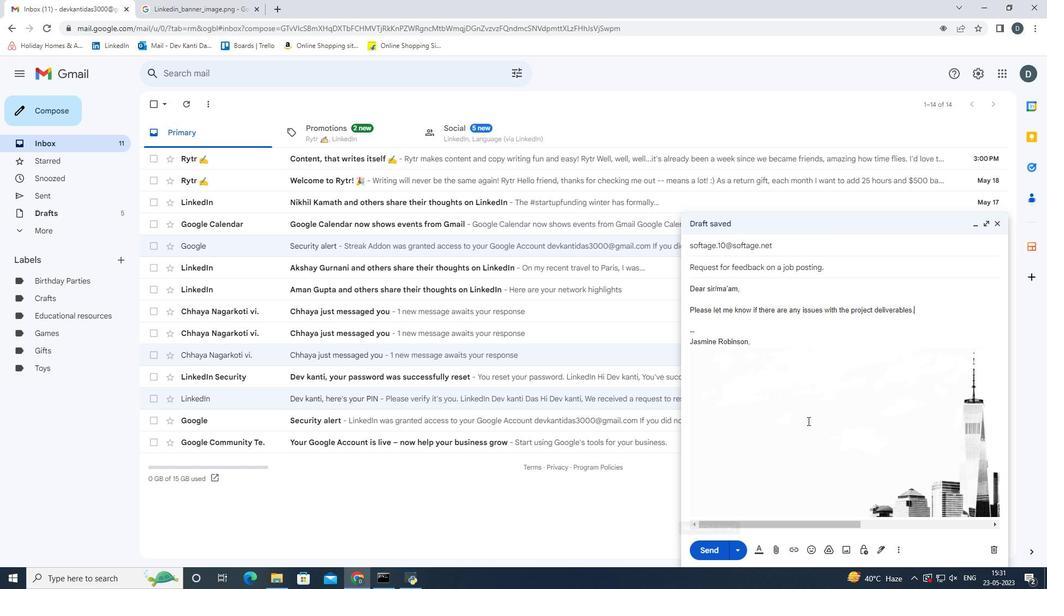 
Action: Mouse moved to (926, 441)
Screenshot: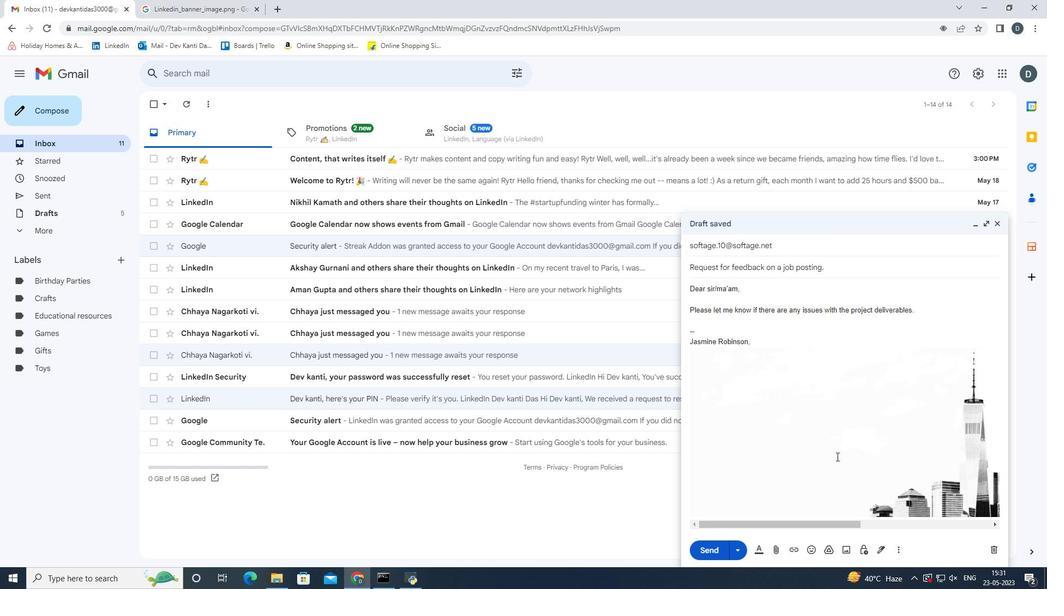 
Action: Mouse scrolled (926, 440) with delta (0, 0)
Screenshot: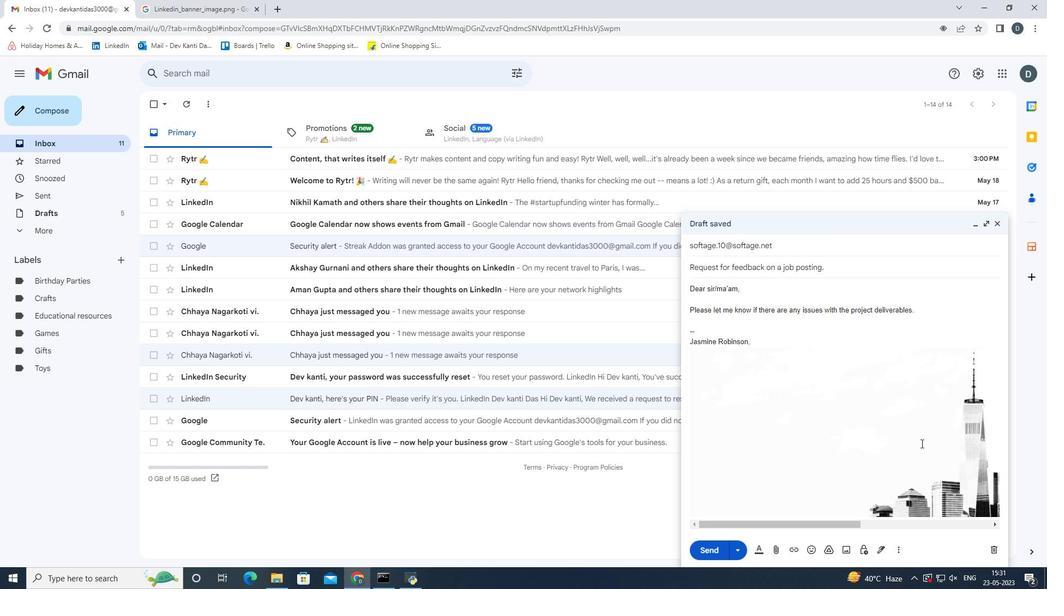 
Action: Mouse scrolled (926, 440) with delta (0, 0)
Screenshot: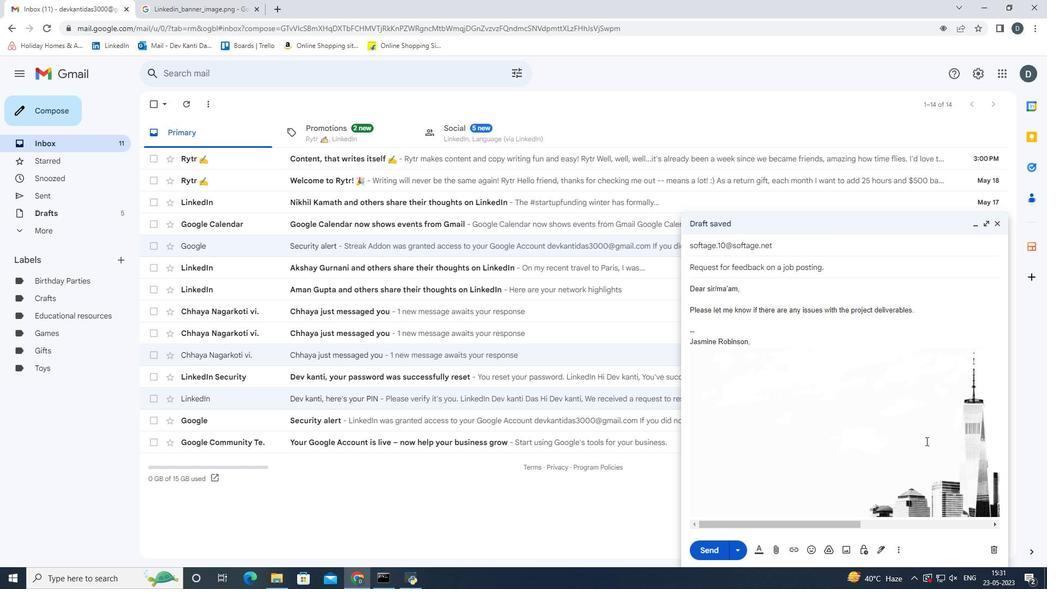 
Action: Mouse scrolled (926, 440) with delta (0, 0)
Screenshot: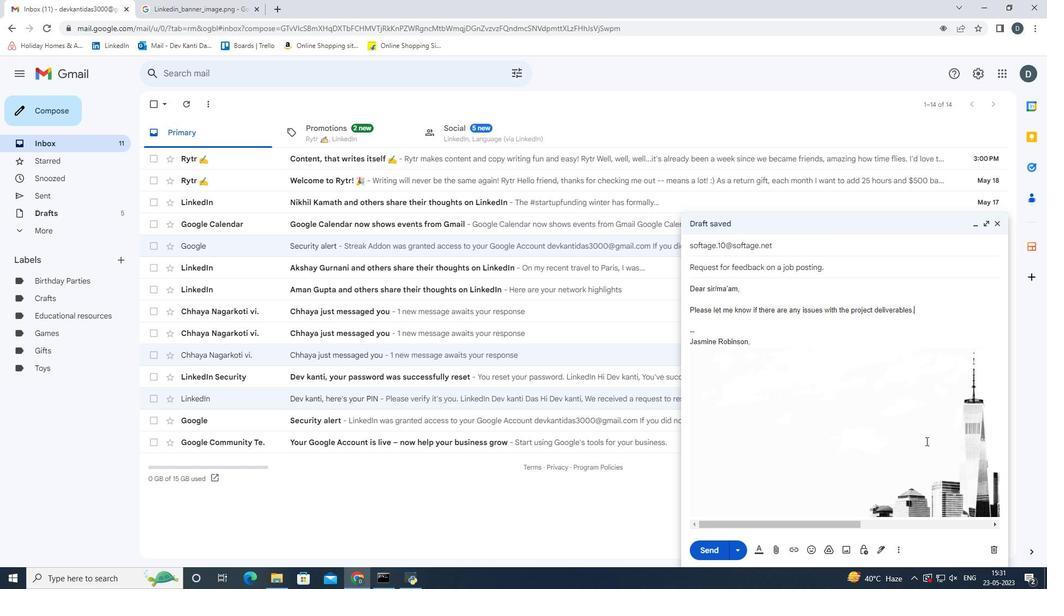 
Action: Mouse scrolled (926, 440) with delta (0, 0)
Screenshot: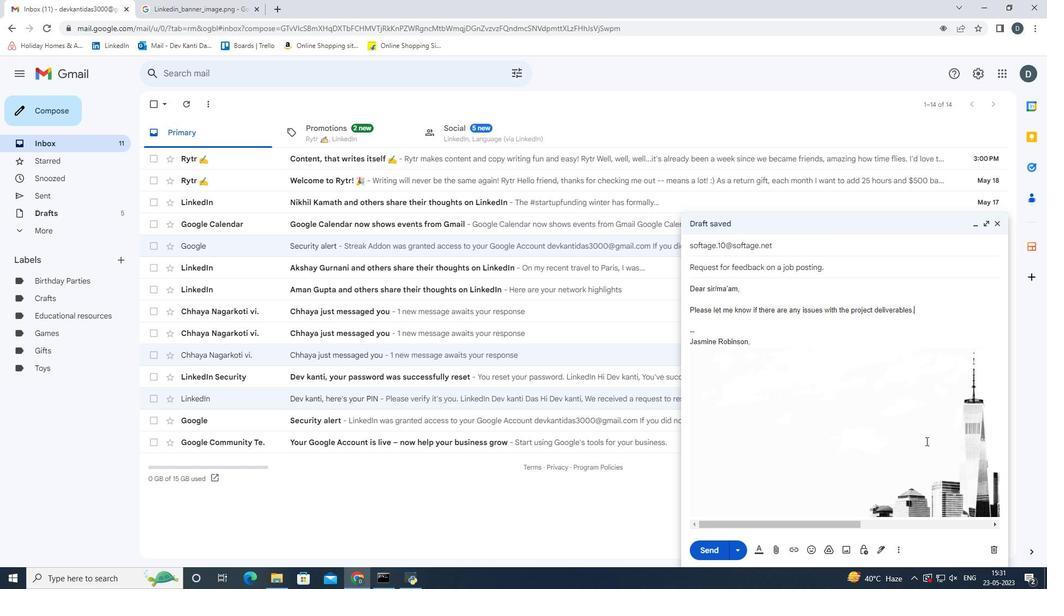 
Action: Mouse moved to (817, 523)
Screenshot: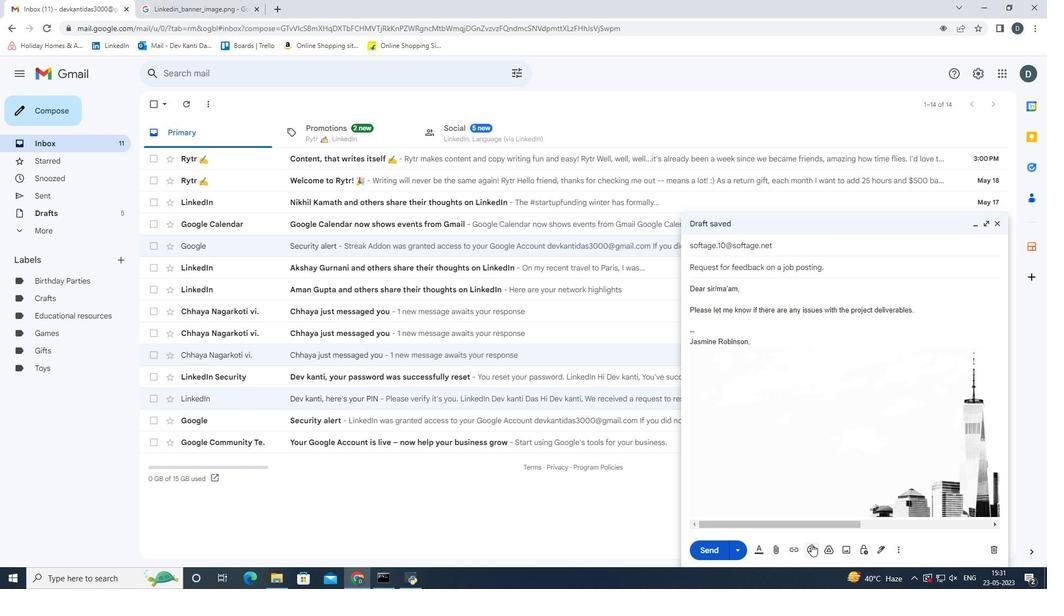 
Action: Mouse pressed left at (817, 523)
Screenshot: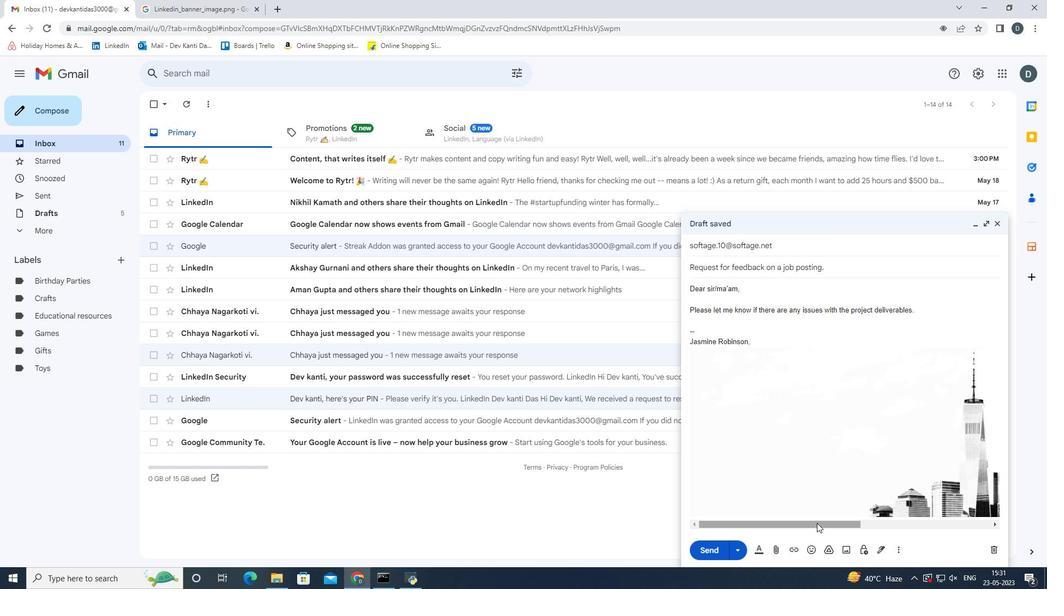 
Action: Mouse moved to (714, 550)
Screenshot: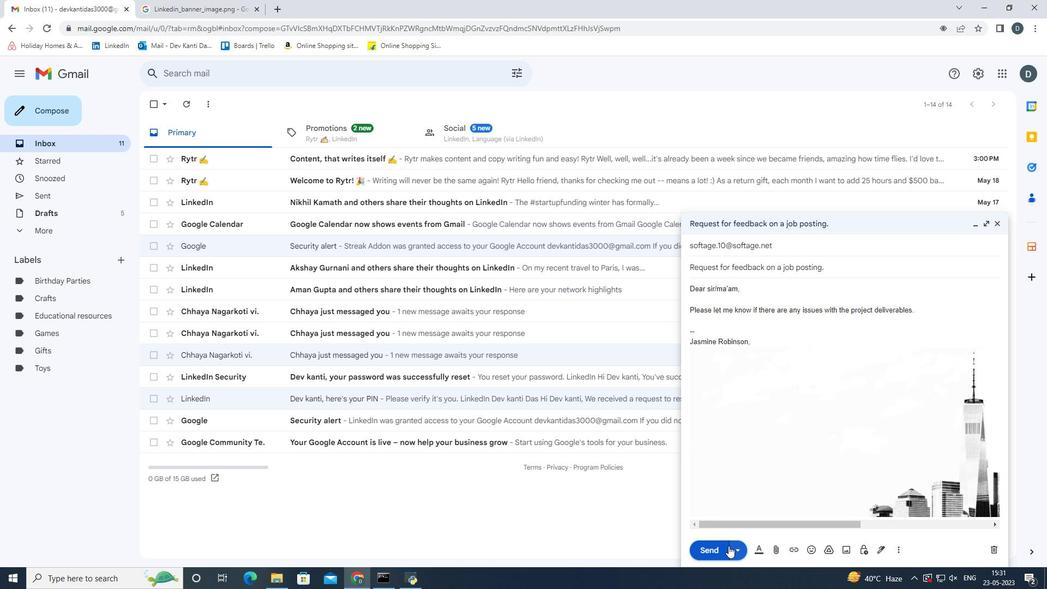 
Action: Mouse pressed left at (714, 550)
Screenshot: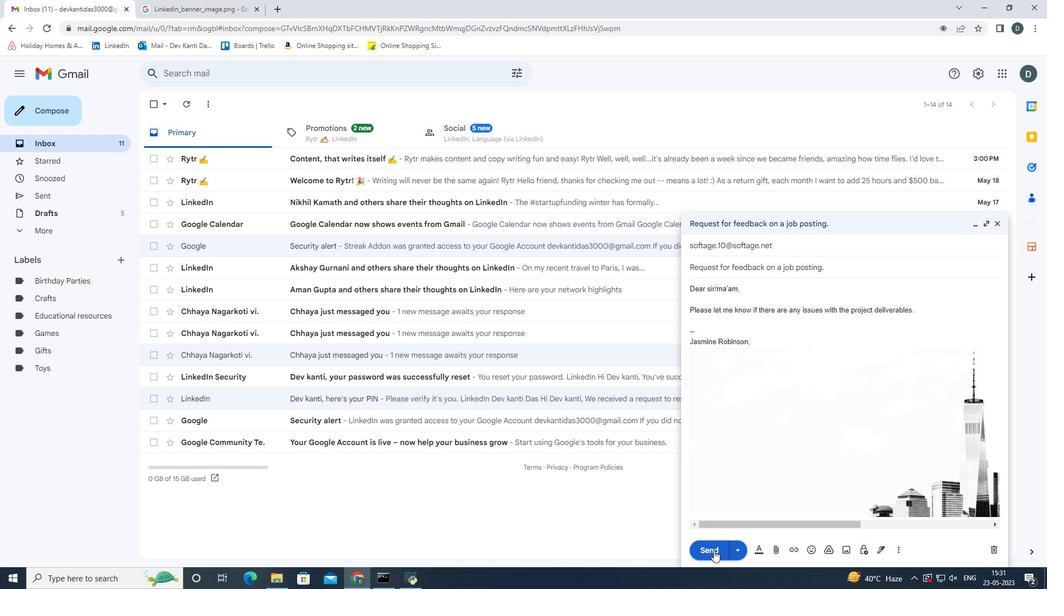 
Action: Mouse moved to (93, 538)
Screenshot: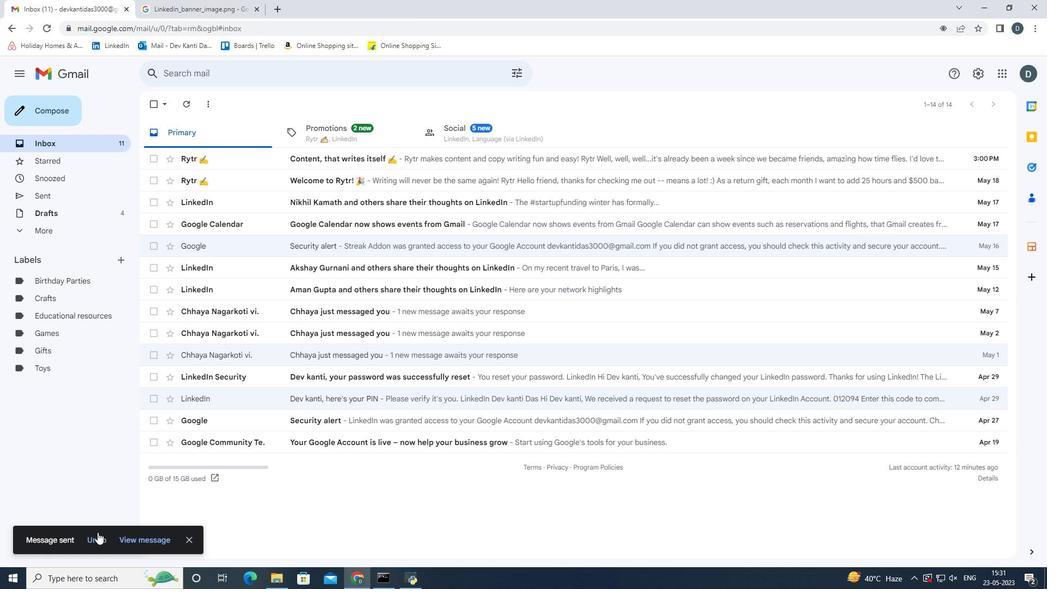 
Action: Mouse pressed left at (93, 538)
Screenshot: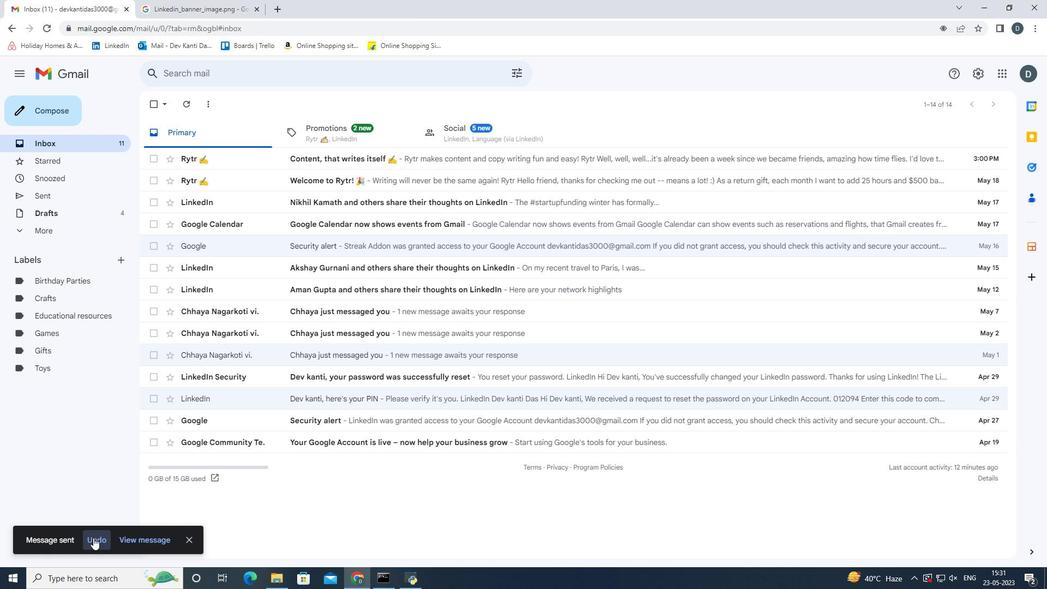 
Action: Mouse moved to (691, 311)
Screenshot: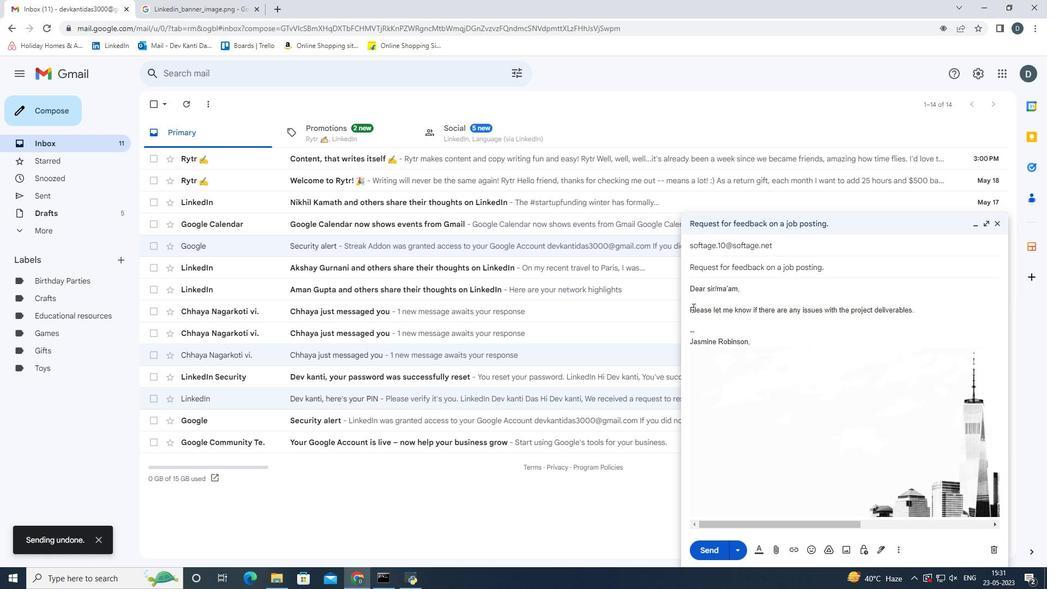 
Action: Mouse pressed left at (691, 311)
Screenshot: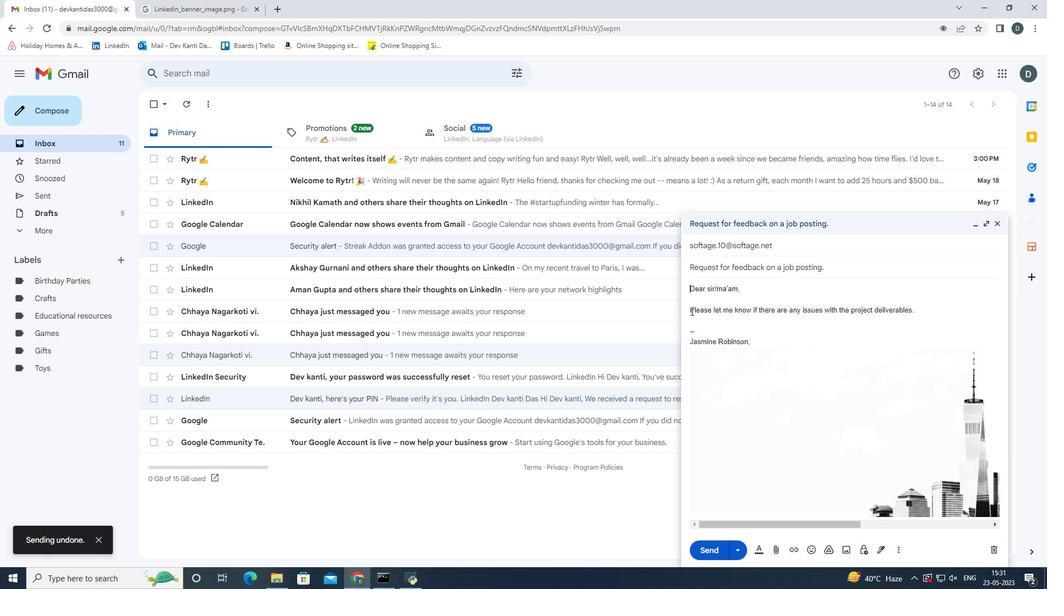 
Action: Mouse moved to (761, 317)
Screenshot: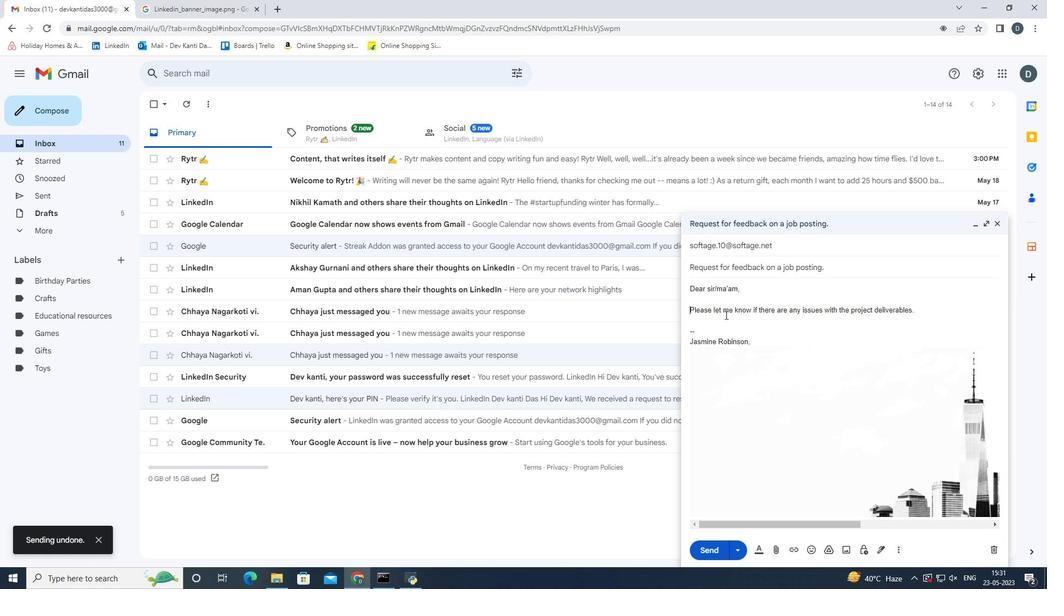 
Action: Key pressed <Key.delete><Key.delete><Key.delete><Key.delete><Key.delete><Key.delete><Key.delete><Key.delete><Key.delete><Key.delete><Key.delete><Key.delete><Key.delete><Key.delete><Key.delete><Key.delete><Key.delete><Key.delete><Key.delete><Key.delete><Key.delete><Key.delete><Key.delete><Key.delete><Key.delete><Key.delete><Key.delete><Key.delete><Key.delete><Key.delete><Key.delete><Key.delete><Key.delete><Key.delete><Key.delete><Key.delete><Key.delete><Key.delete><Key.delete><Key.delete><Key.delete><Key.delete><Key.delete><Key.delete><Key.delete><Key.delete><Key.delete><Key.delete><Key.delete><Key.delete><Key.delete><Key.delete><Key.delete><Key.delete><Key.delete><Key.delete><Key.delete><Key.delete><Key.delete><Key.delete><Key.delete><Key.delete><Key.delete><Key.delete><Key.delete><Key.delete><Key.delete><Key.delete><Key.delete><Key.delete><Key.delete><Key.delete><Key.delete>
Screenshot: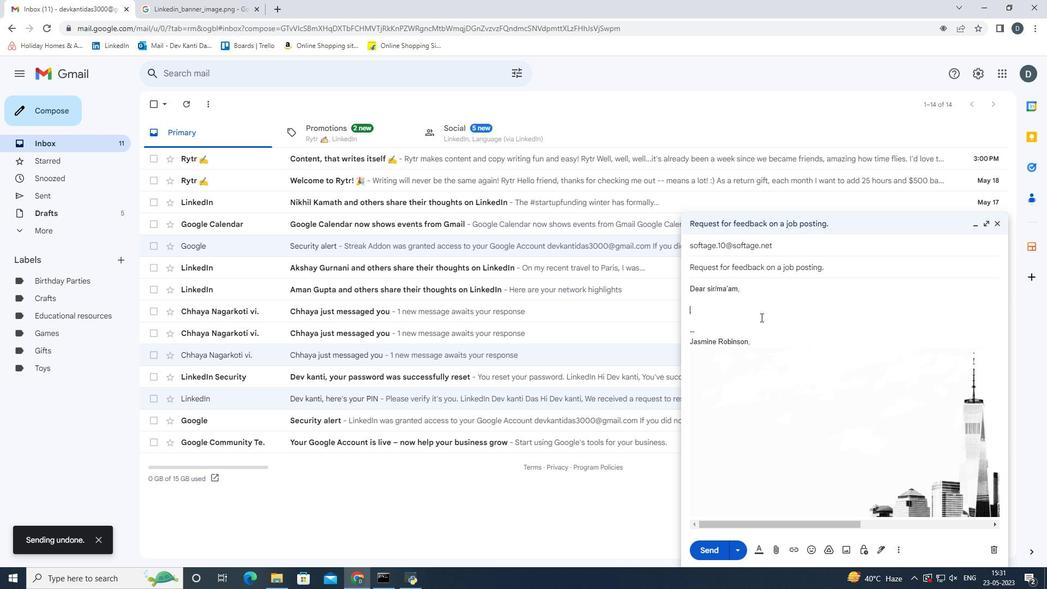 
Action: Mouse moved to (872, 354)
Screenshot: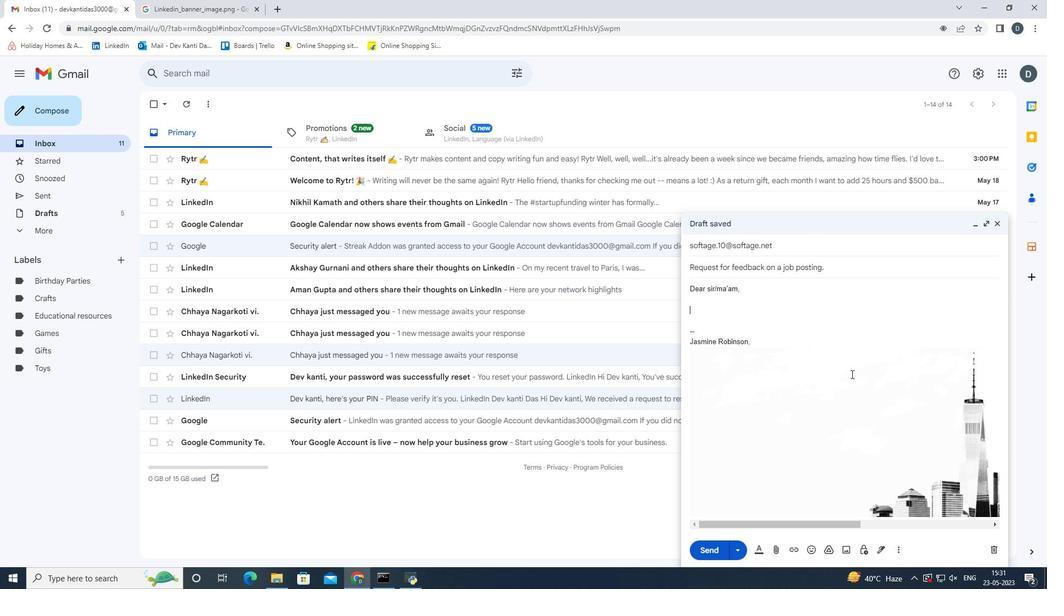 
Action: Key pressed <Key.shift_r><Key.shift_r><Key.shift_r><Key.shift_r><Key.shift_r>I<Key.space>appreciate<Key.space>your<Key.space>help<Key.space>and<Key.space>support<Key.space>in<Key.space>this<Key.space>matter.
Screenshot: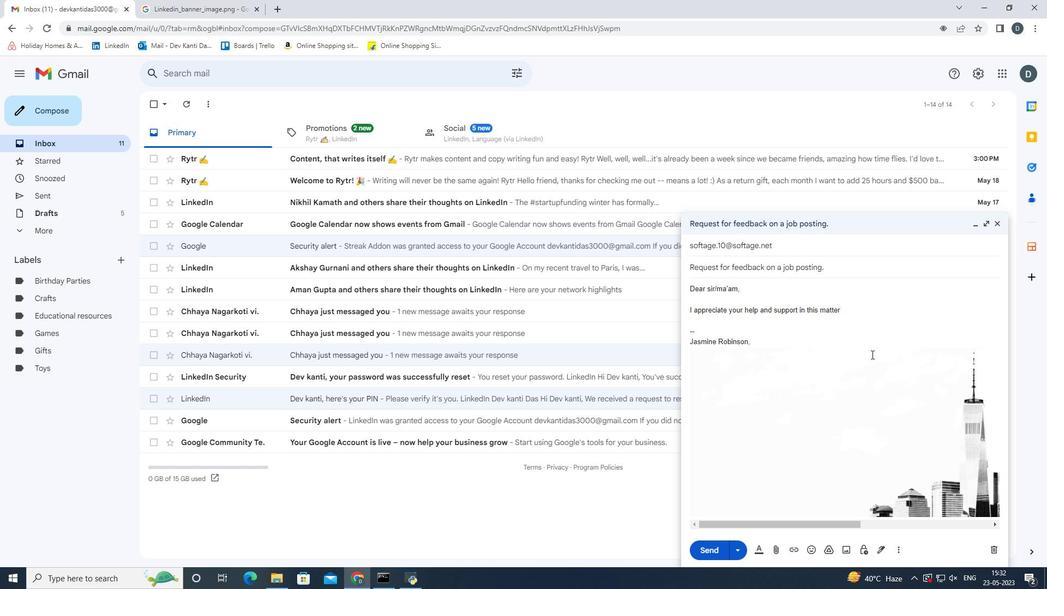 
Action: Mouse moved to (706, 546)
Screenshot: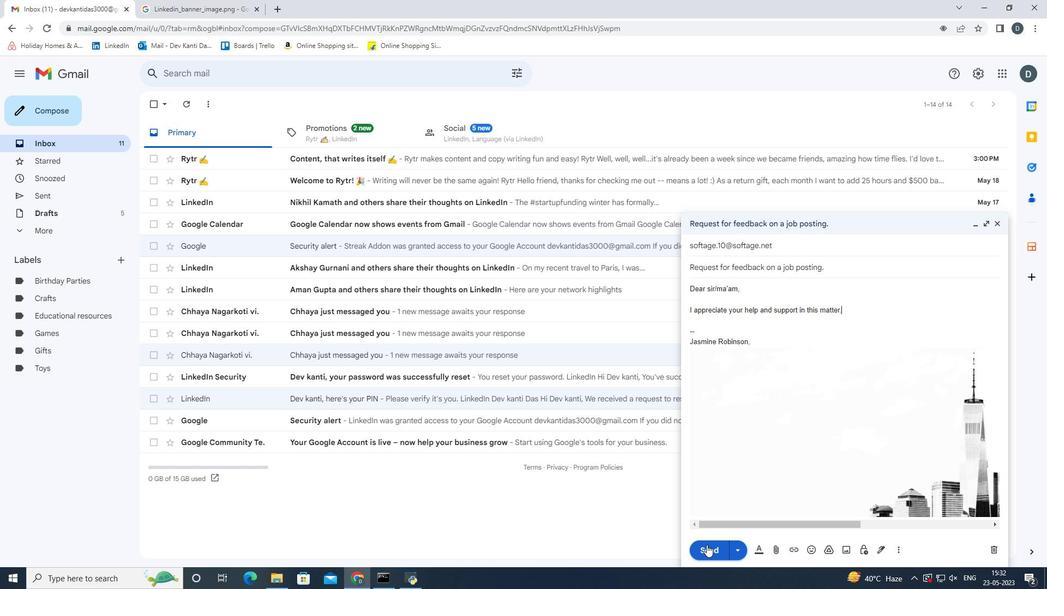 
Action: Mouse pressed left at (706, 546)
Screenshot: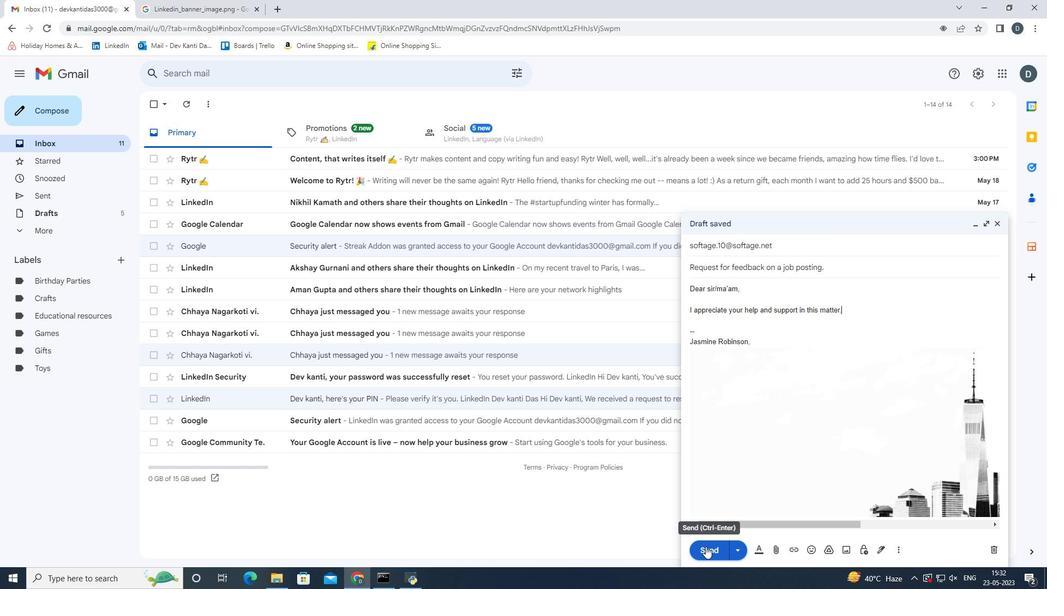 
Action: Mouse moved to (46, 190)
Screenshot: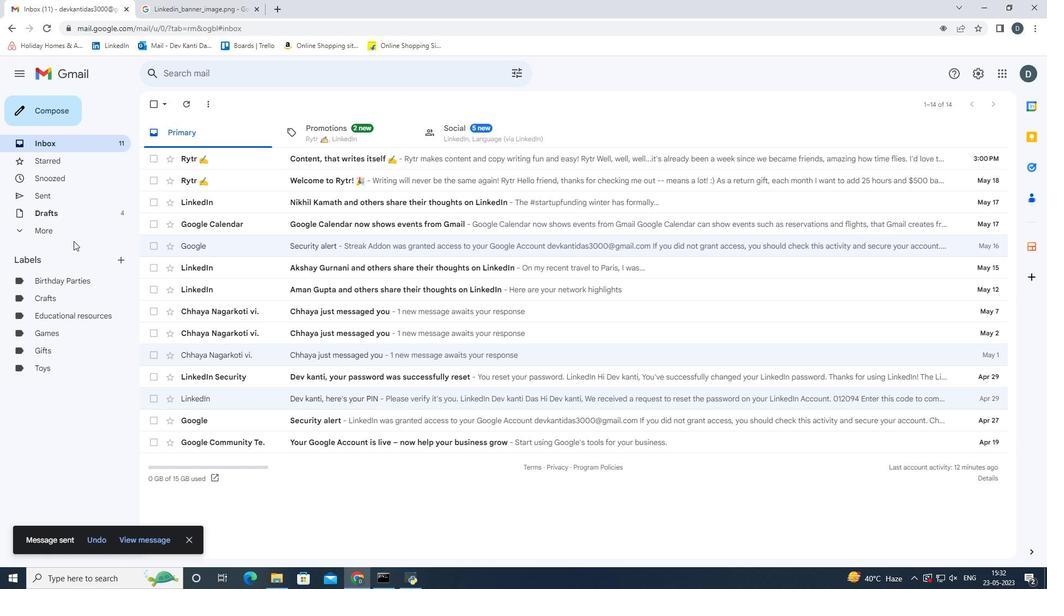 
Action: Mouse pressed left at (46, 190)
Screenshot: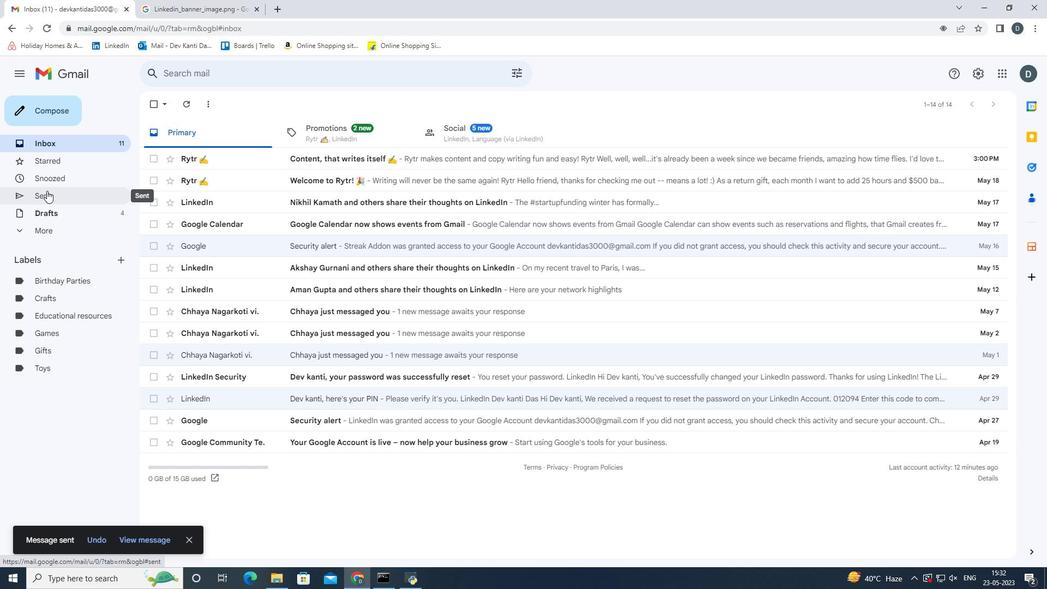
Action: Mouse moved to (156, 157)
Screenshot: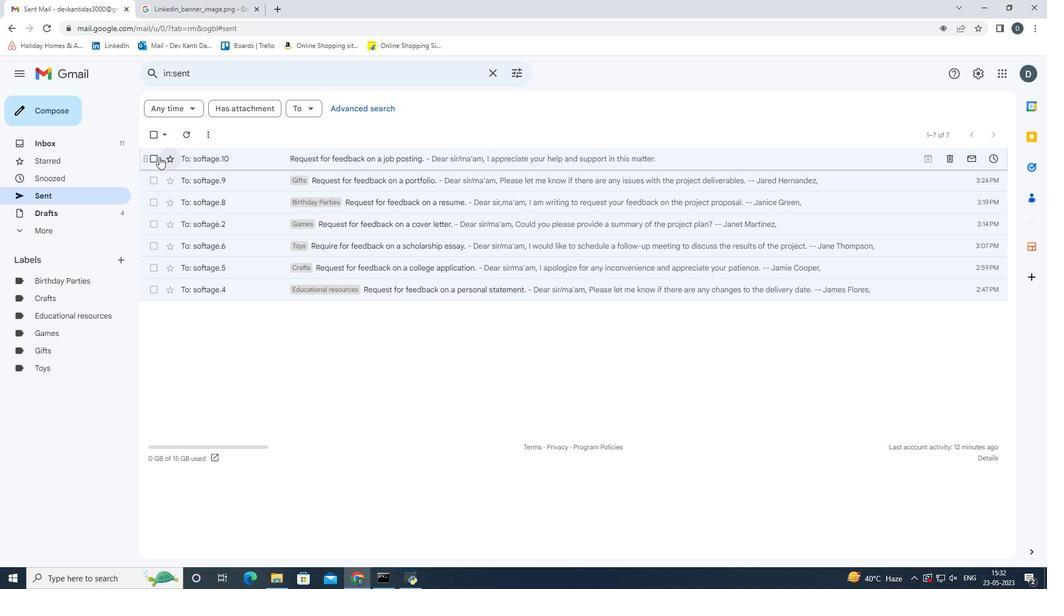 
Action: Mouse pressed left at (156, 157)
Screenshot: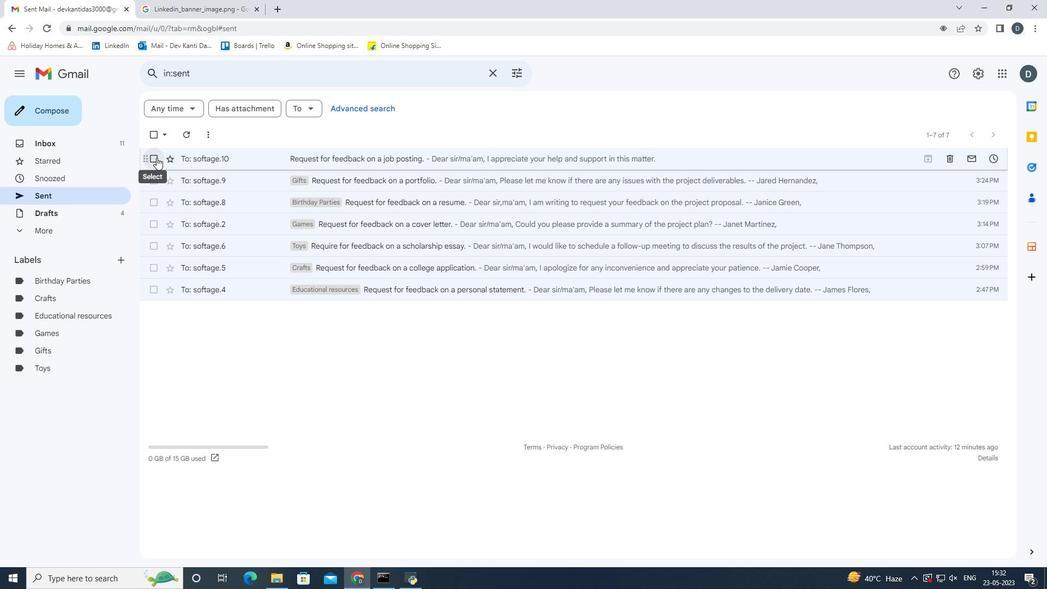 
Action: Mouse moved to (369, 138)
Screenshot: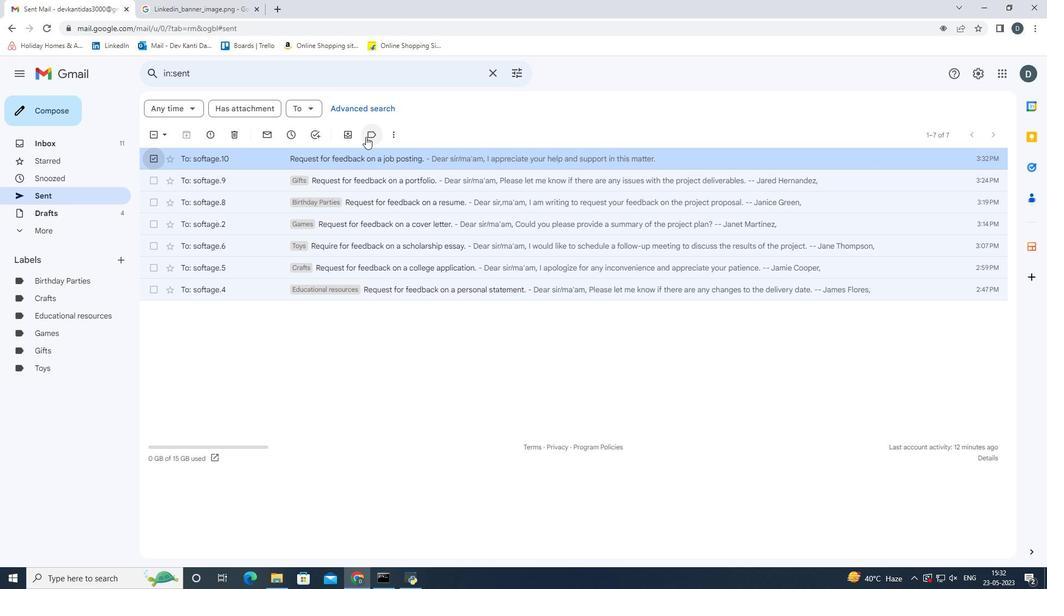 
Action: Mouse pressed left at (369, 138)
Screenshot: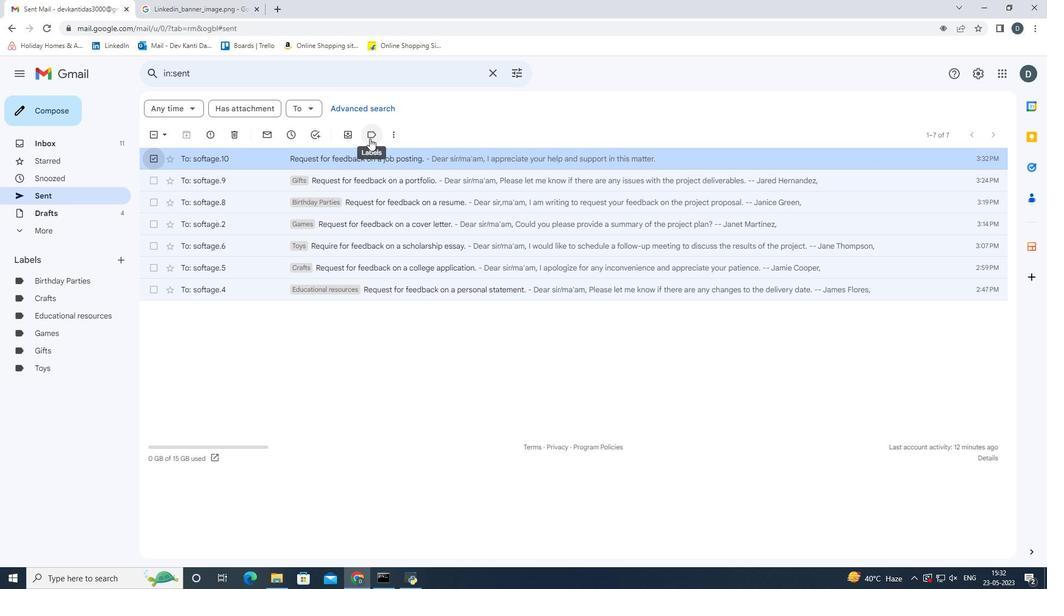 
Action: Mouse moved to (421, 331)
Screenshot: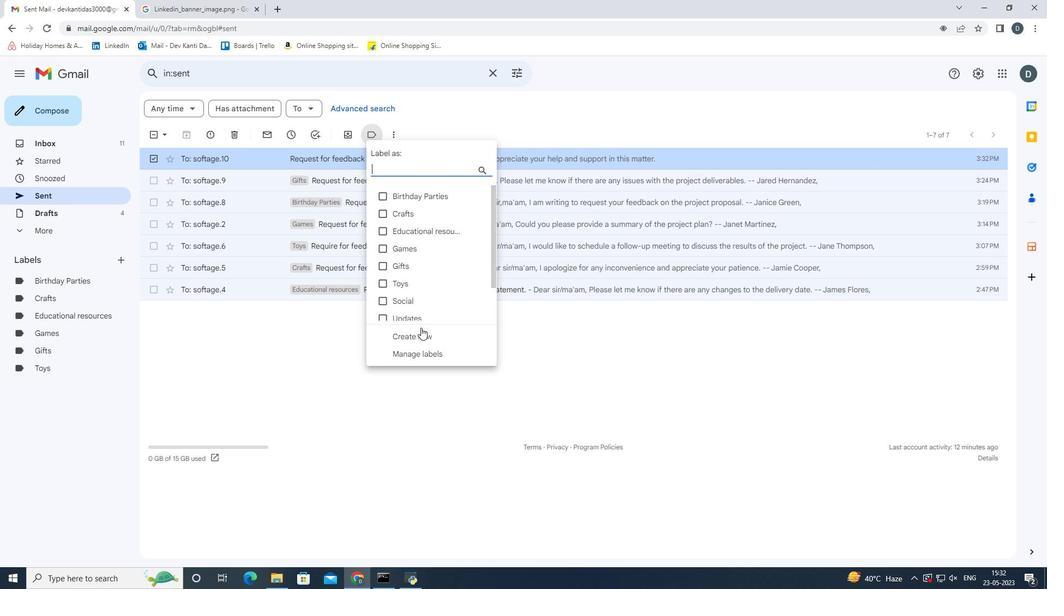 
Action: Mouse pressed left at (421, 331)
Screenshot: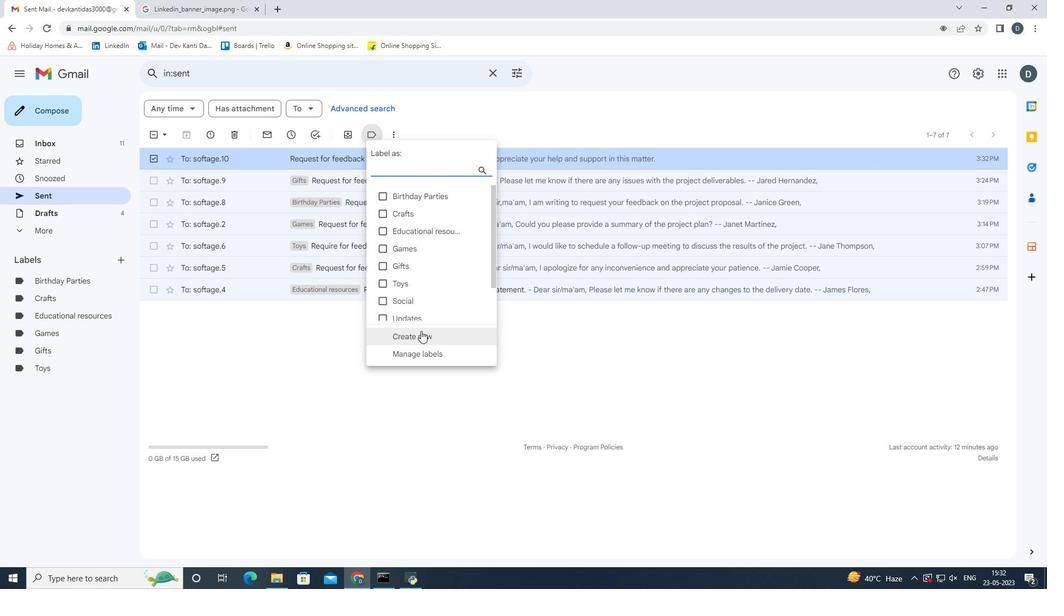 
Action: Mouse moved to (498, 331)
Screenshot: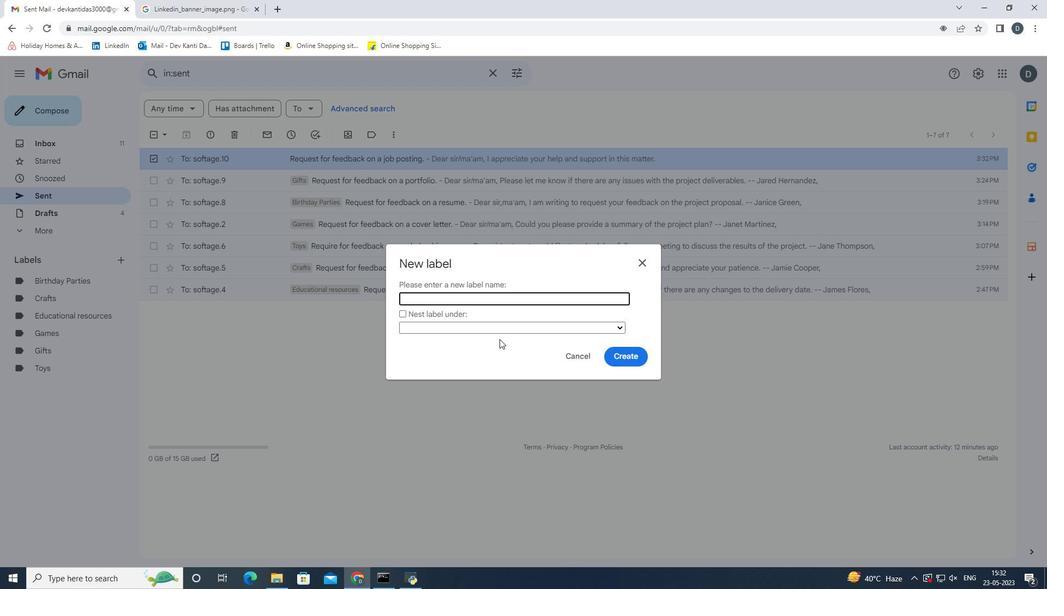 
Action: Key pressed <Key.shift>School<Key.space><Key.shift>Records<Key.enter>
Screenshot: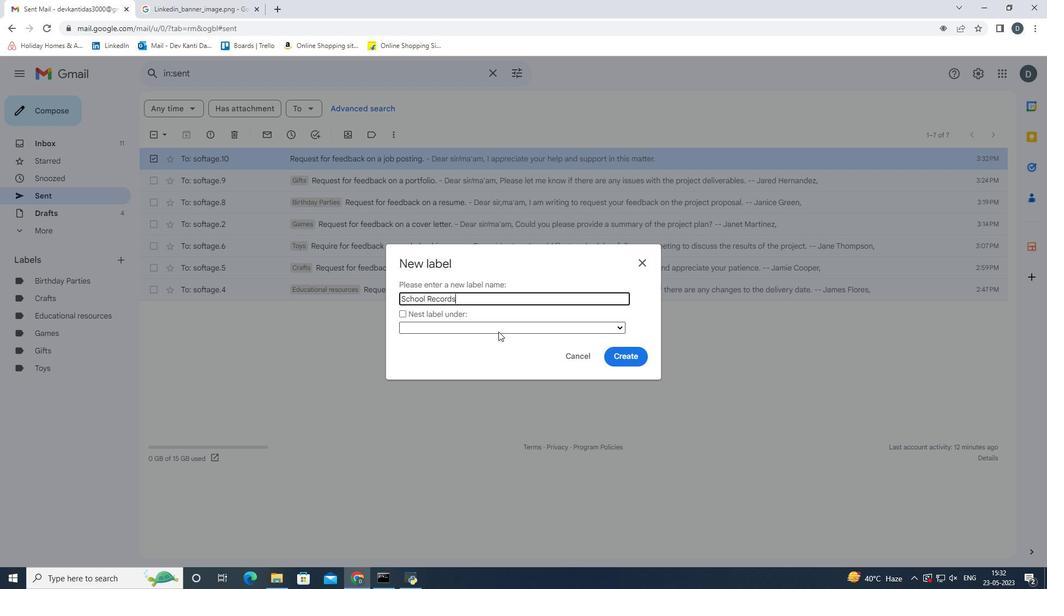 
Action: Mouse moved to (581, 163)
Screenshot: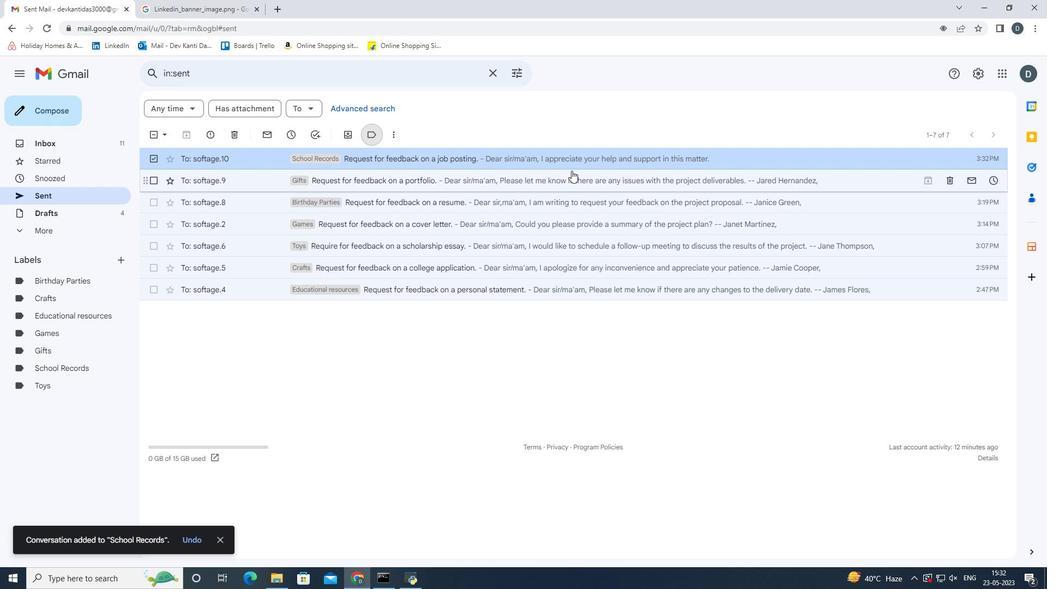 
Action: Mouse pressed left at (581, 163)
Screenshot: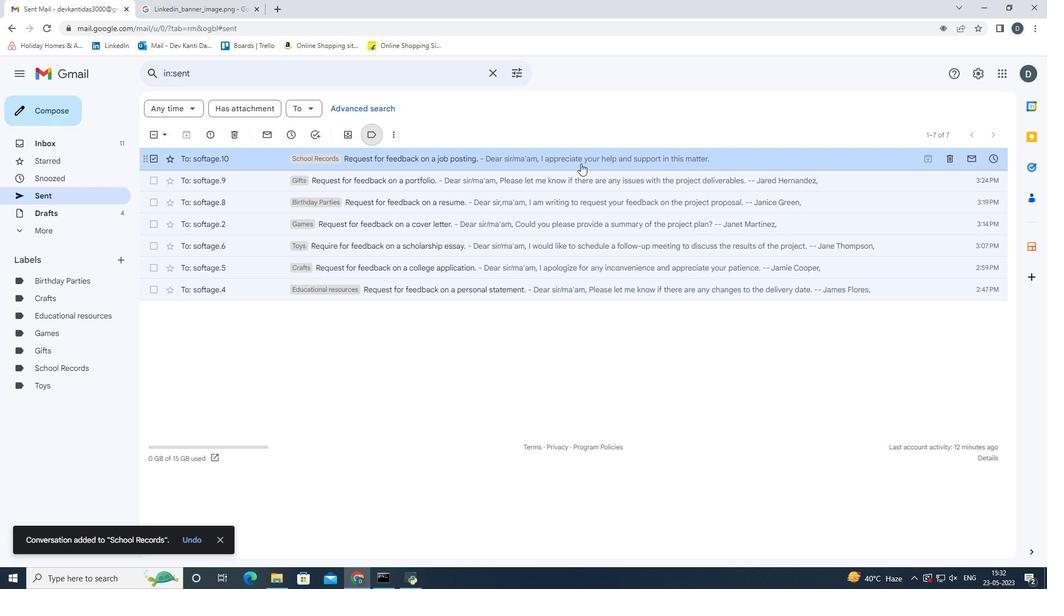 
Action: Mouse moved to (586, 243)
Screenshot: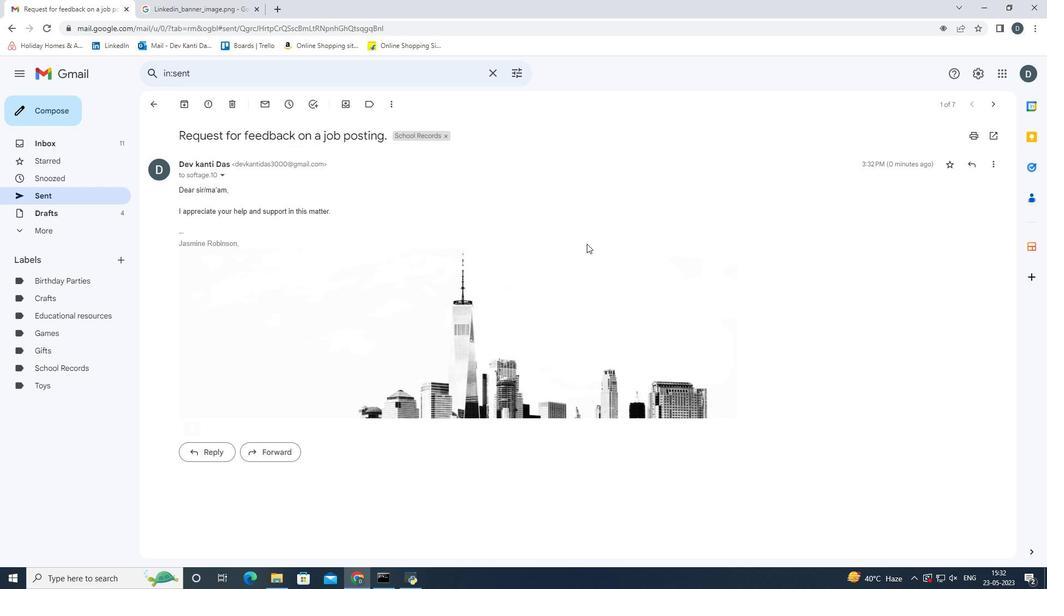 
